 Task: Find a property in Abu al Matamir, Egypt, for 4 guests from 6th to 12th September, with a price range of ₹4900 to ₹120000+, 4 bedrooms, 4 bathrooms, and amenities including WiFi and free parking. Enable self check-in.
Action: Mouse moved to (520, 115)
Screenshot: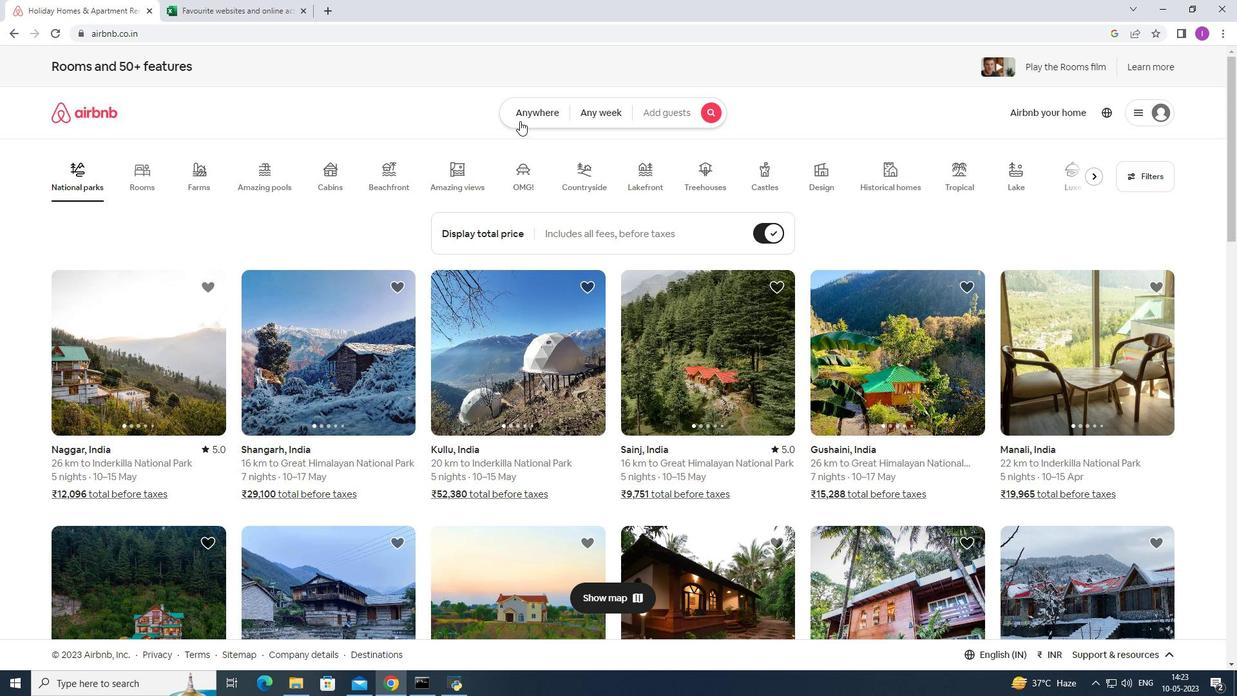 
Action: Mouse pressed left at (520, 115)
Screenshot: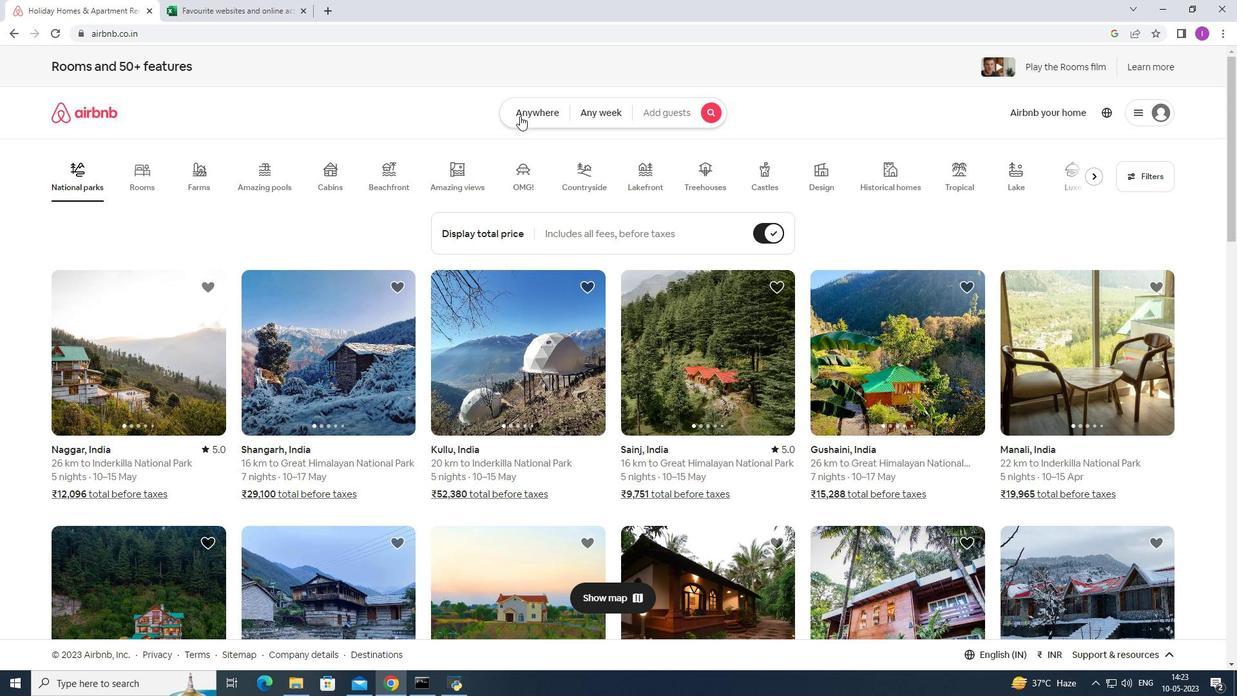
Action: Mouse moved to (442, 161)
Screenshot: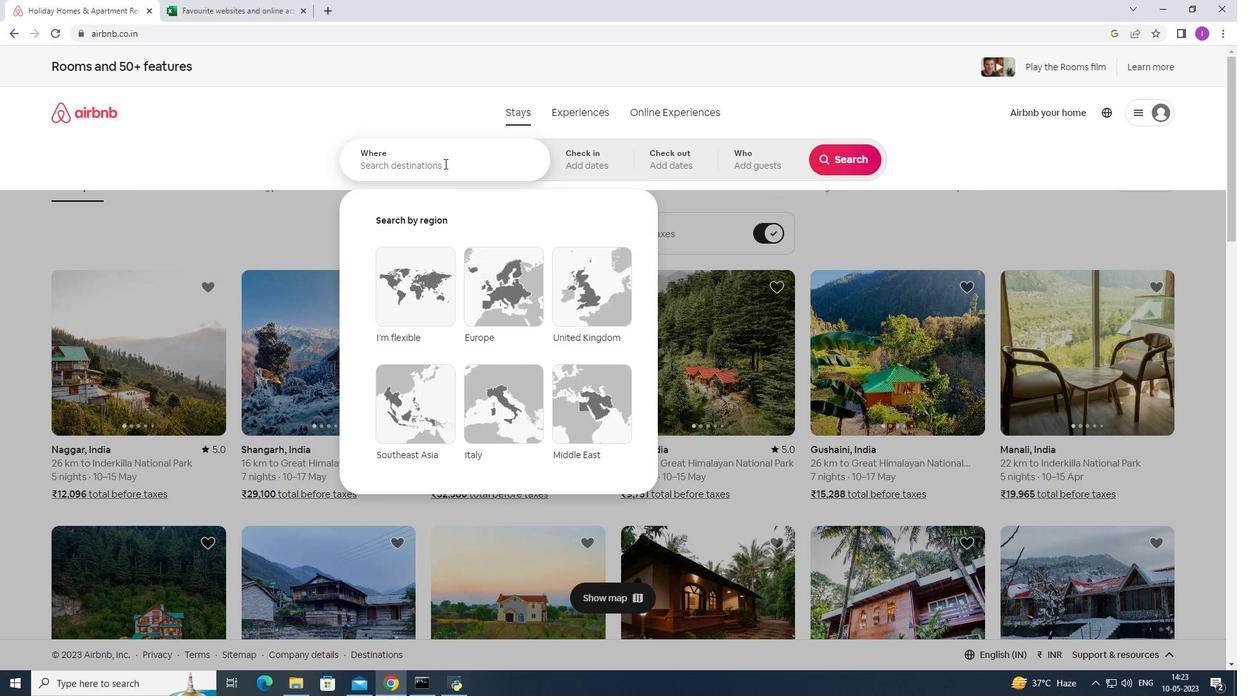 
Action: Mouse pressed left at (442, 161)
Screenshot: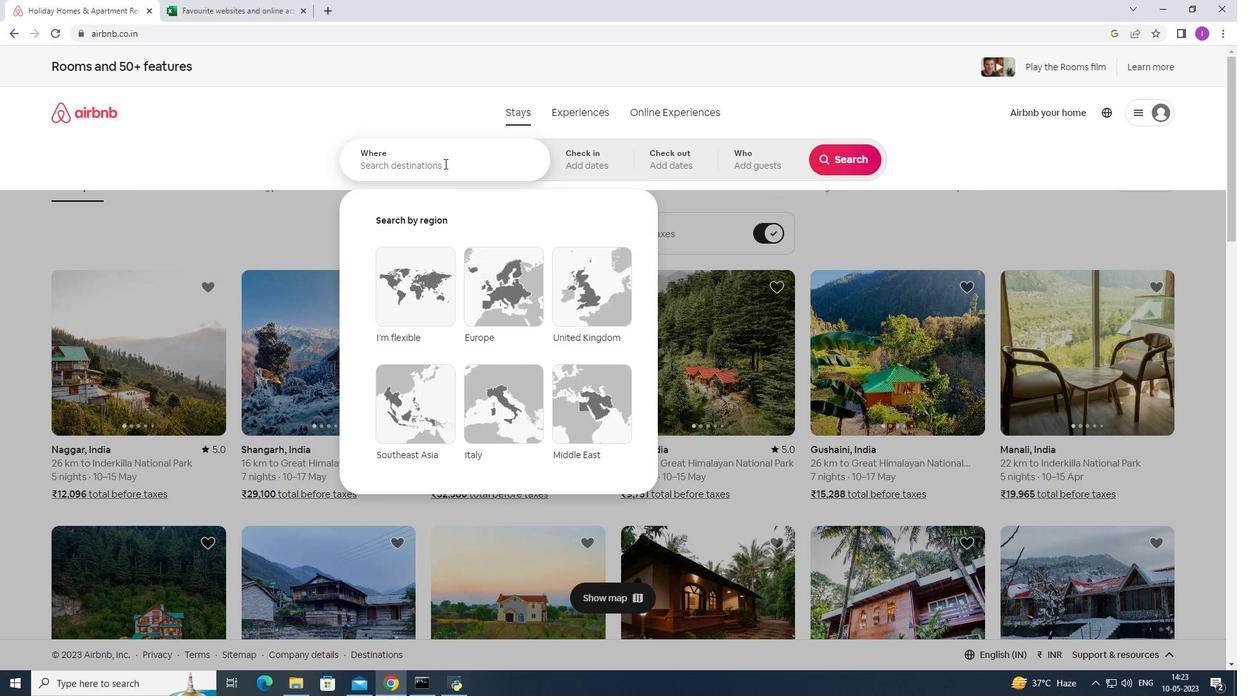 
Action: Mouse moved to (445, 157)
Screenshot: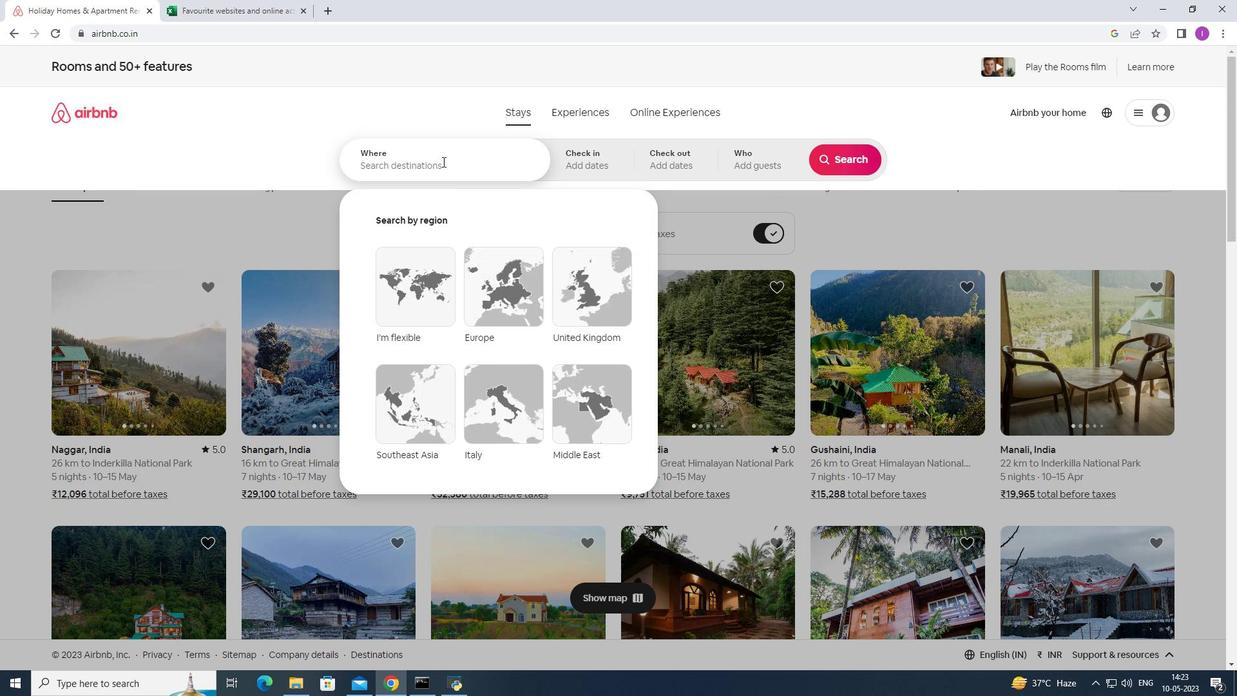 
Action: Key pressed <Key.shift>B<Key.backspace><Key.shift>Abu<Key.space>al<Key.space><Key.shift>Matamir,<Key.shift><Key.shift><Key.shift><Key.shift><Key.shift><Key.shift>Egypt
Screenshot: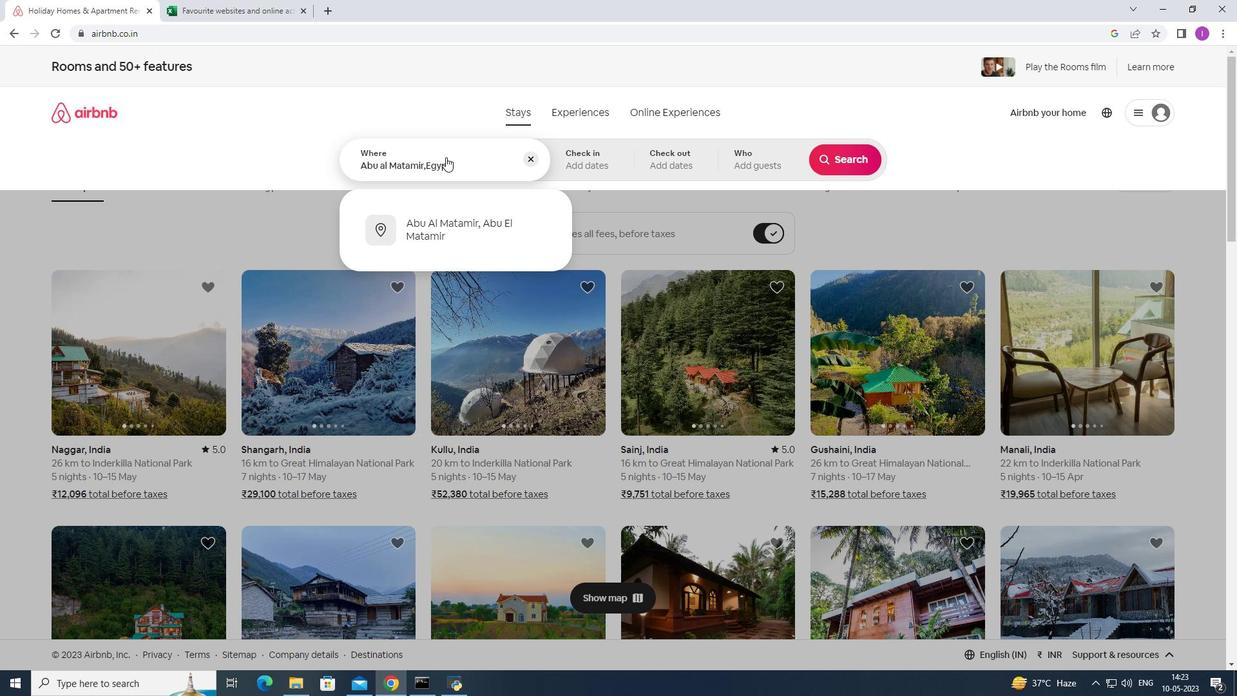 
Action: Mouse moved to (578, 164)
Screenshot: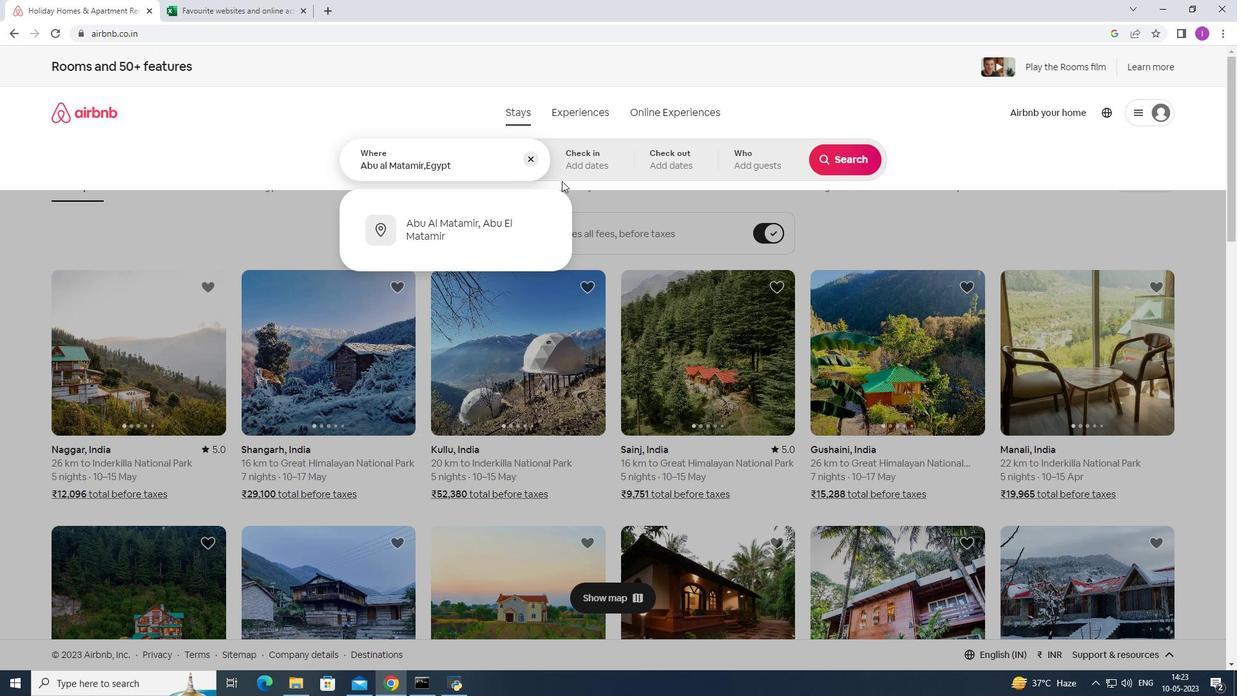 
Action: Mouse pressed left at (578, 164)
Screenshot: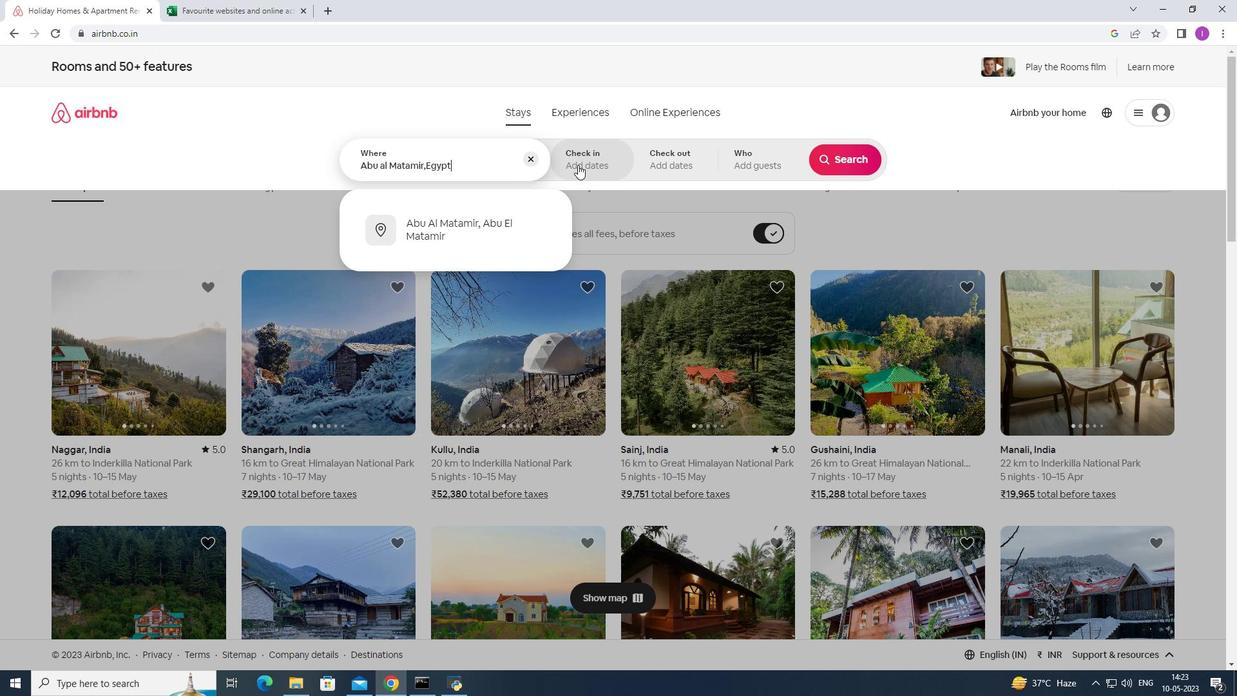 
Action: Mouse moved to (851, 261)
Screenshot: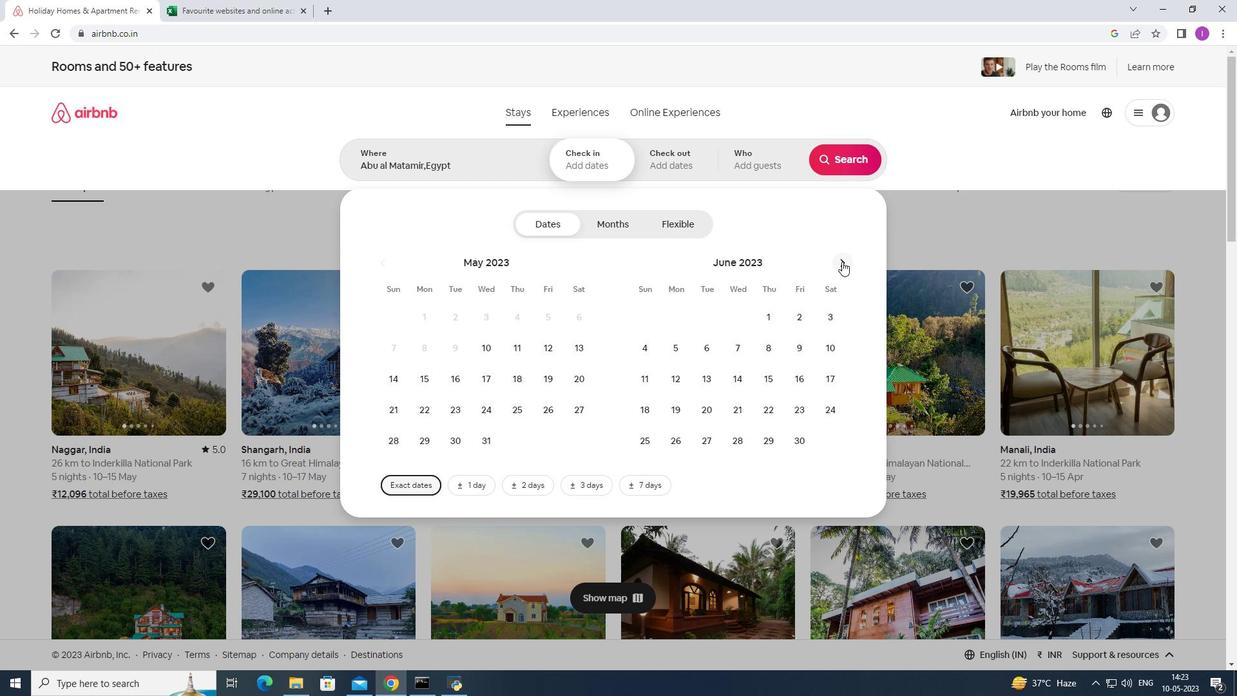 
Action: Mouse pressed left at (851, 261)
Screenshot: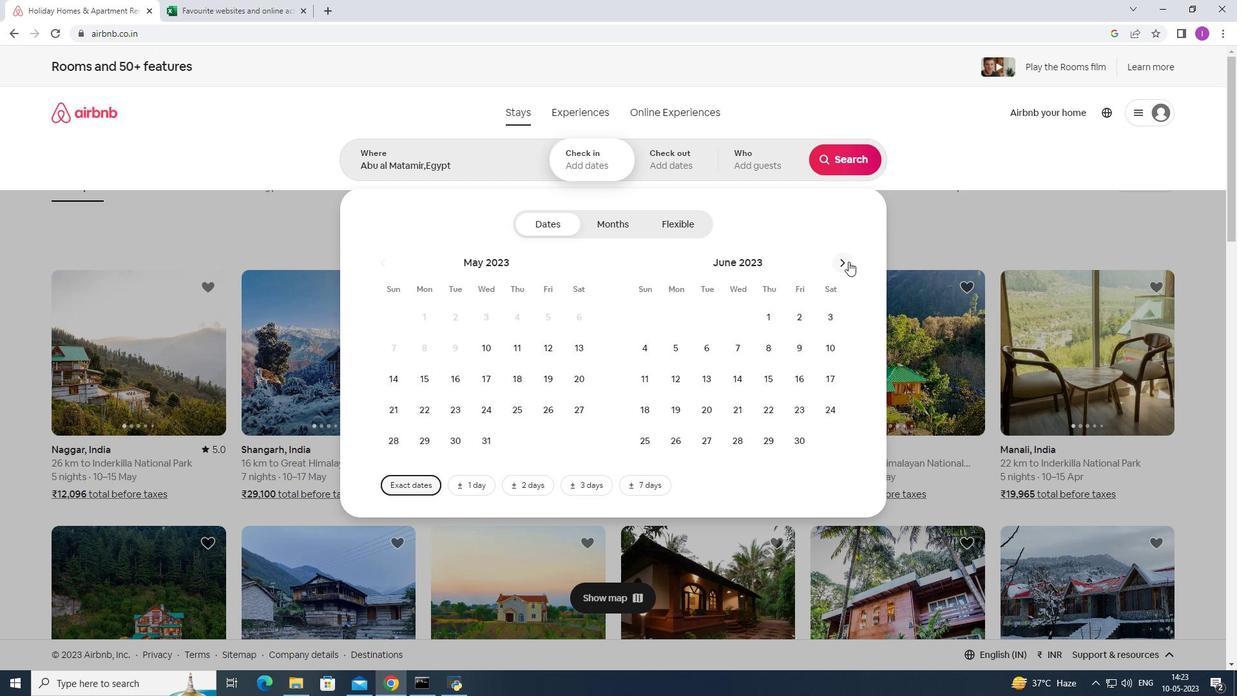 
Action: Mouse moved to (852, 261)
Screenshot: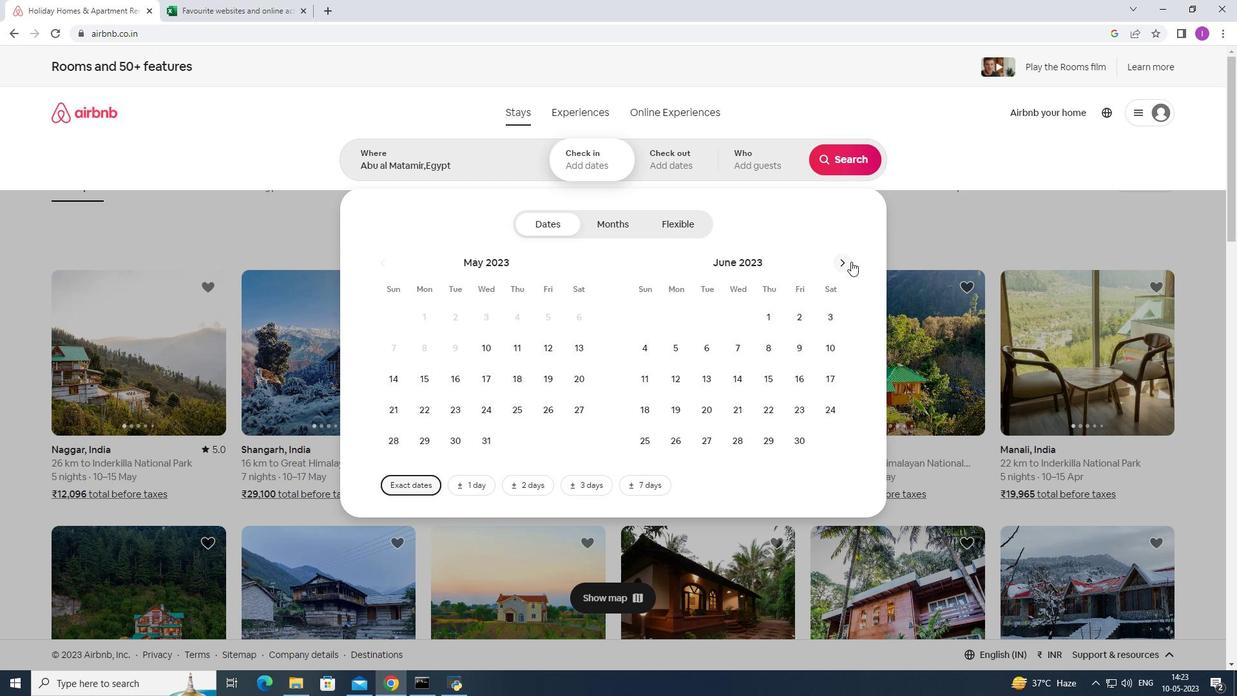 
Action: Mouse pressed left at (852, 261)
Screenshot: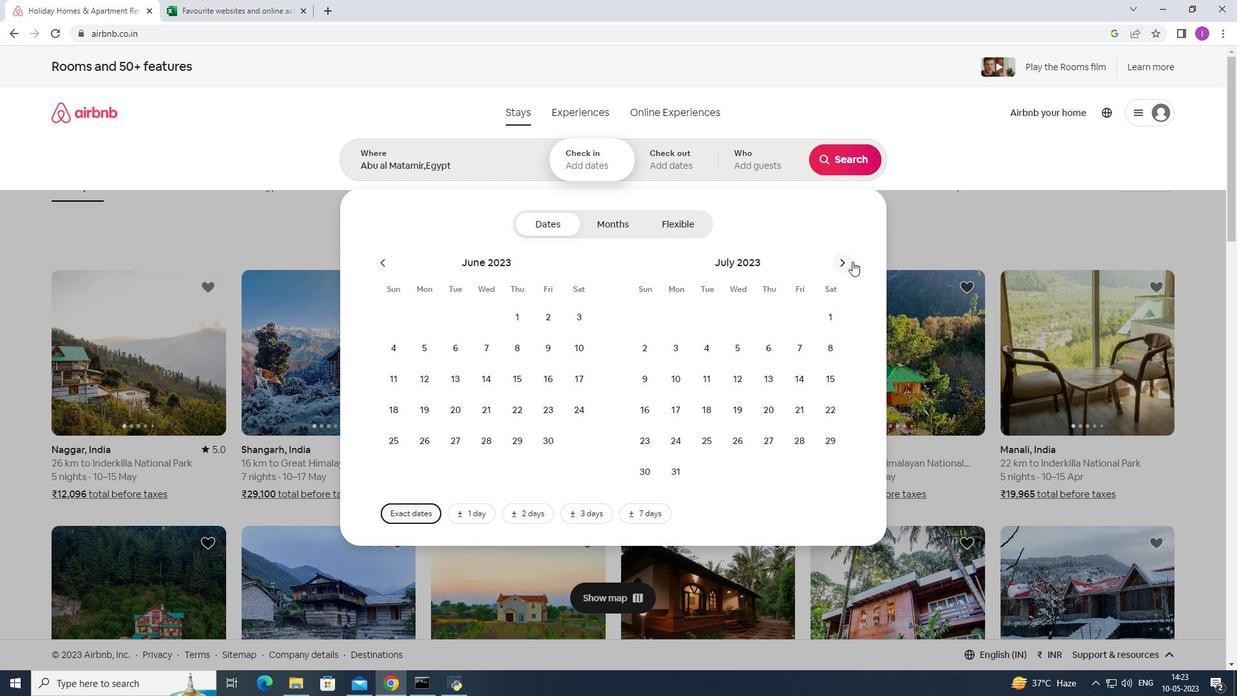 
Action: Mouse moved to (844, 262)
Screenshot: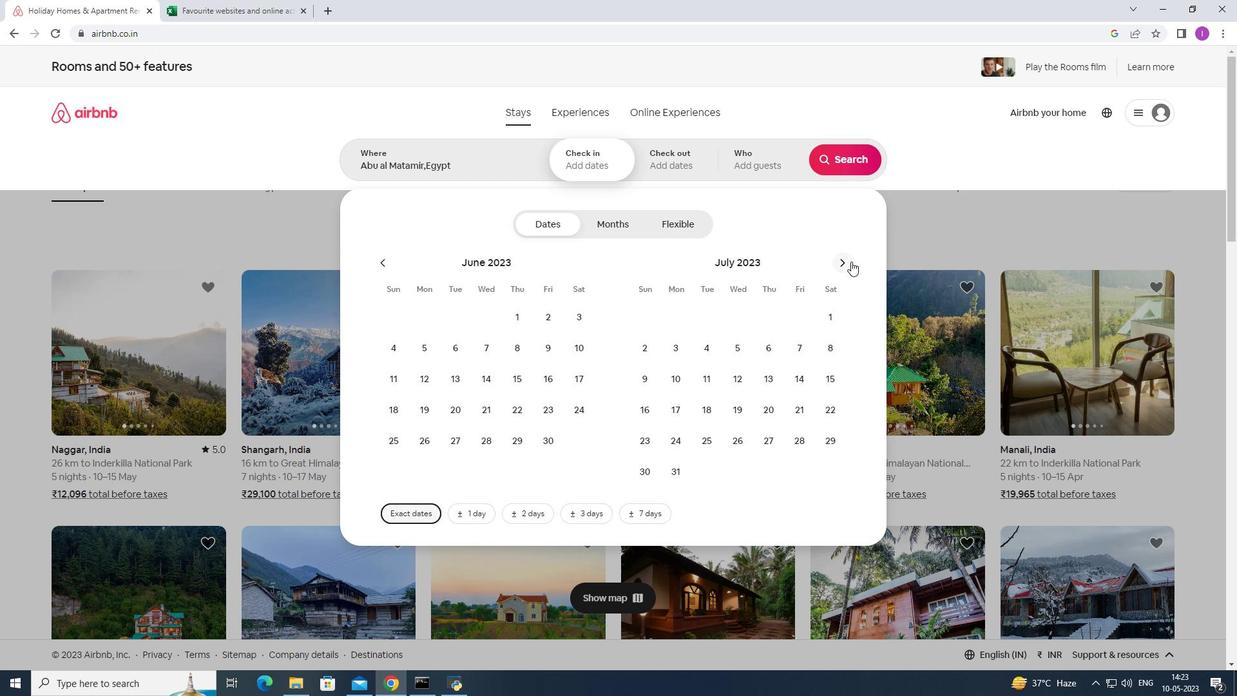 
Action: Mouse pressed left at (844, 262)
Screenshot: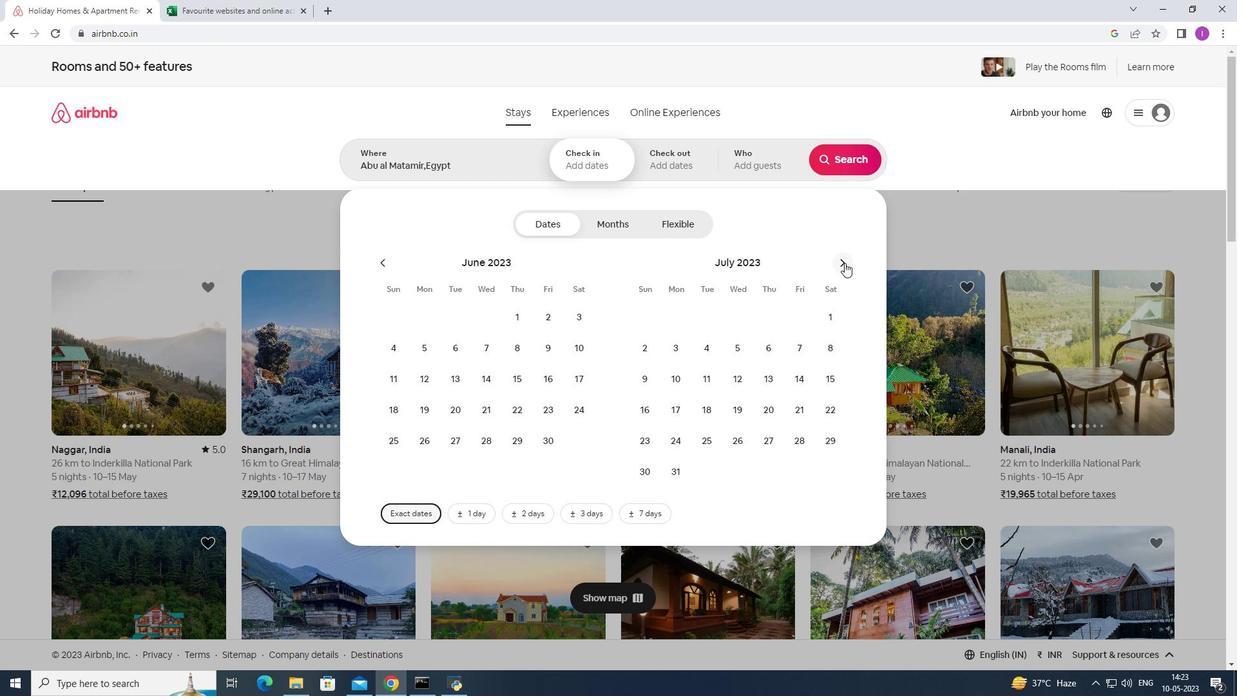 
Action: Mouse pressed left at (844, 262)
Screenshot: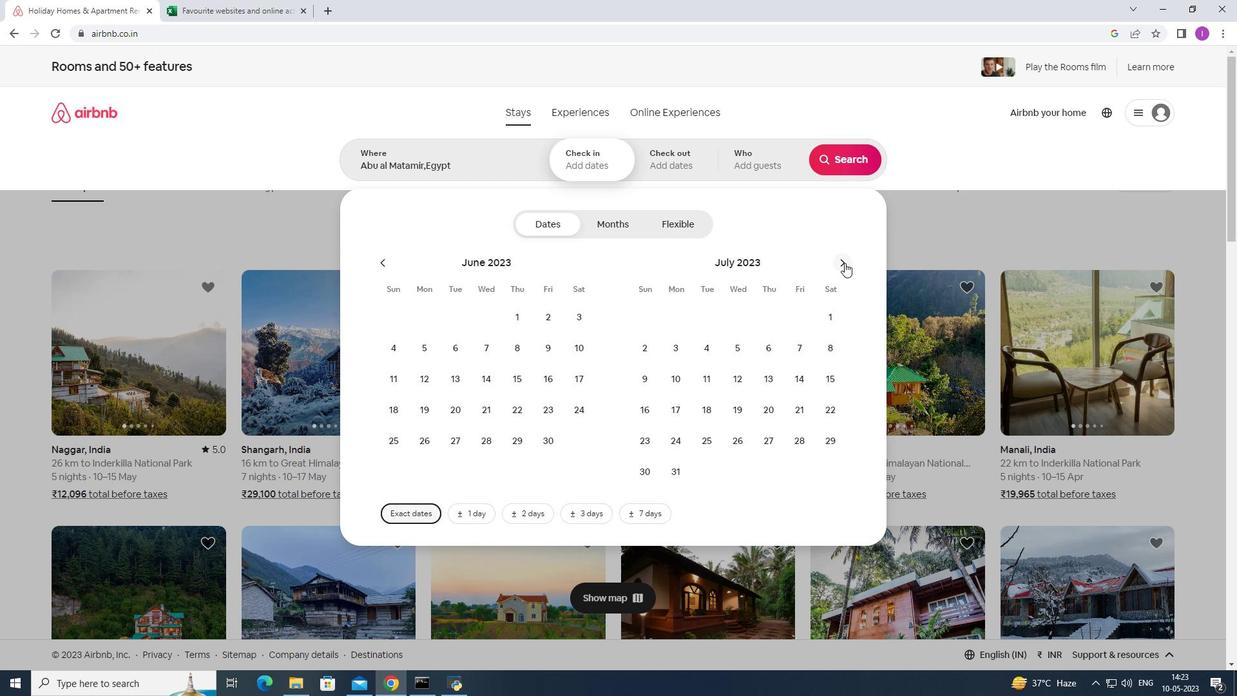 
Action: Mouse pressed left at (844, 262)
Screenshot: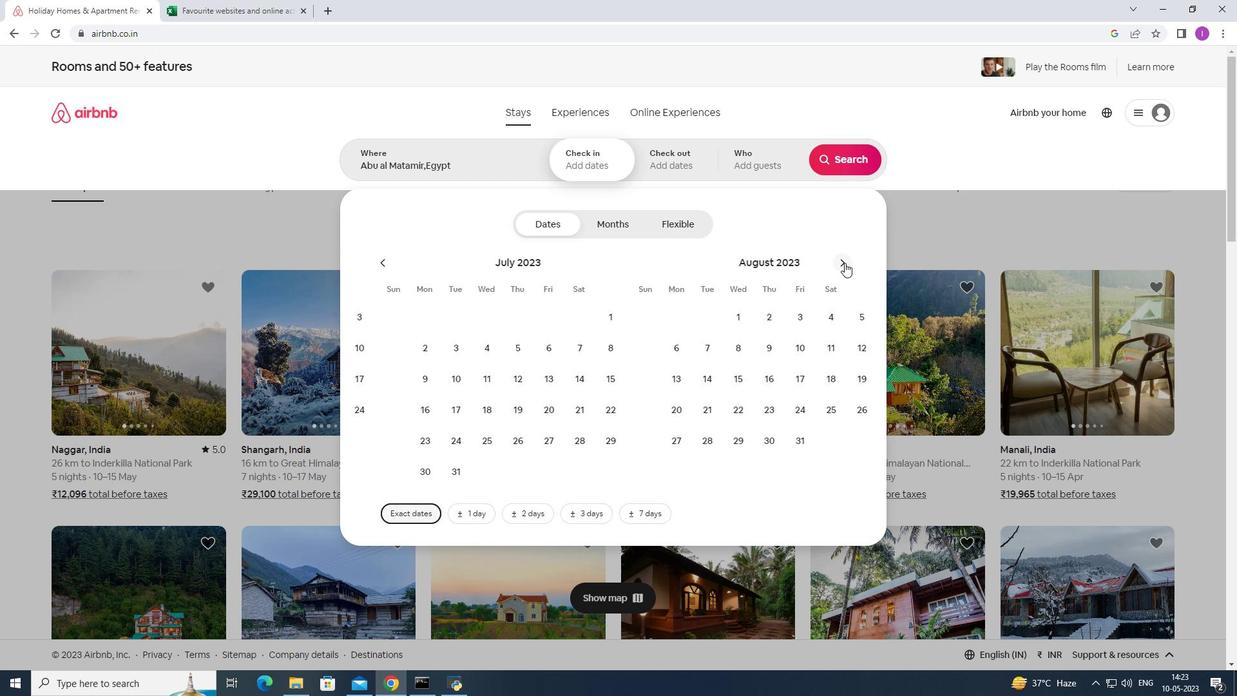 
Action: Mouse moved to (485, 347)
Screenshot: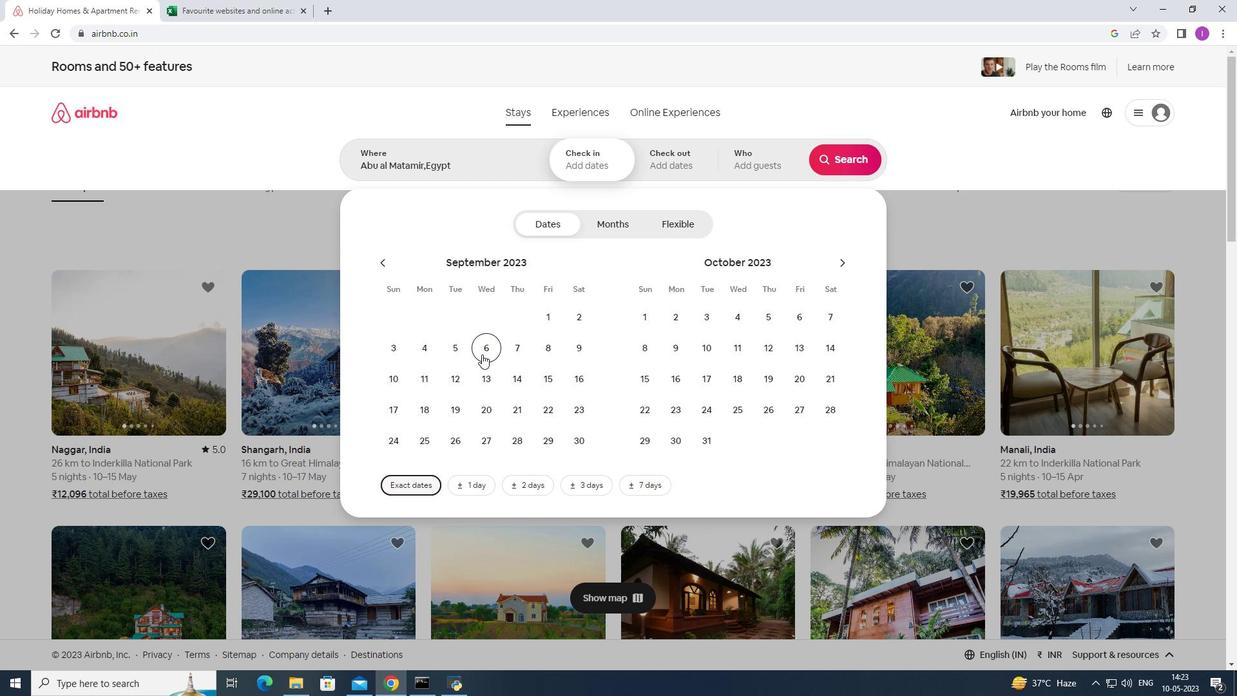 
Action: Mouse pressed left at (485, 347)
Screenshot: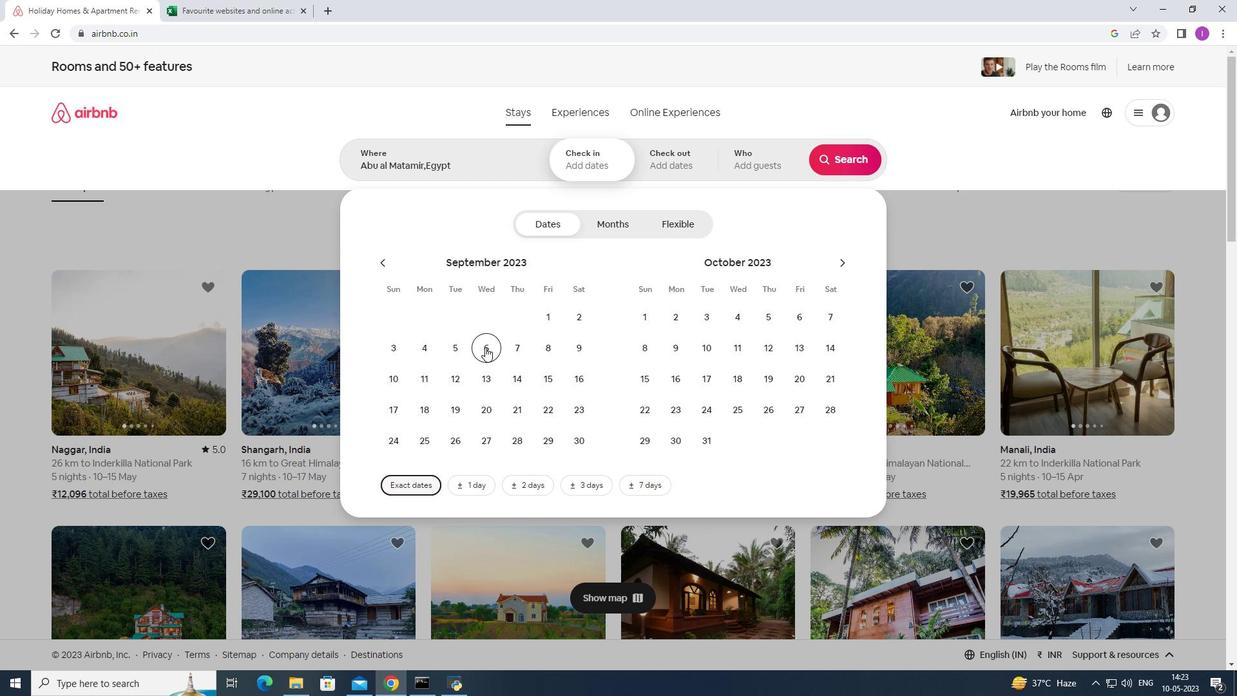 
Action: Mouse moved to (464, 376)
Screenshot: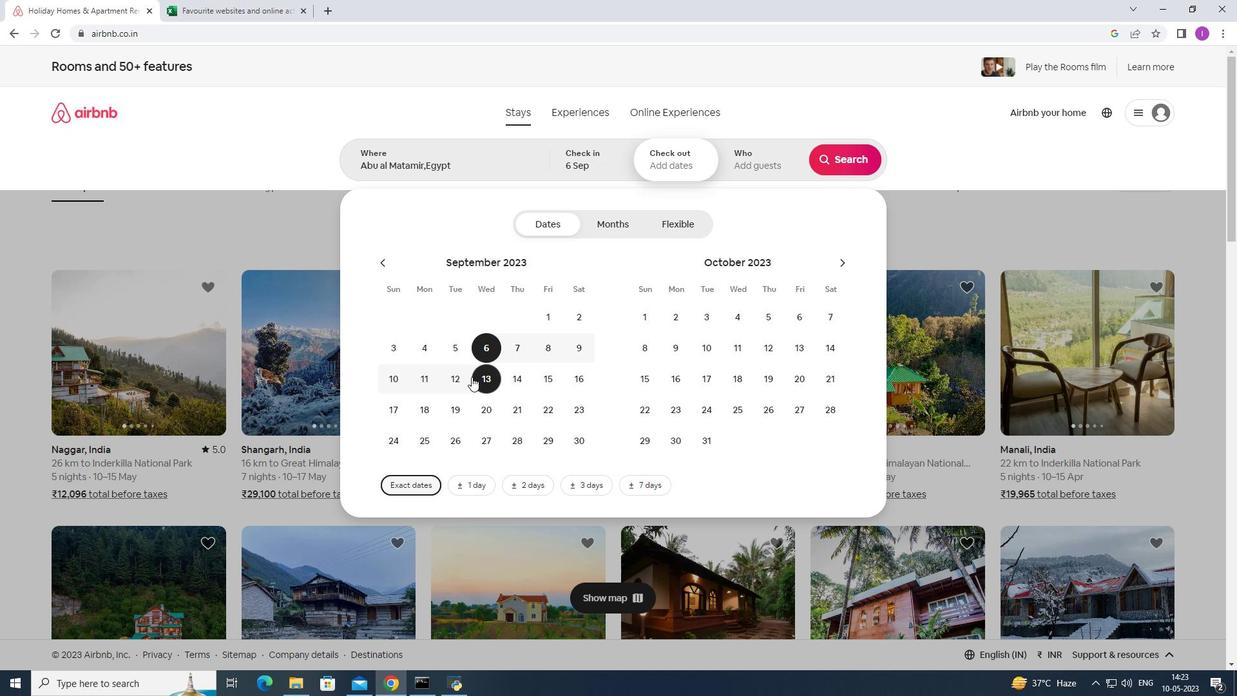 
Action: Mouse pressed left at (464, 376)
Screenshot: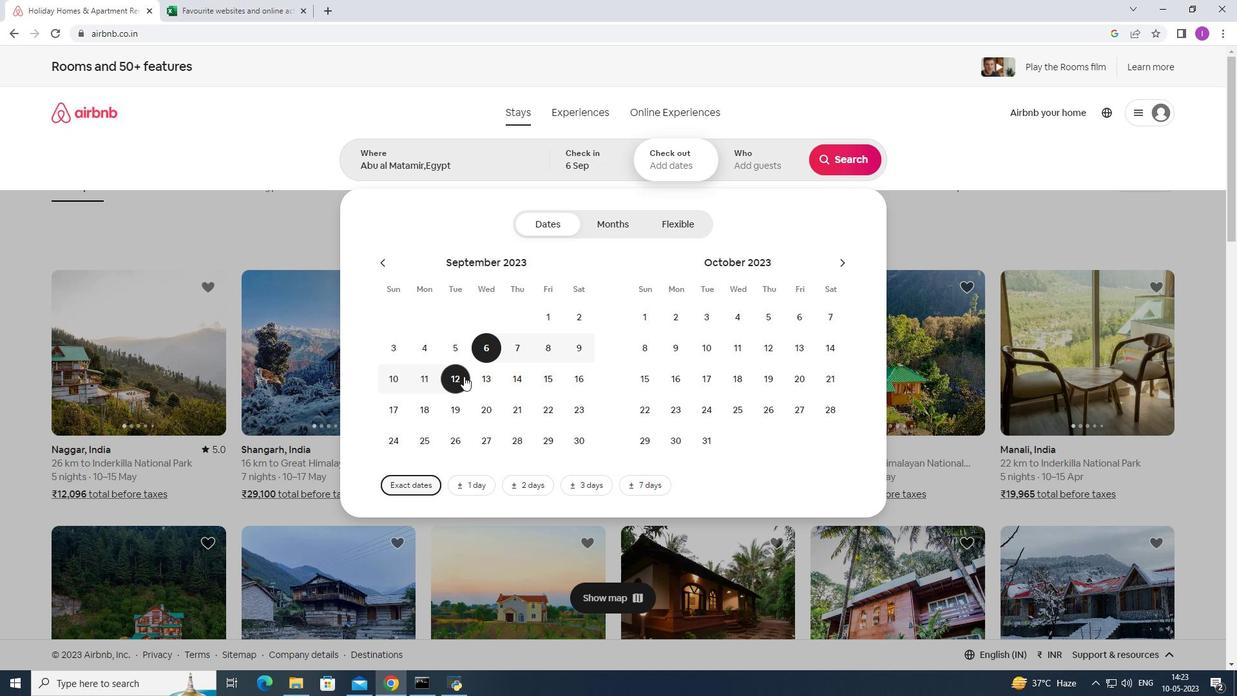 
Action: Mouse moved to (764, 168)
Screenshot: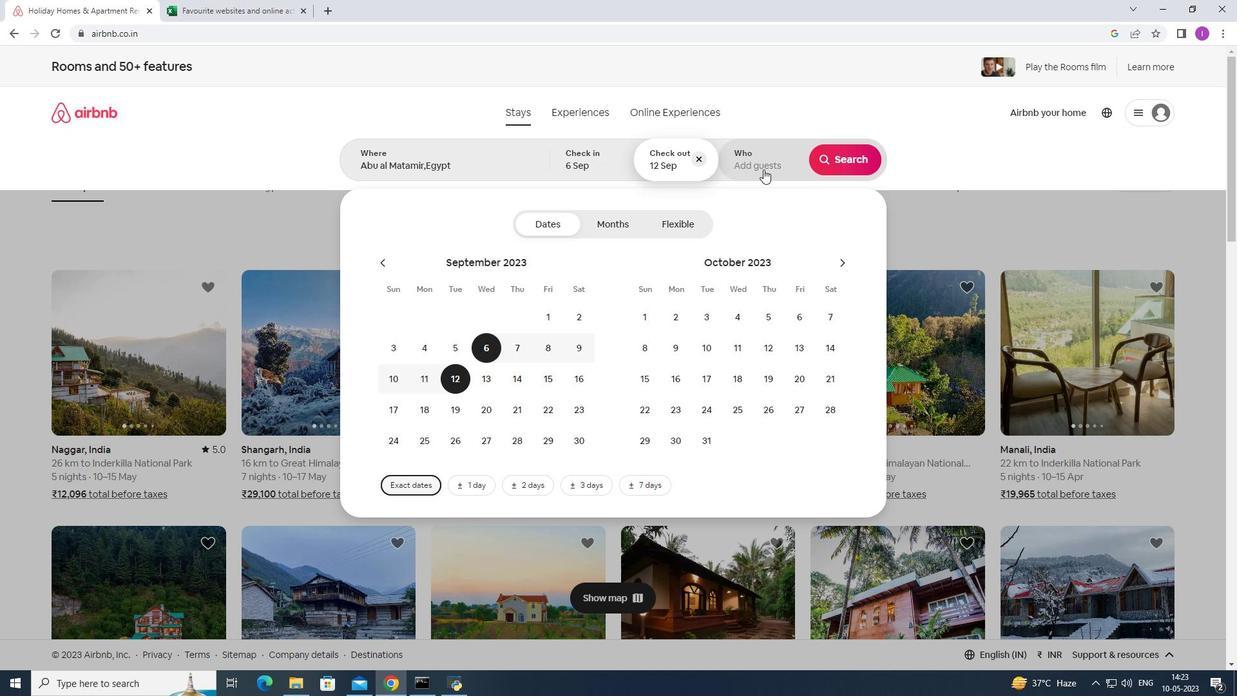 
Action: Mouse pressed left at (764, 168)
Screenshot: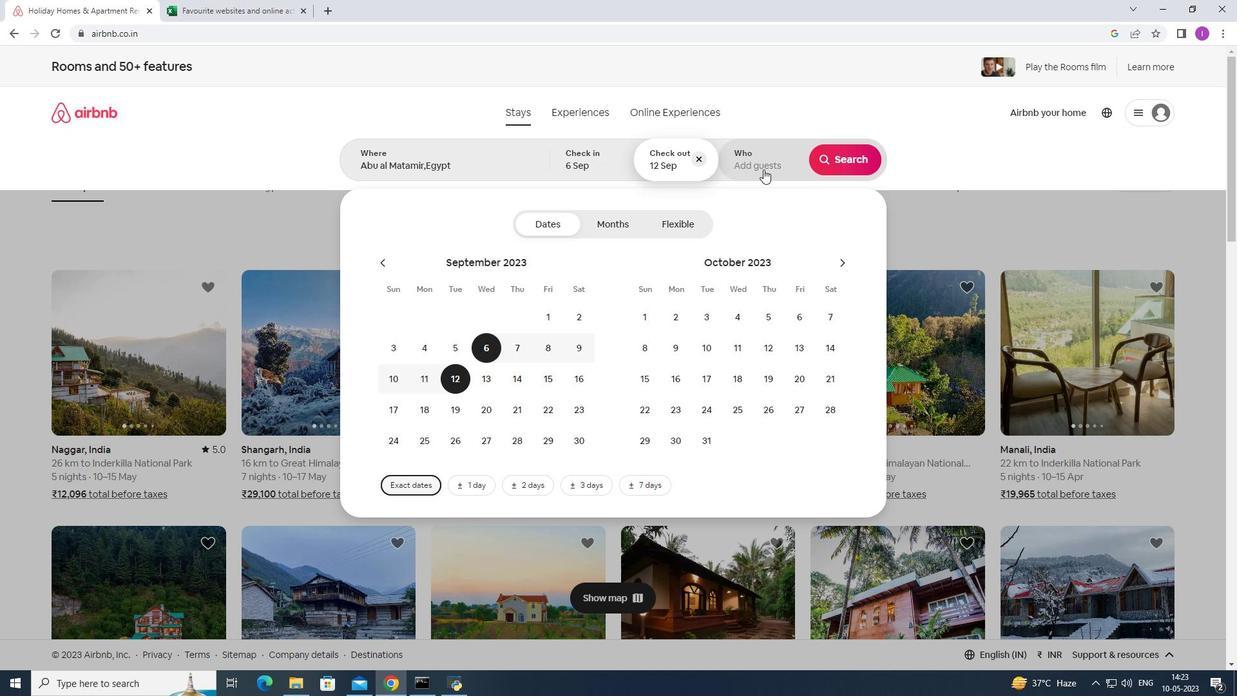 
Action: Mouse moved to (844, 227)
Screenshot: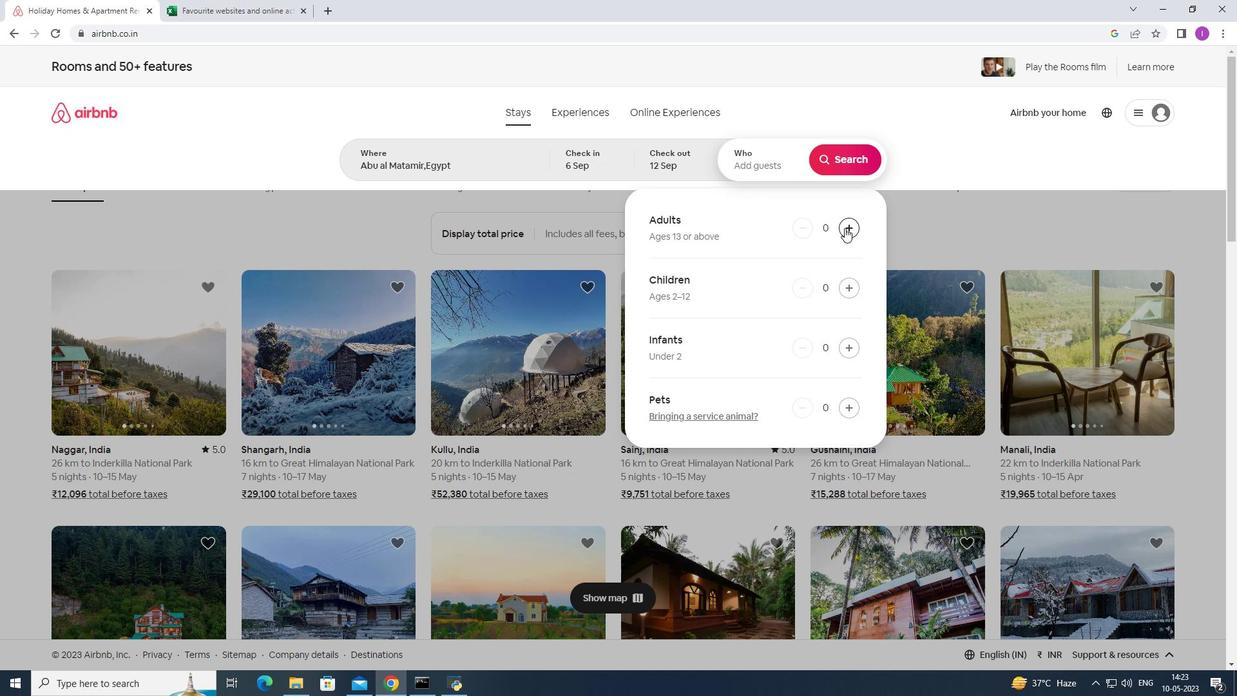 
Action: Mouse pressed left at (844, 227)
Screenshot: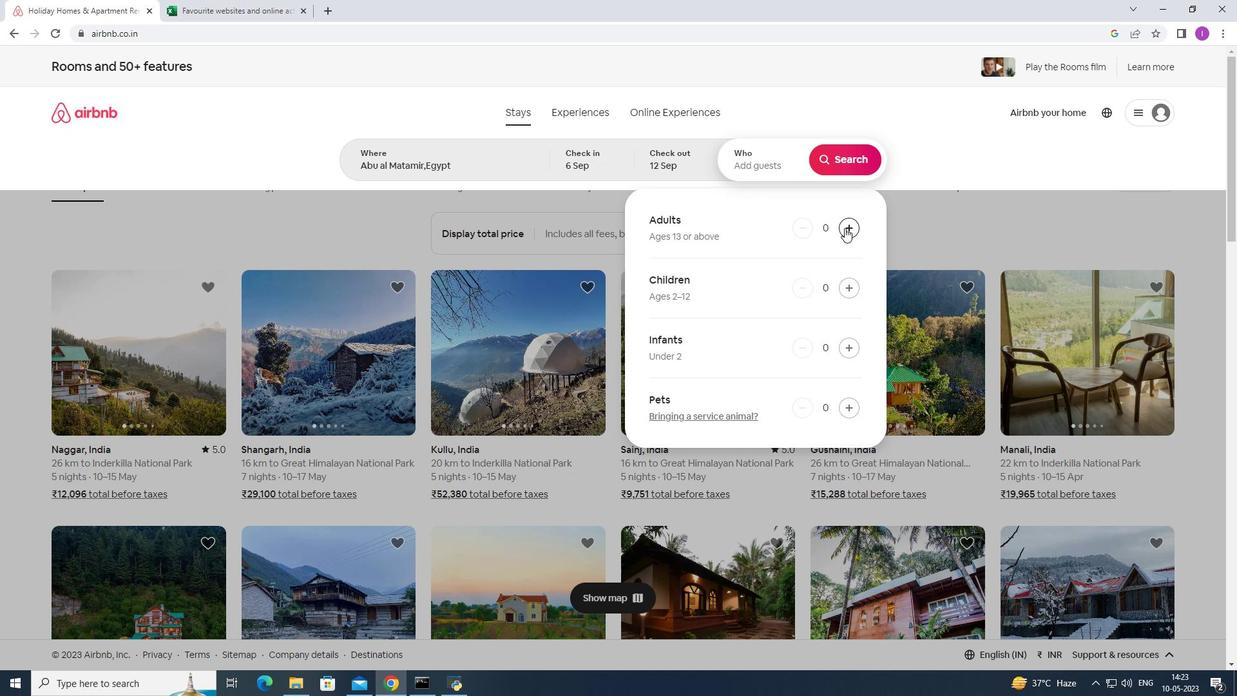 
Action: Mouse moved to (845, 227)
Screenshot: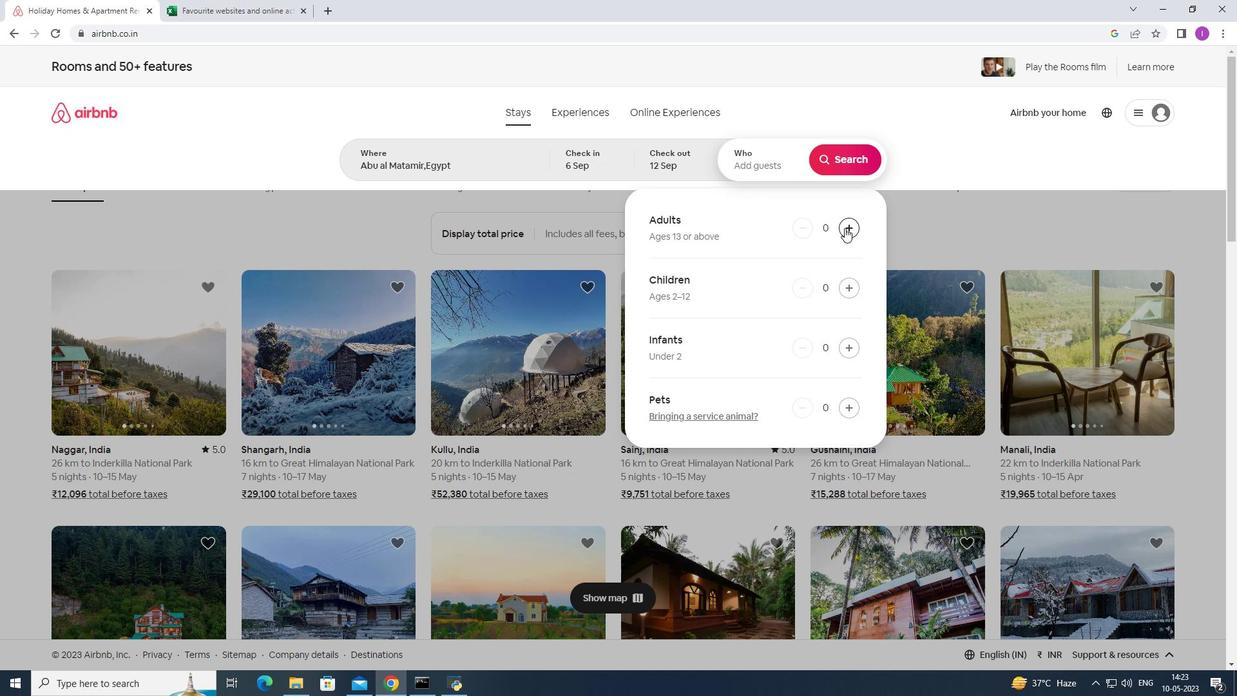 
Action: Mouse pressed left at (845, 227)
Screenshot: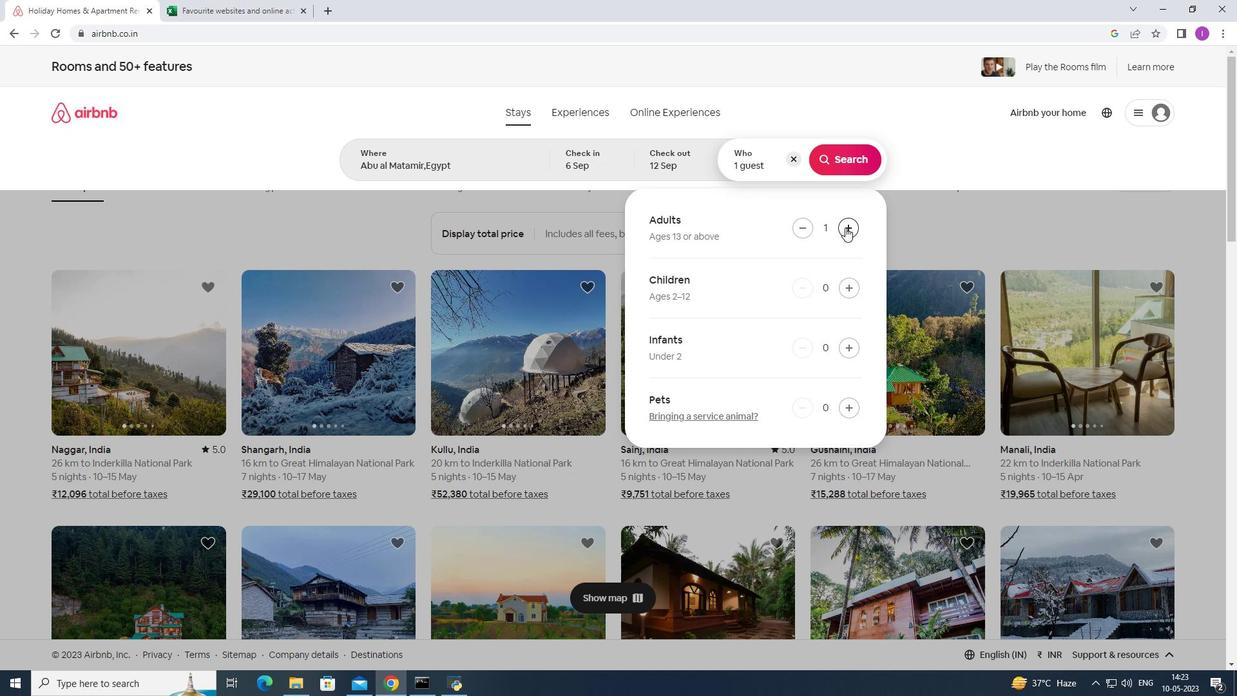 
Action: Mouse moved to (845, 230)
Screenshot: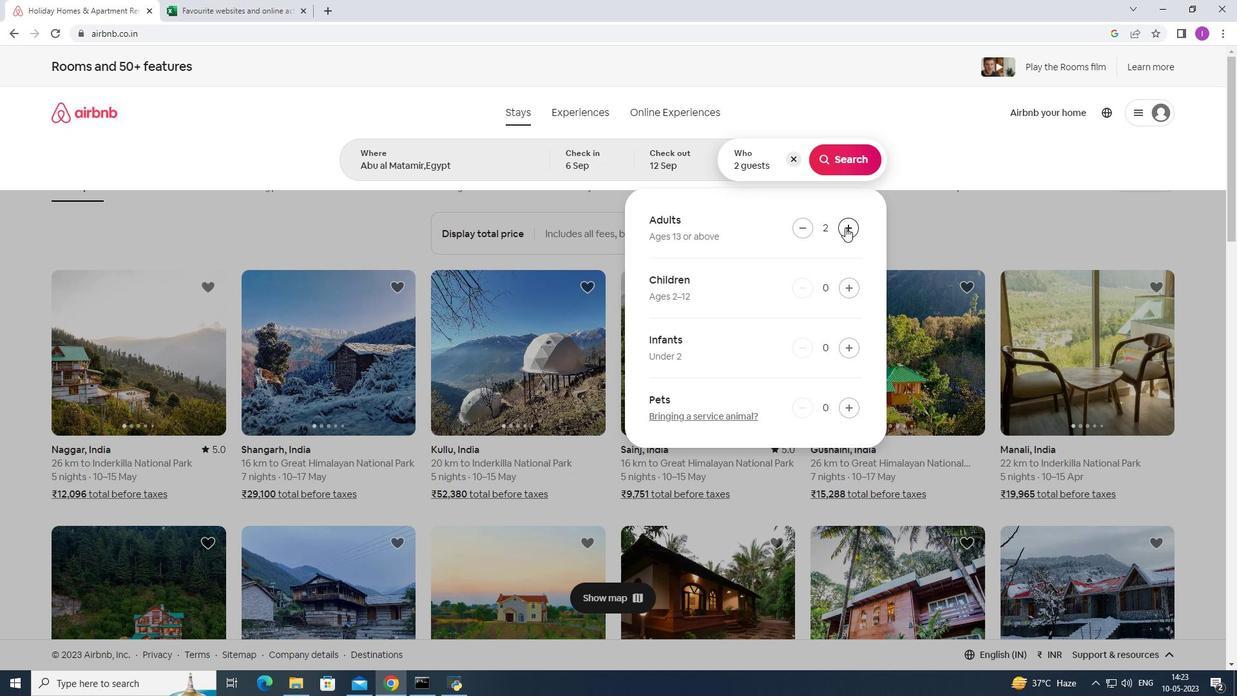 
Action: Mouse pressed left at (845, 230)
Screenshot: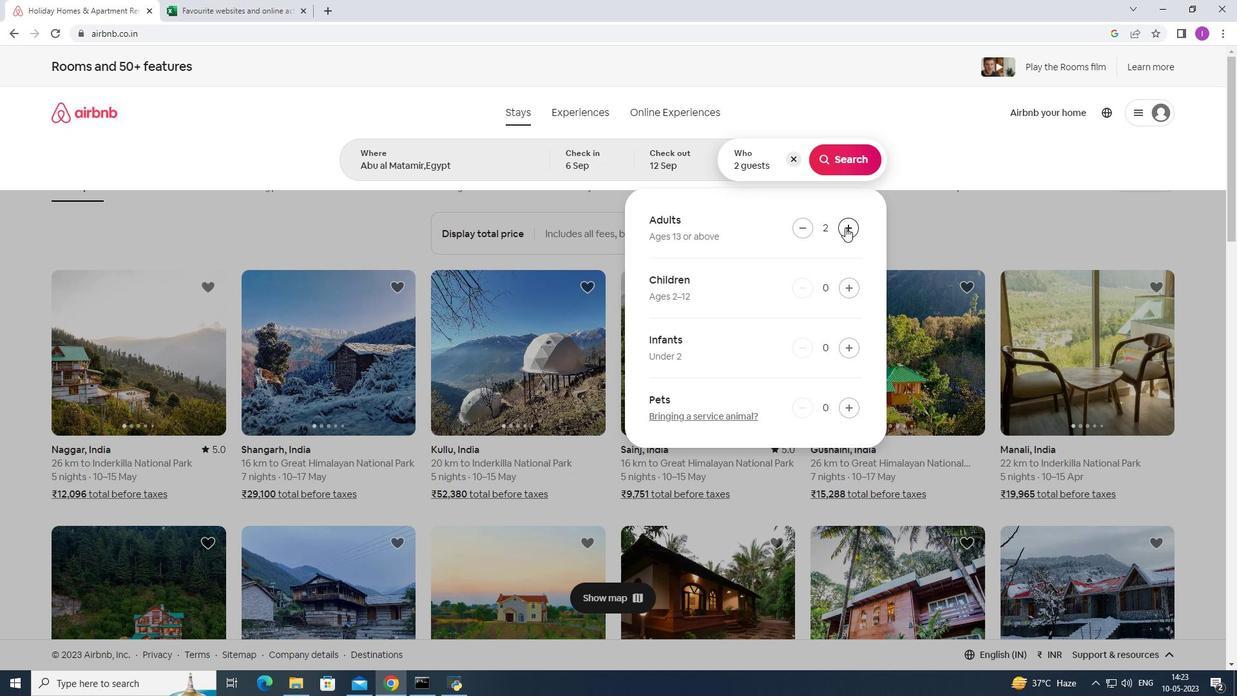 
Action: Mouse moved to (845, 231)
Screenshot: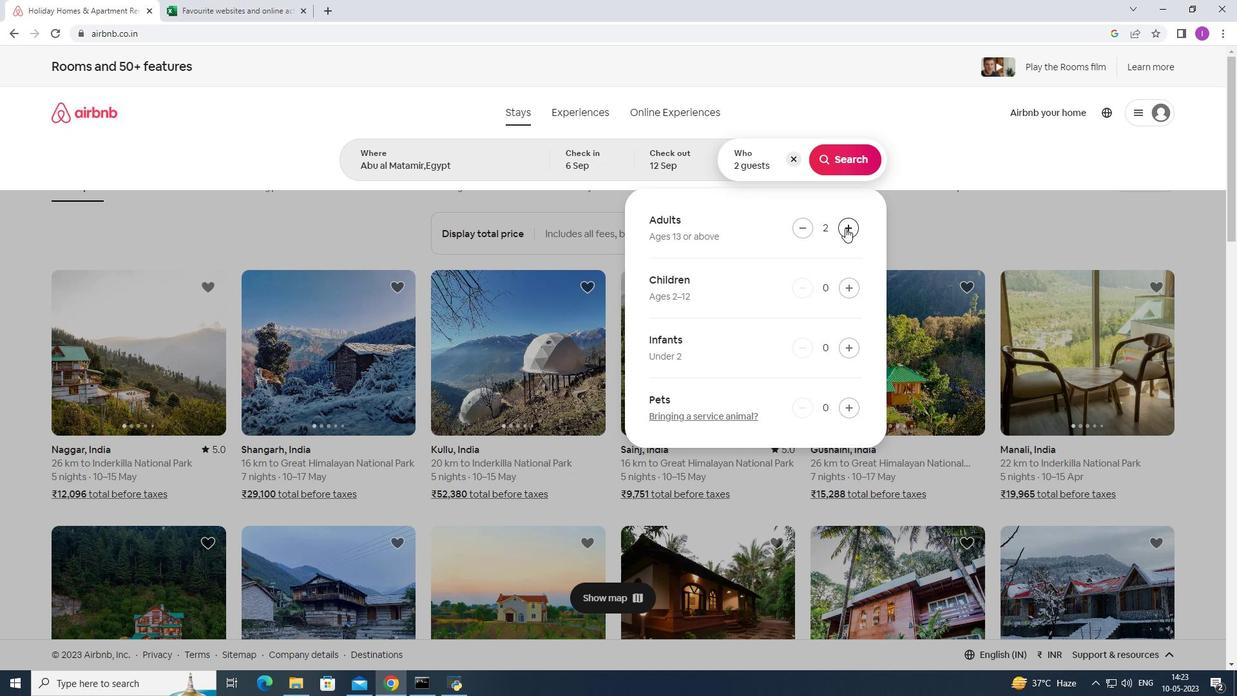 
Action: Mouse pressed left at (845, 231)
Screenshot: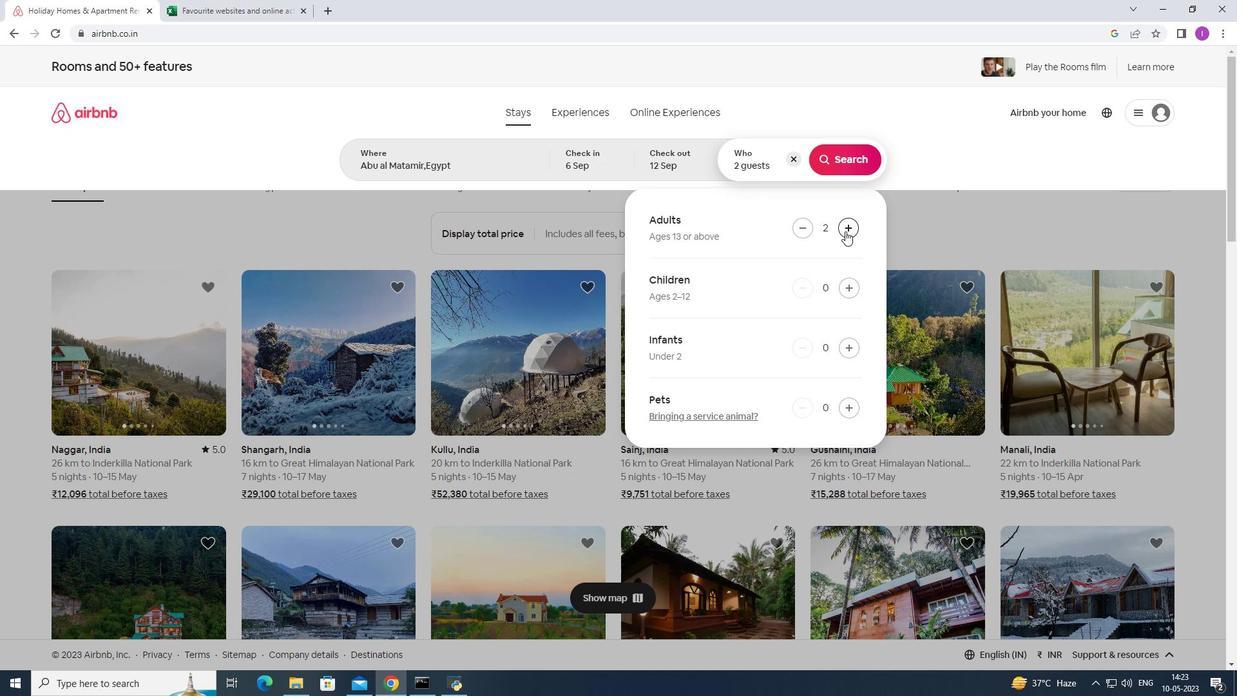 
Action: Mouse moved to (828, 164)
Screenshot: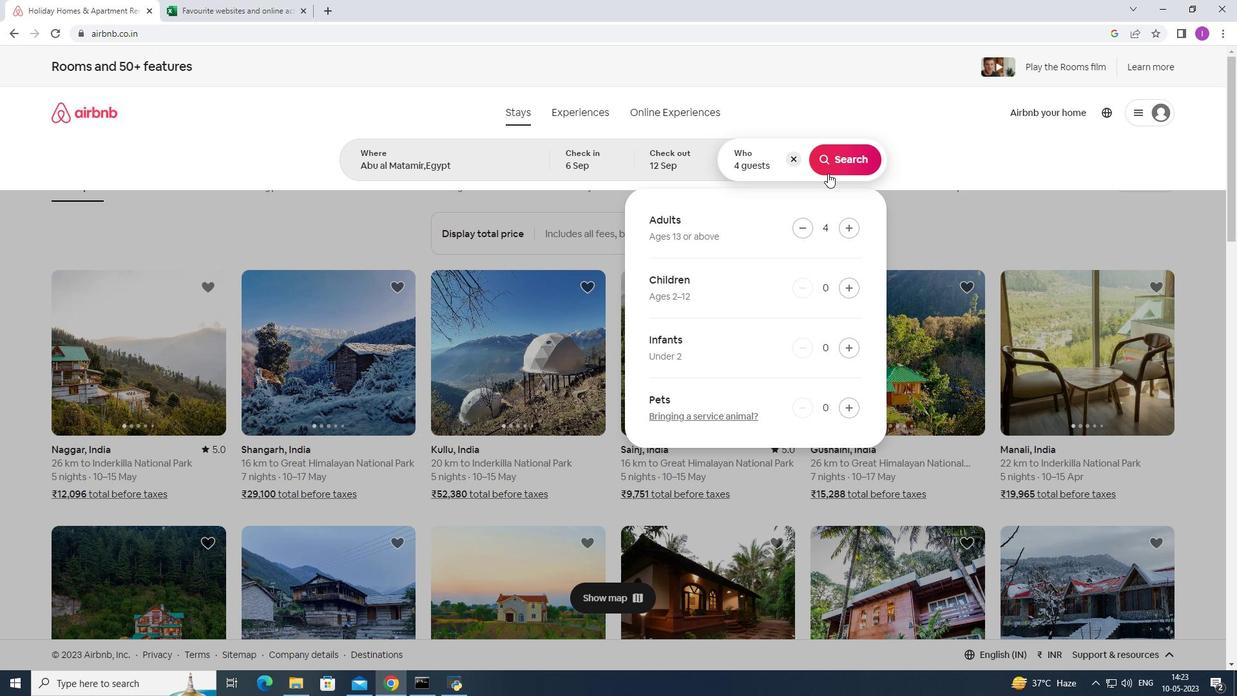 
Action: Mouse pressed left at (828, 164)
Screenshot: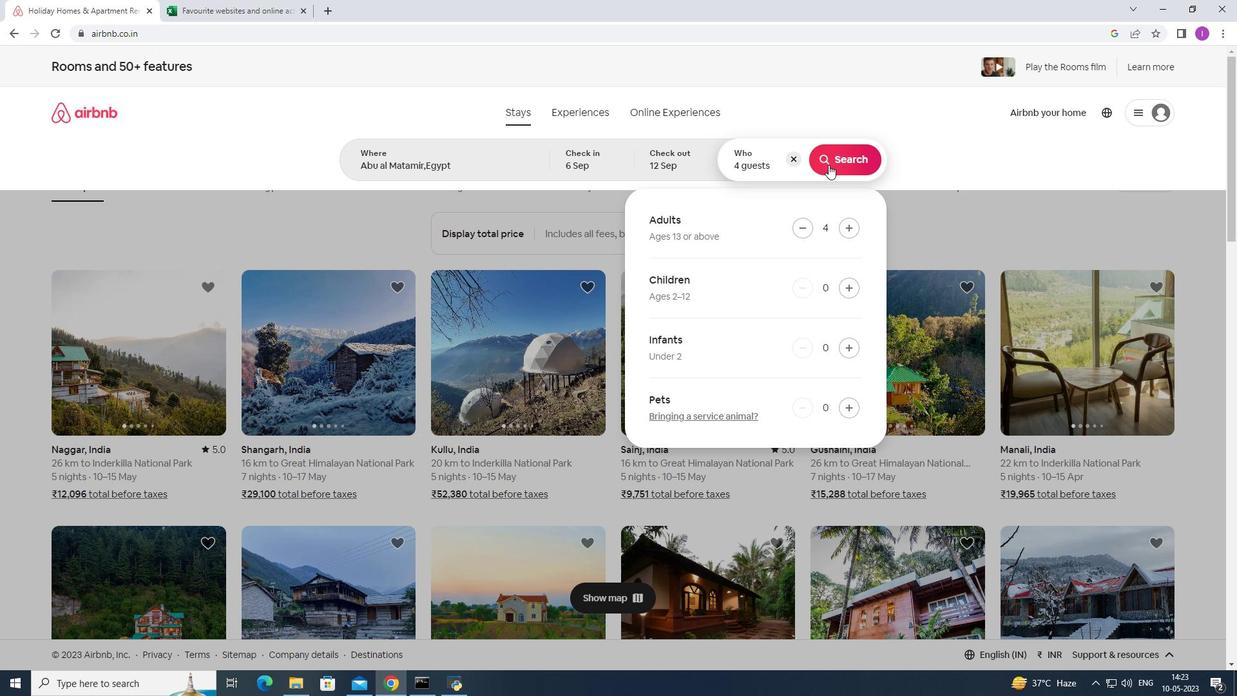 
Action: Mouse moved to (1173, 111)
Screenshot: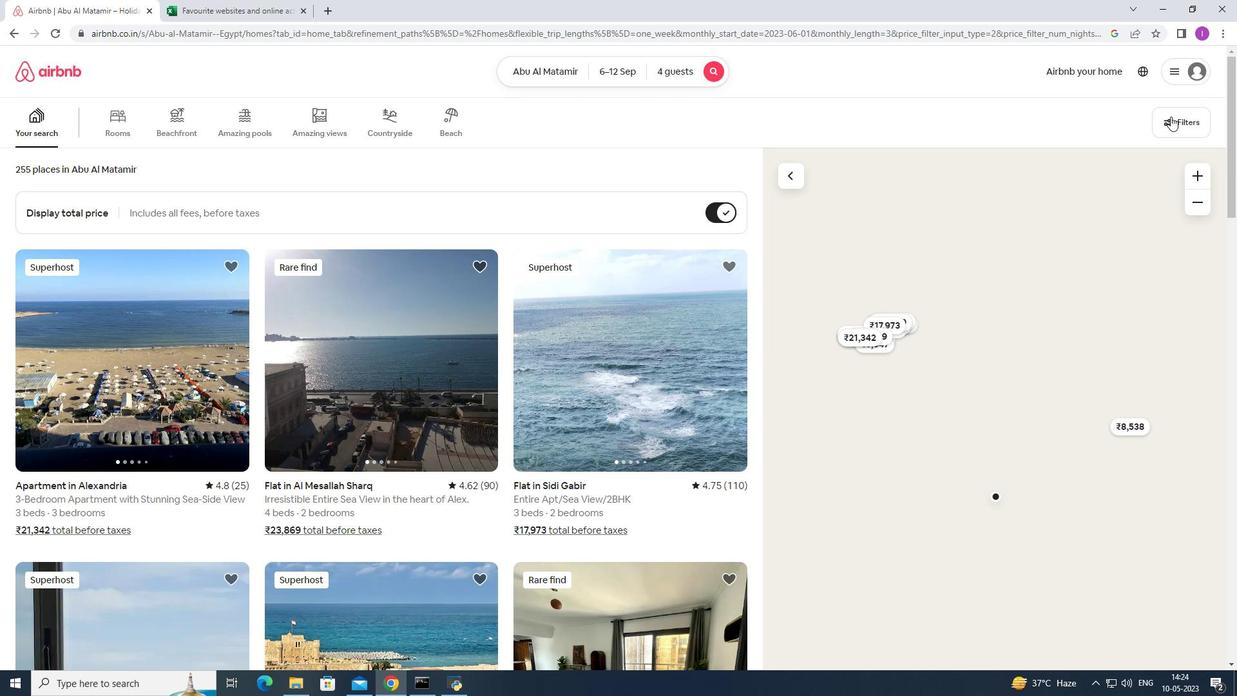 
Action: Mouse pressed left at (1173, 111)
Screenshot: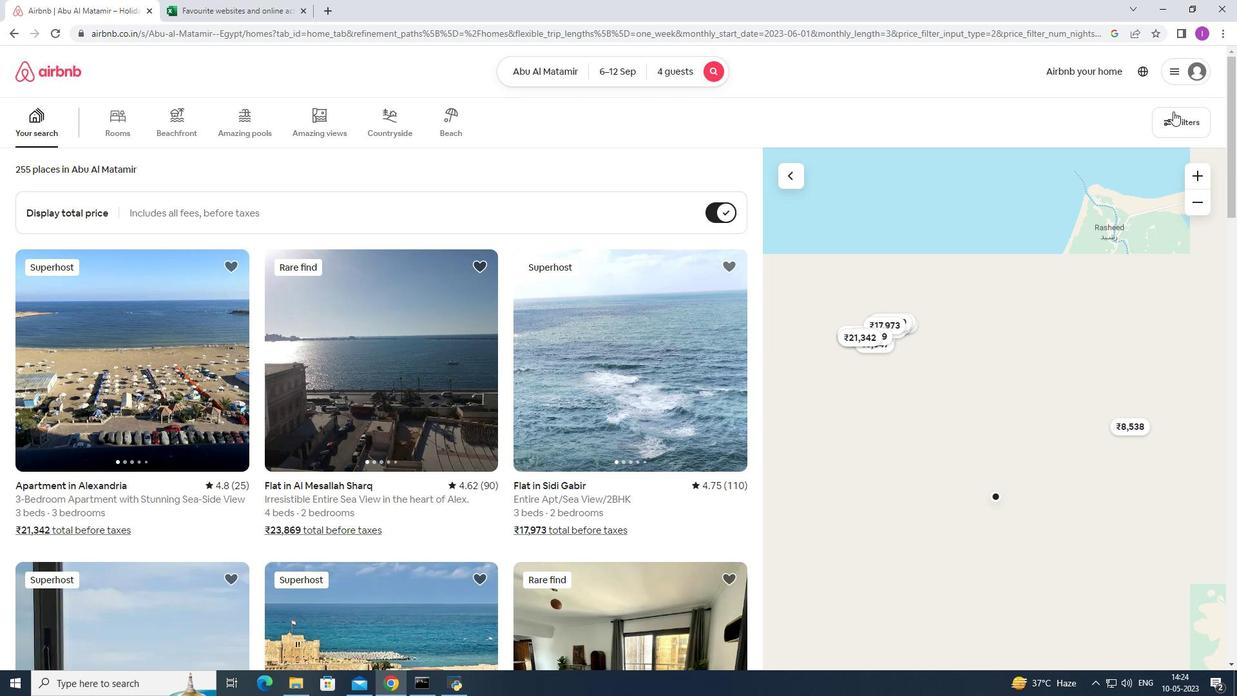 
Action: Mouse moved to (696, 435)
Screenshot: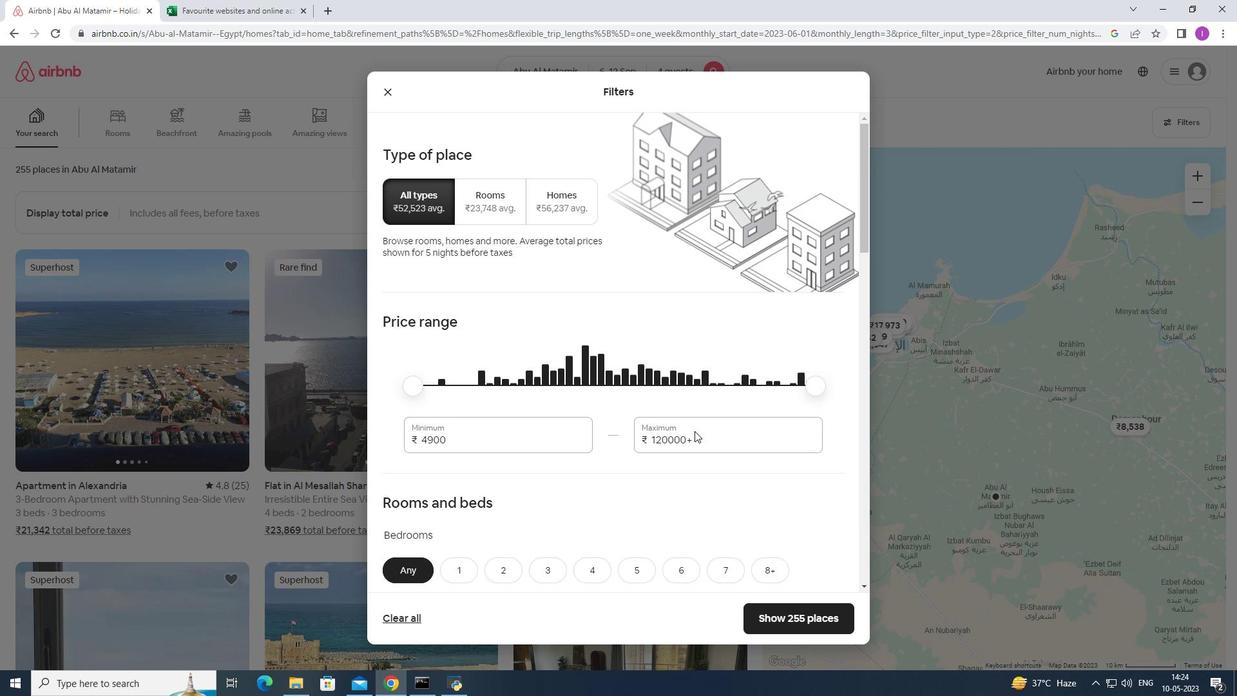 
Action: Mouse pressed left at (696, 435)
Screenshot: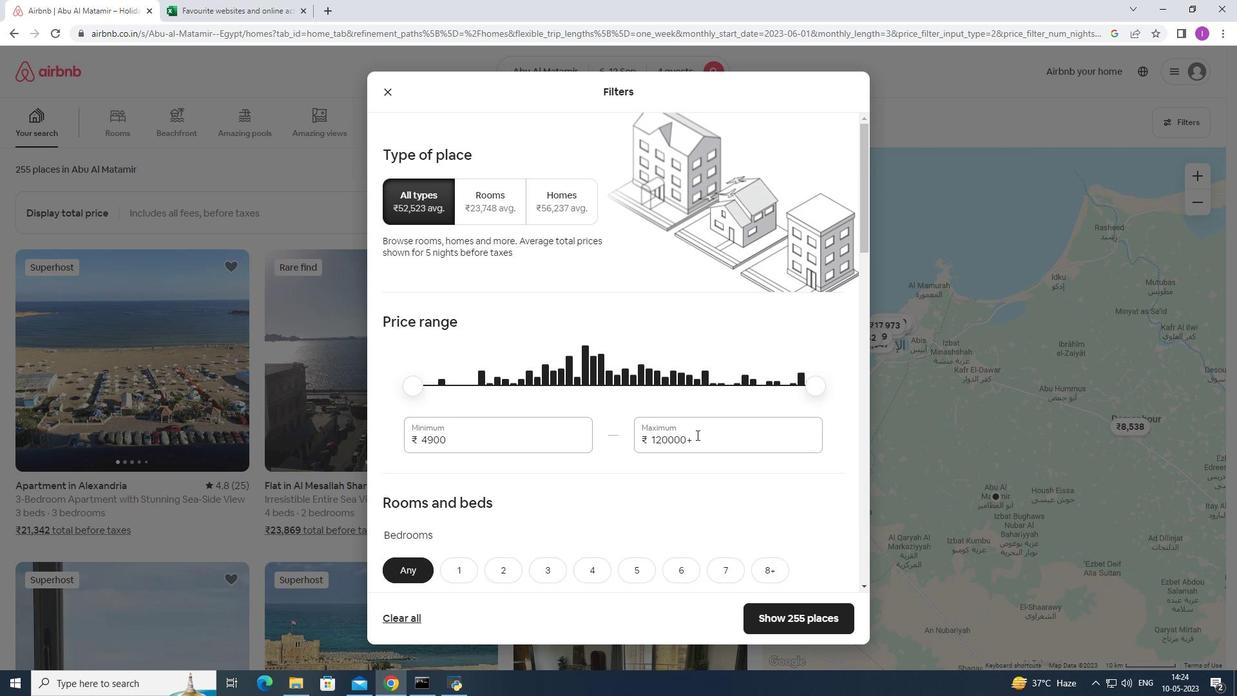 
Action: Mouse moved to (718, 436)
Screenshot: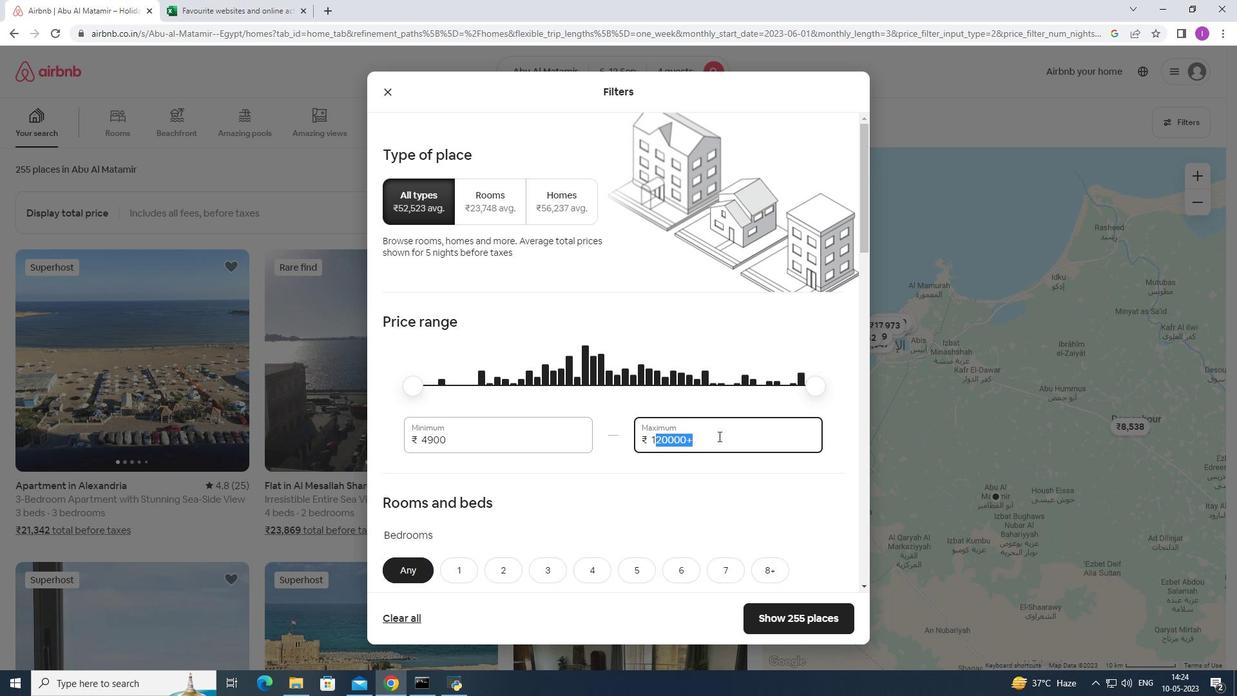 
Action: Key pressed <Key.backspace><Key.backspace><Key.backspace>
Screenshot: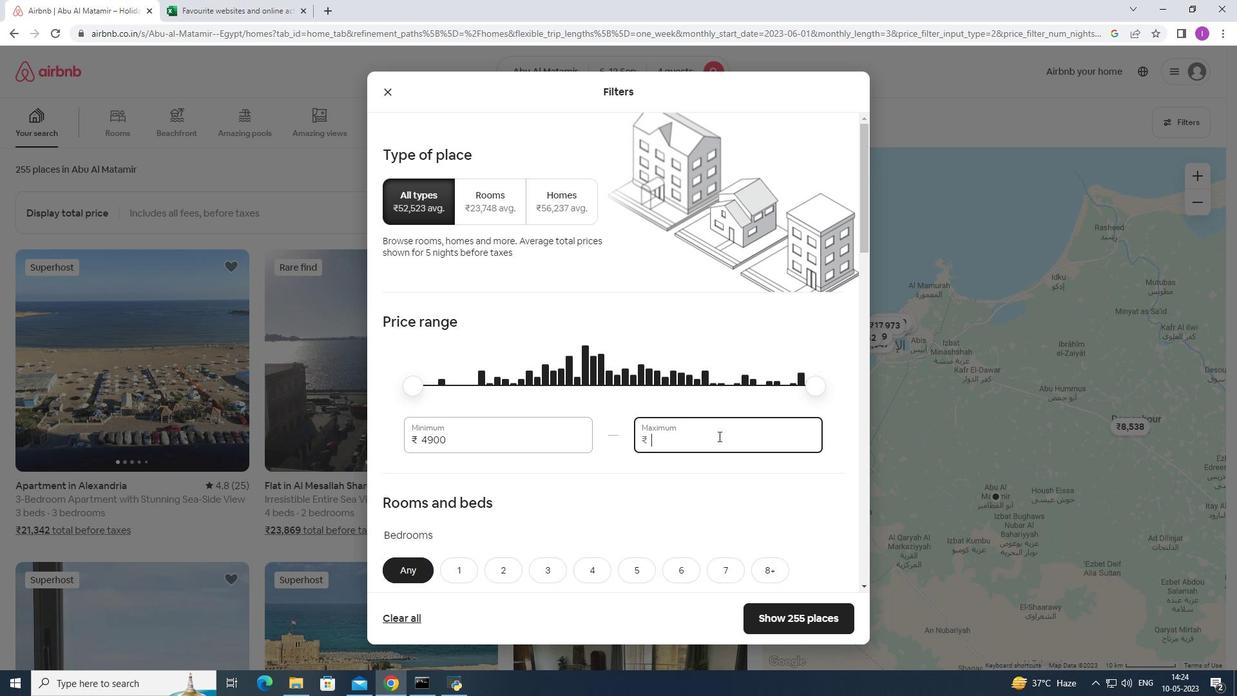 
Action: Mouse moved to (710, 460)
Screenshot: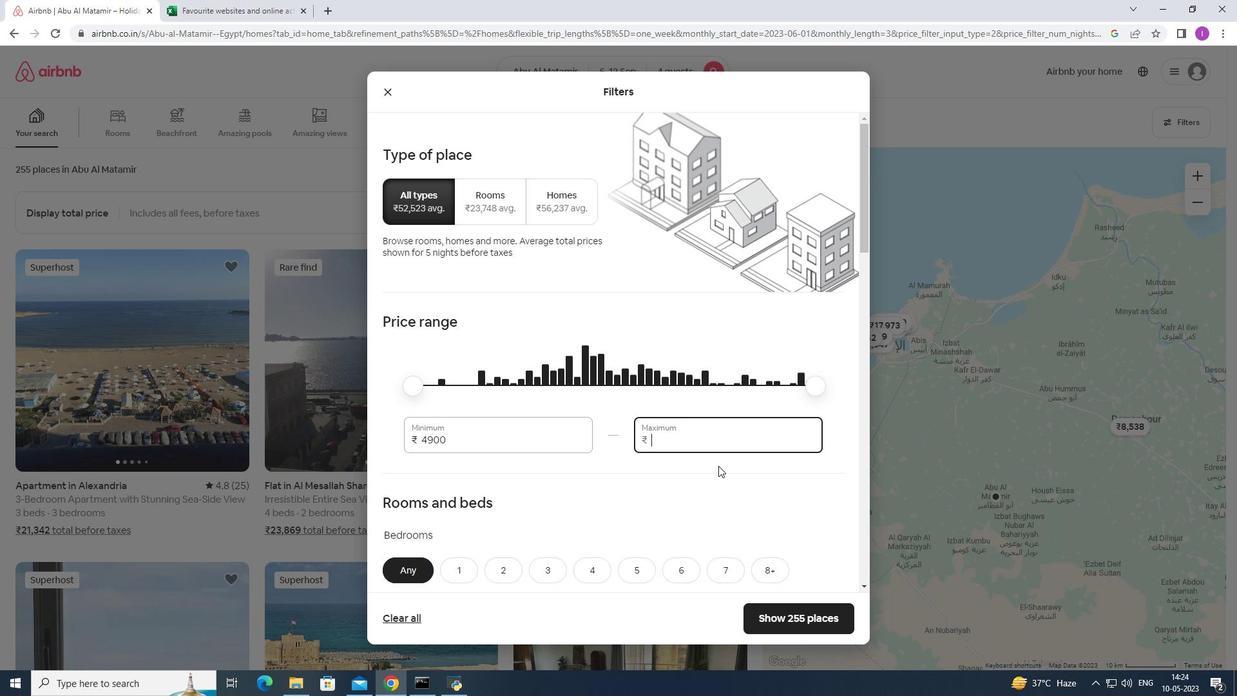 
Action: Key pressed 14000
Screenshot: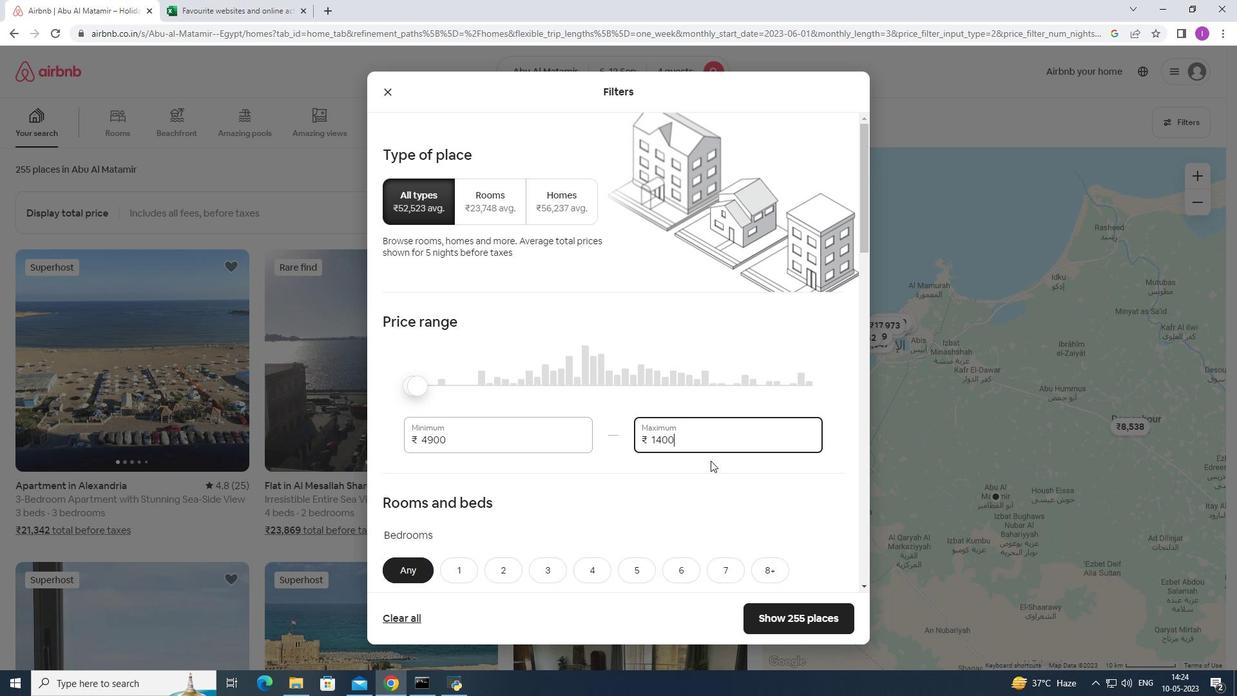 
Action: Mouse moved to (472, 444)
Screenshot: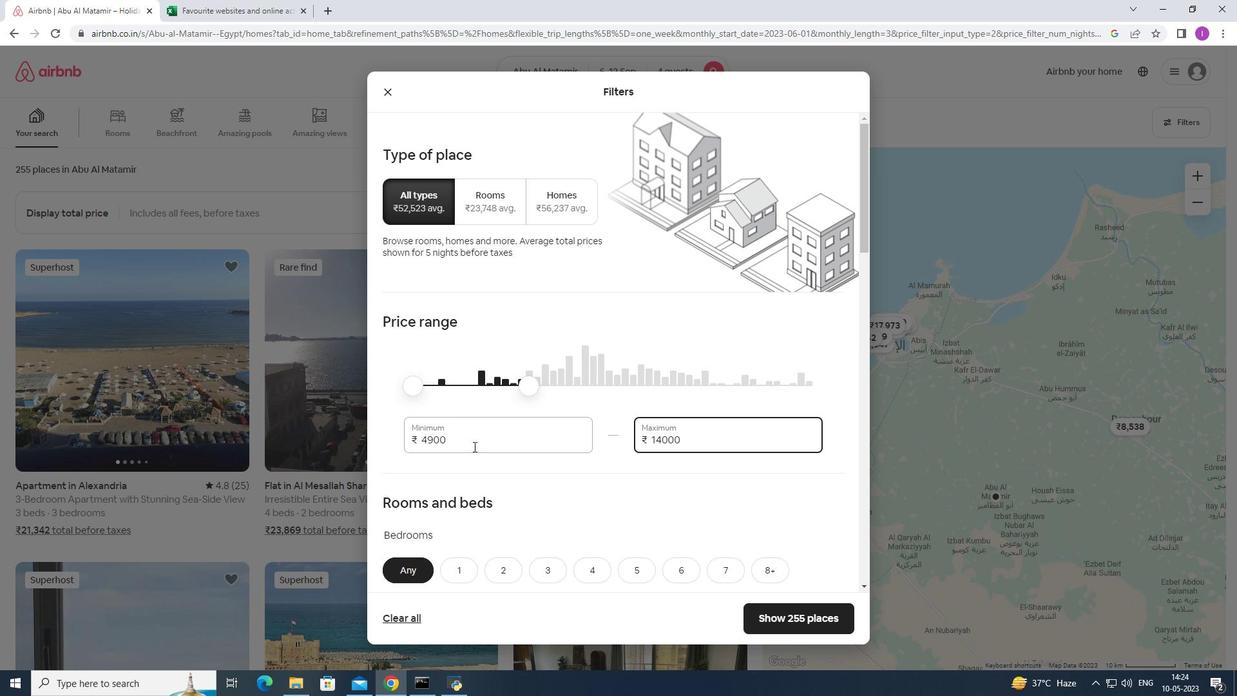 
Action: Mouse pressed left at (472, 444)
Screenshot: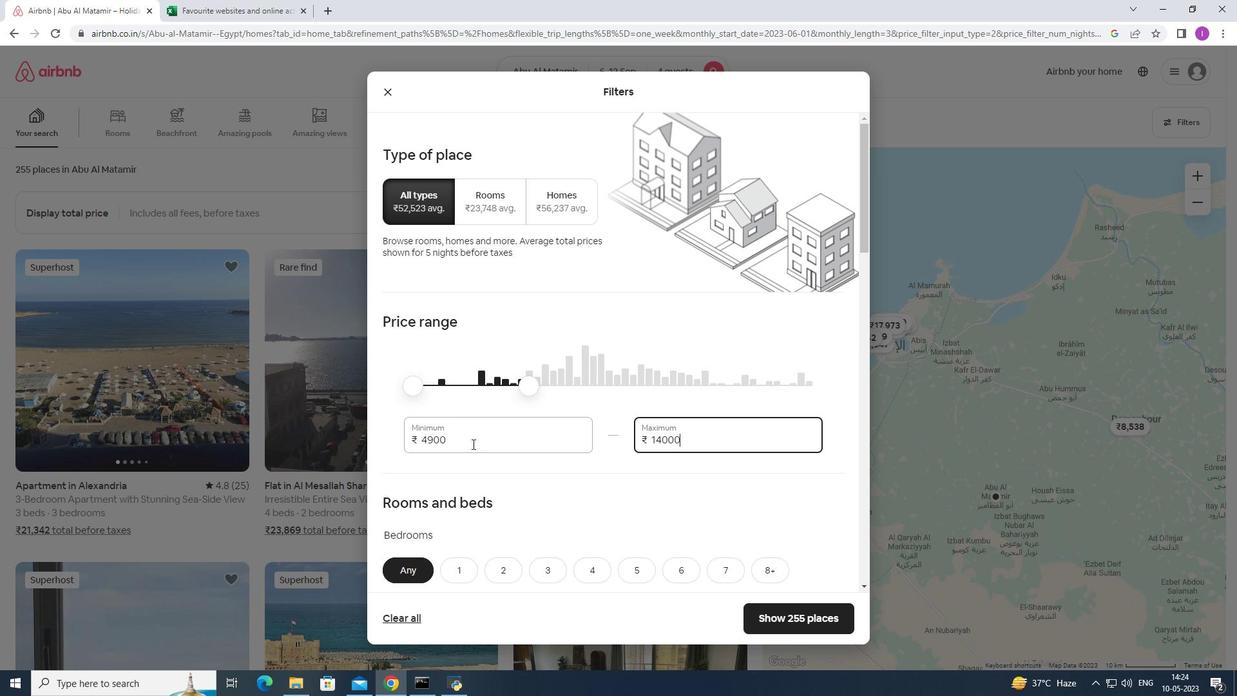
Action: Mouse moved to (411, 450)
Screenshot: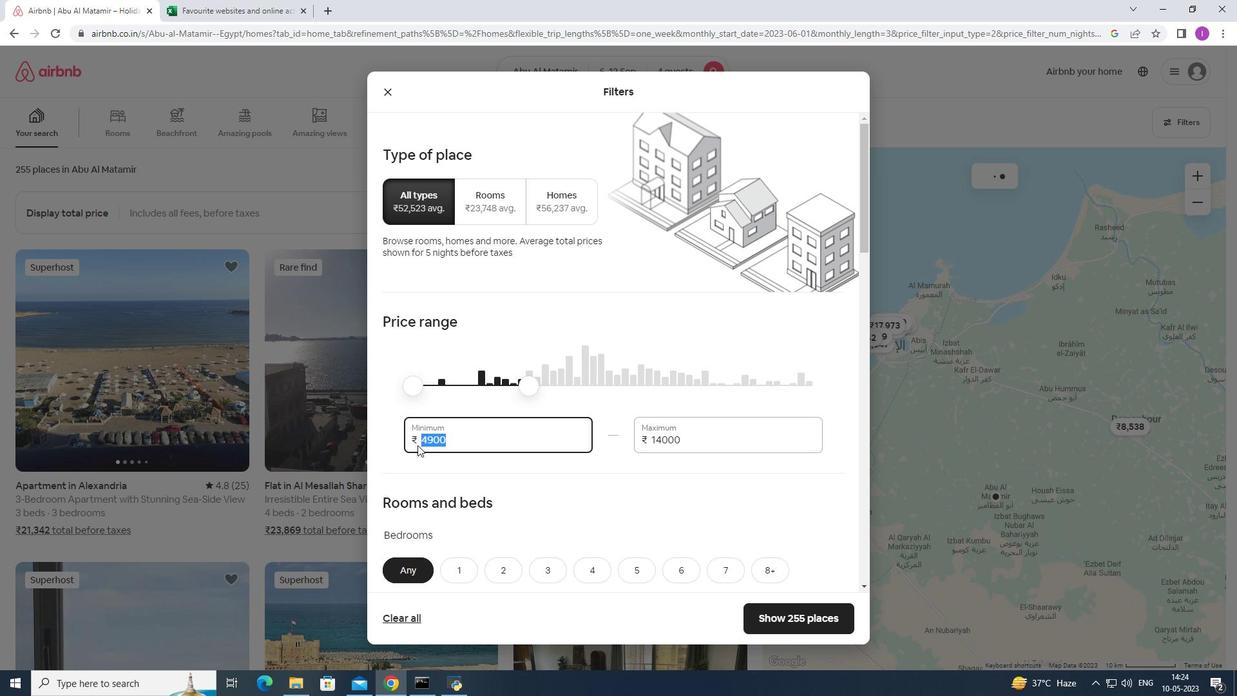 
Action: Key pressed 10000
Screenshot: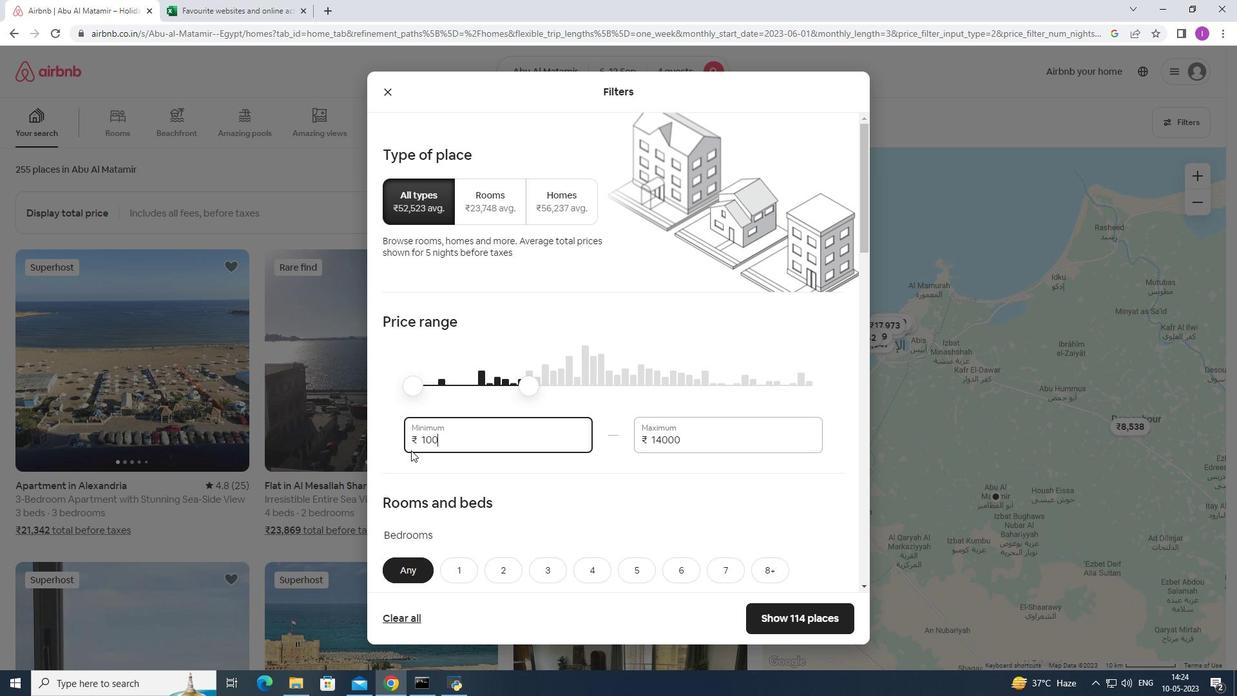 
Action: Mouse moved to (419, 456)
Screenshot: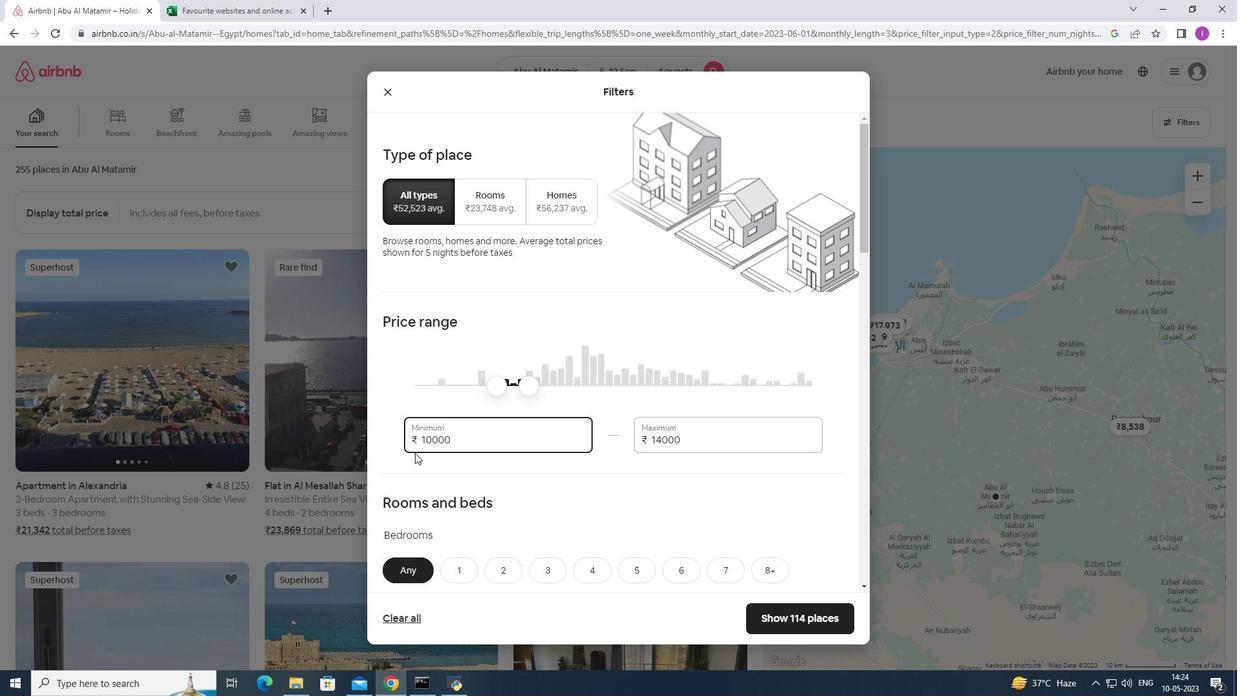 
Action: Mouse scrolled (419, 456) with delta (0, 0)
Screenshot: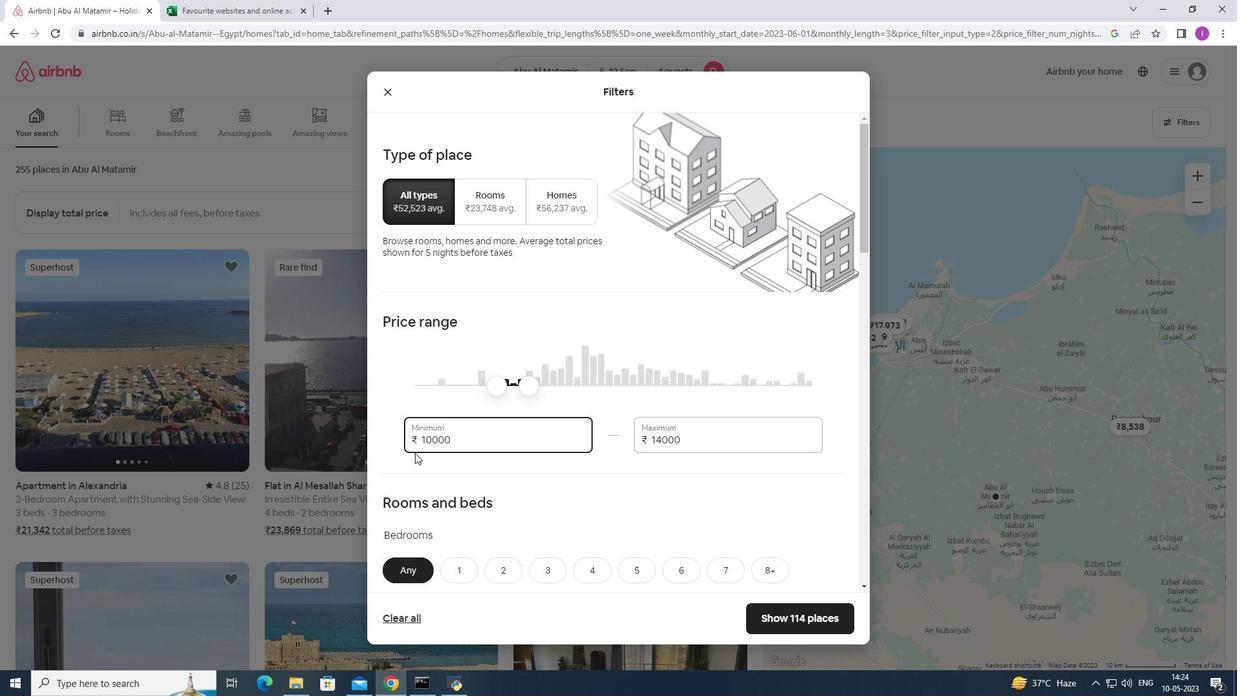 
Action: Mouse scrolled (419, 456) with delta (0, 0)
Screenshot: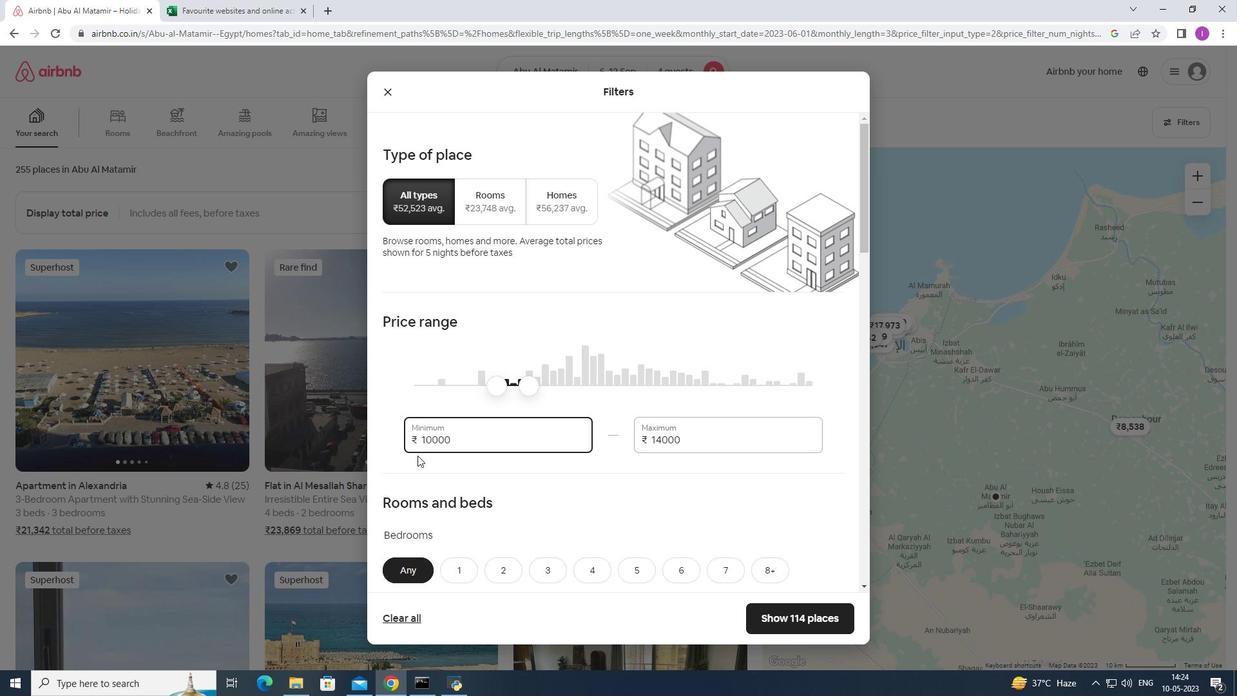 
Action: Mouse scrolled (419, 456) with delta (0, 0)
Screenshot: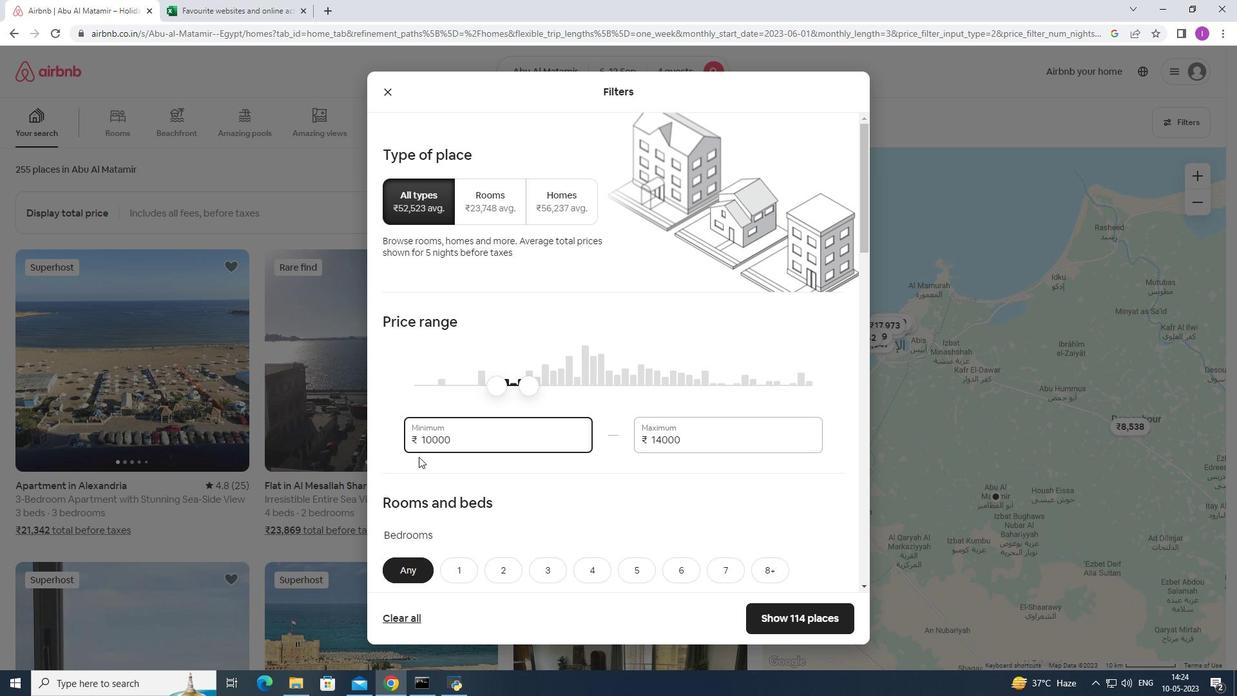 
Action: Mouse moved to (594, 372)
Screenshot: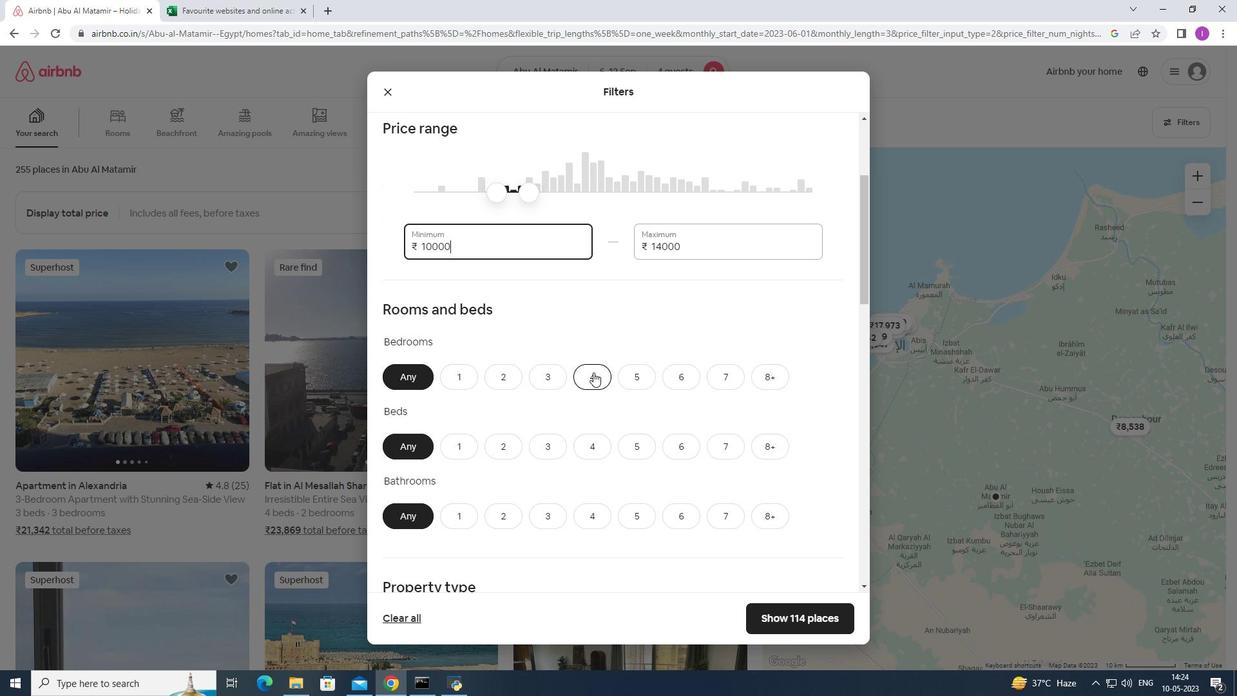 
Action: Mouse pressed left at (594, 372)
Screenshot: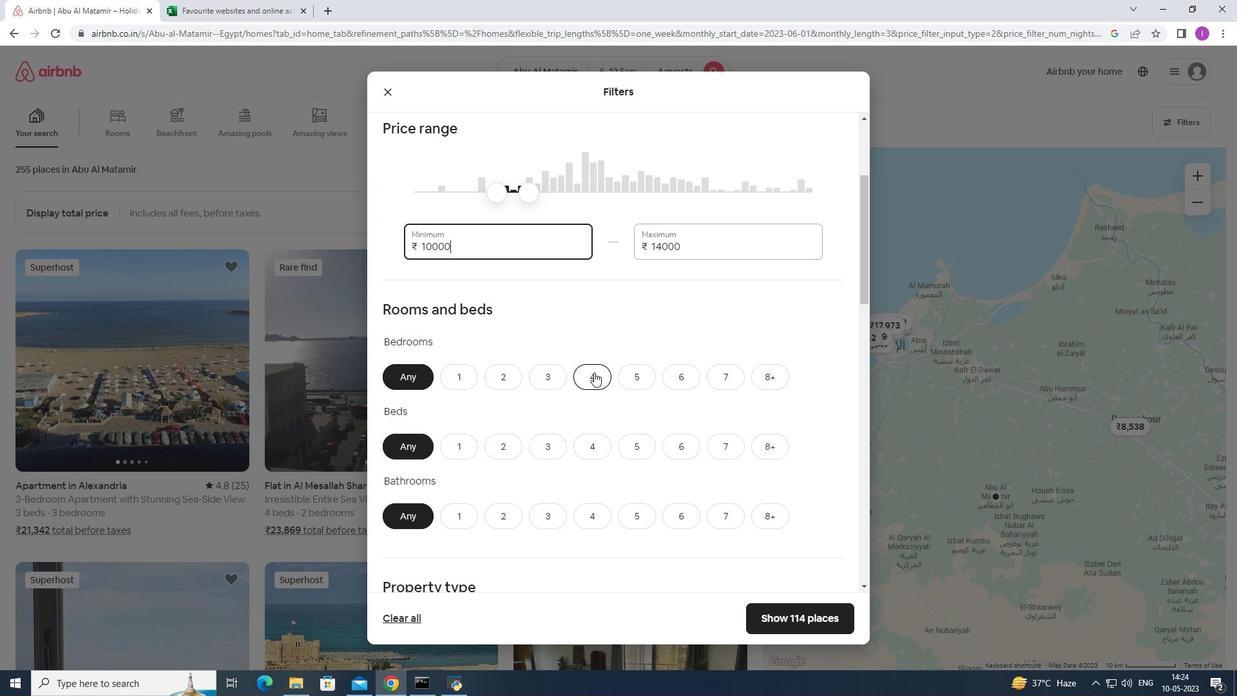 
Action: Mouse moved to (594, 442)
Screenshot: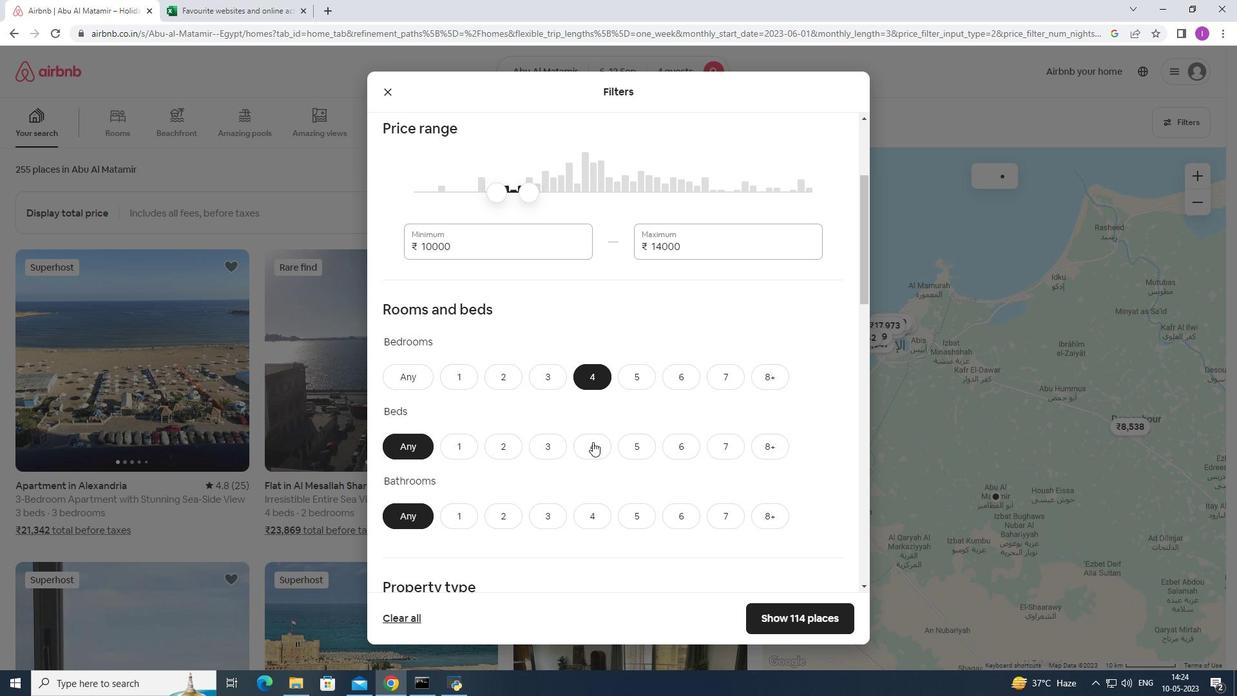 
Action: Mouse pressed left at (594, 442)
Screenshot: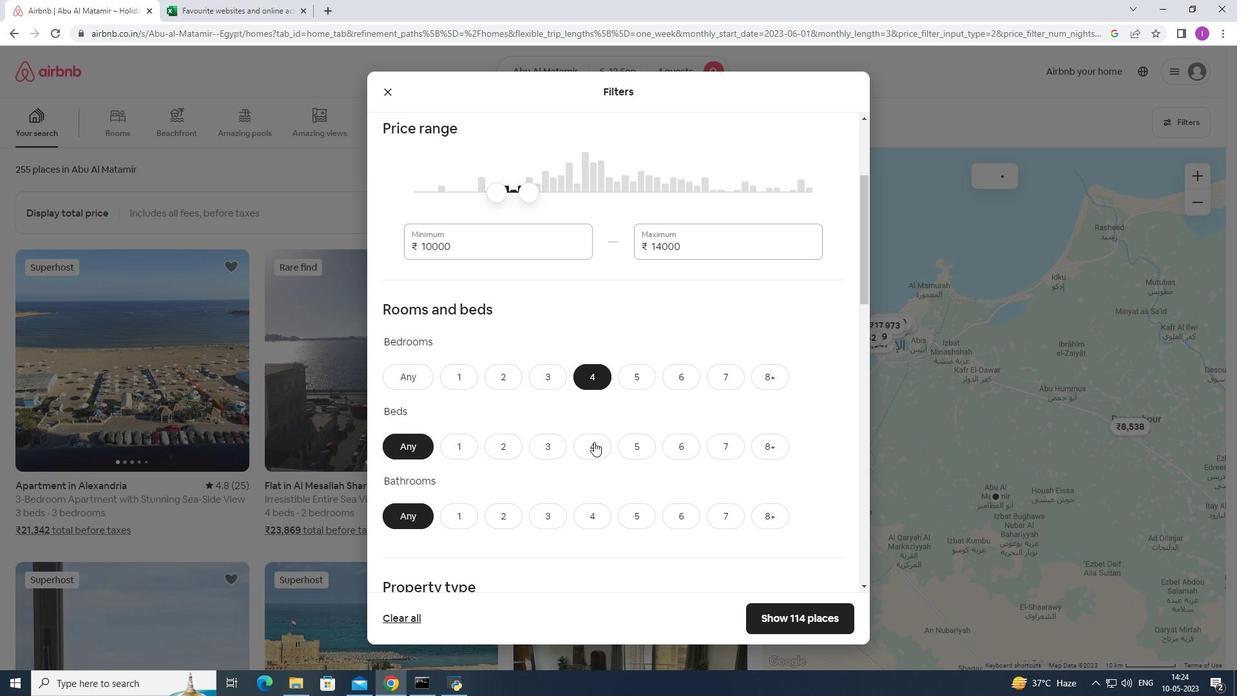 
Action: Mouse moved to (609, 511)
Screenshot: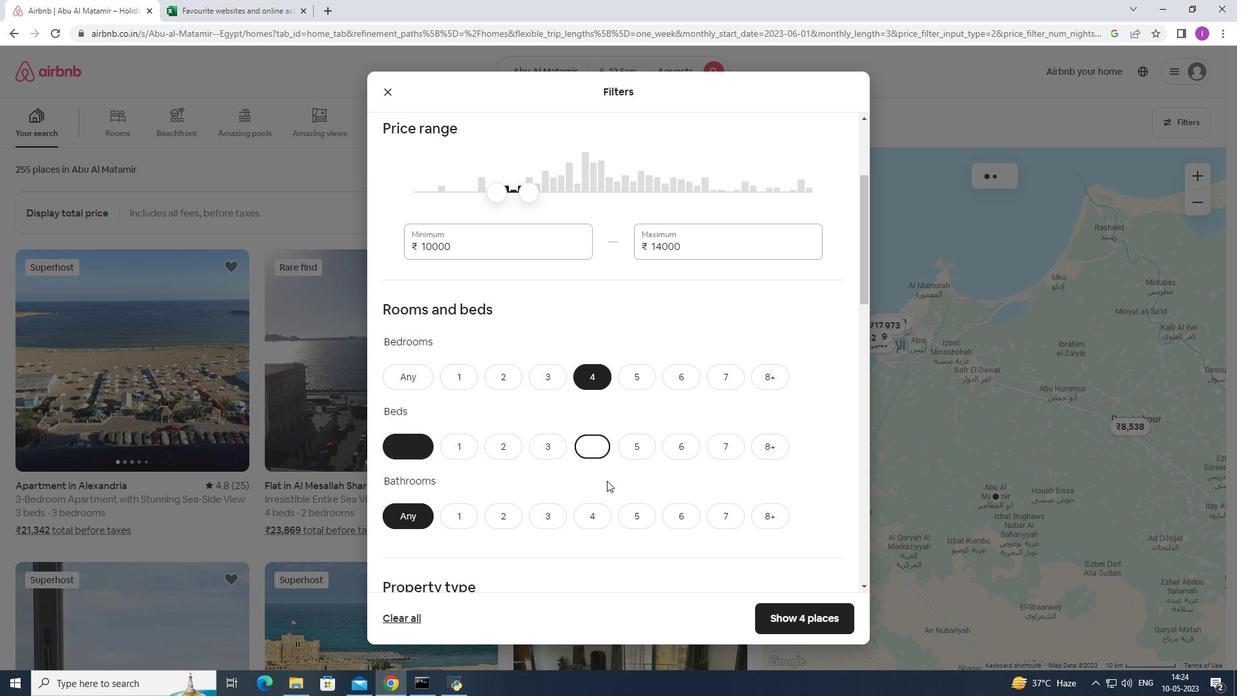 
Action: Mouse pressed left at (609, 511)
Screenshot: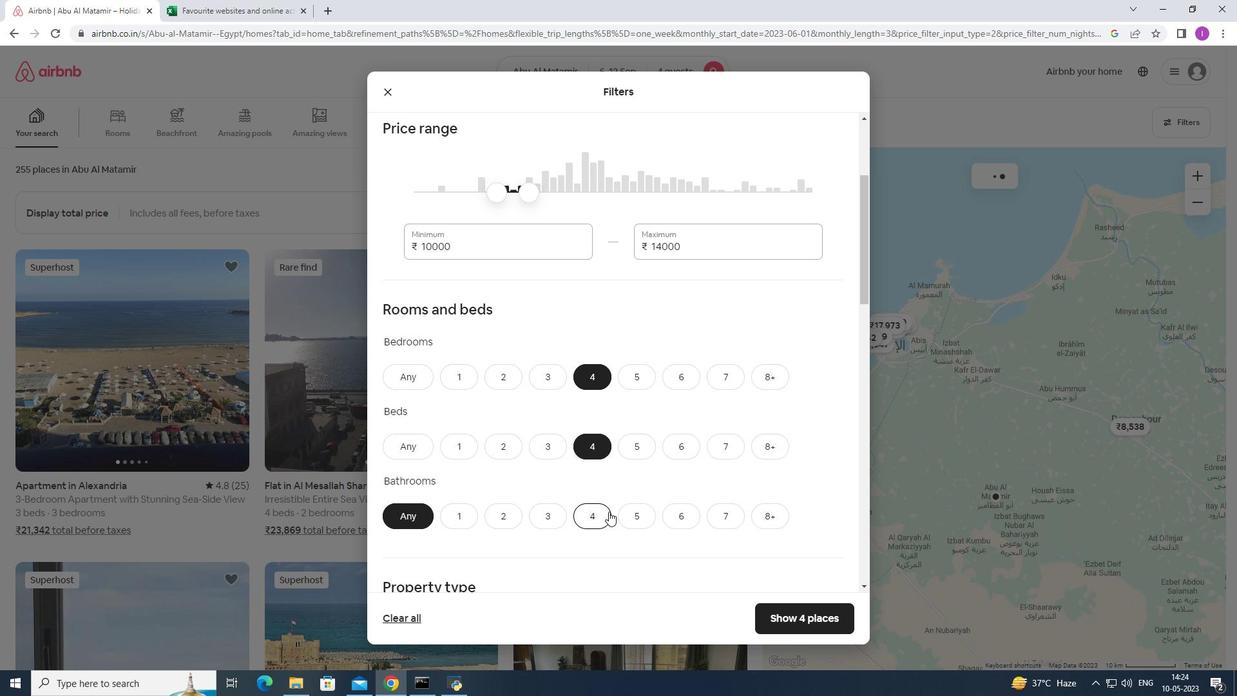 
Action: Mouse moved to (605, 509)
Screenshot: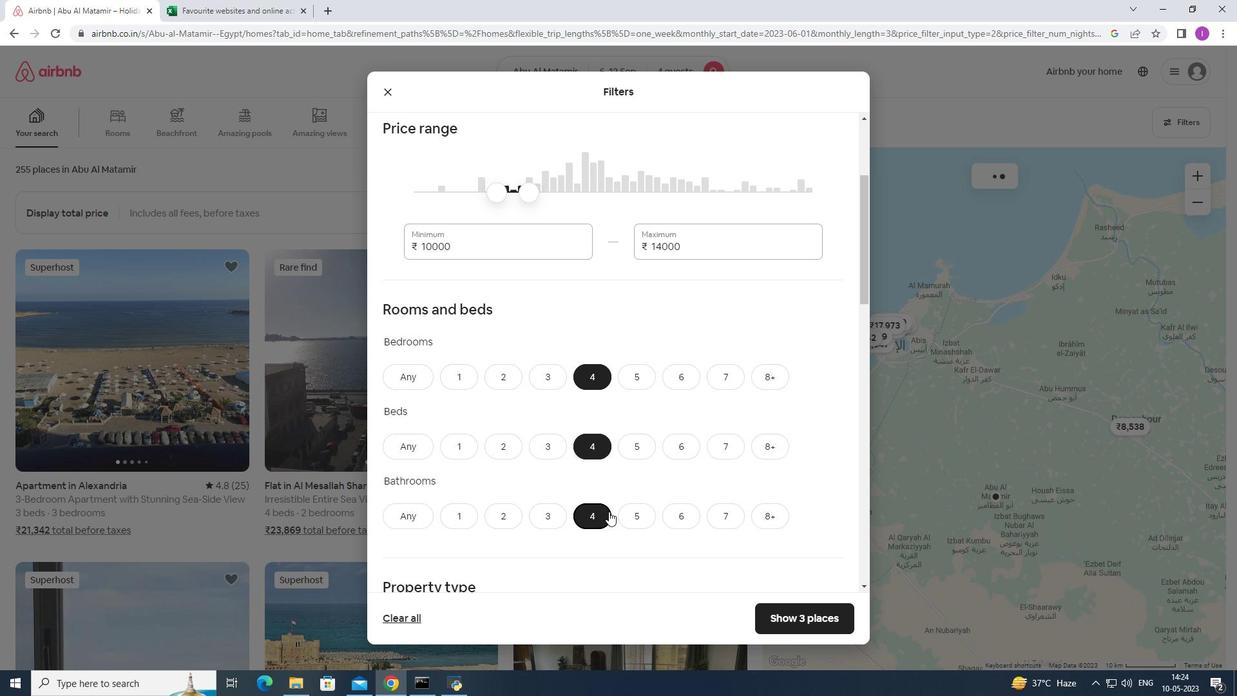 
Action: Mouse scrolled (605, 508) with delta (0, 0)
Screenshot: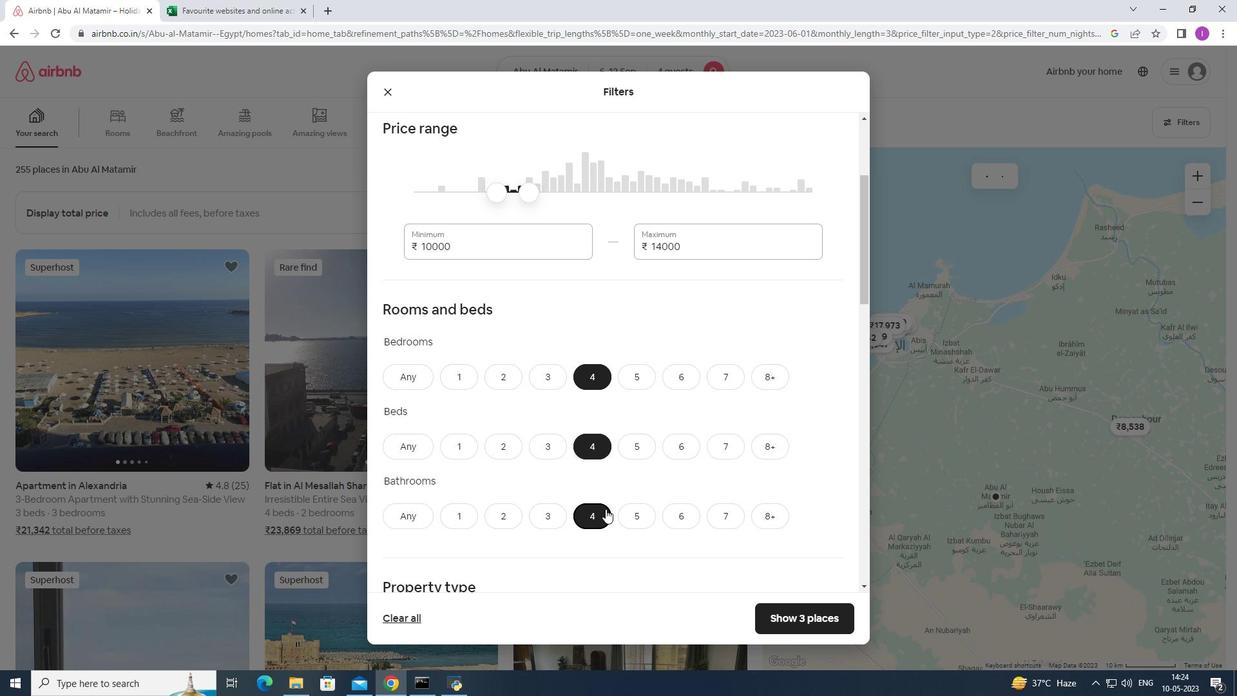 
Action: Mouse scrolled (605, 508) with delta (0, 0)
Screenshot: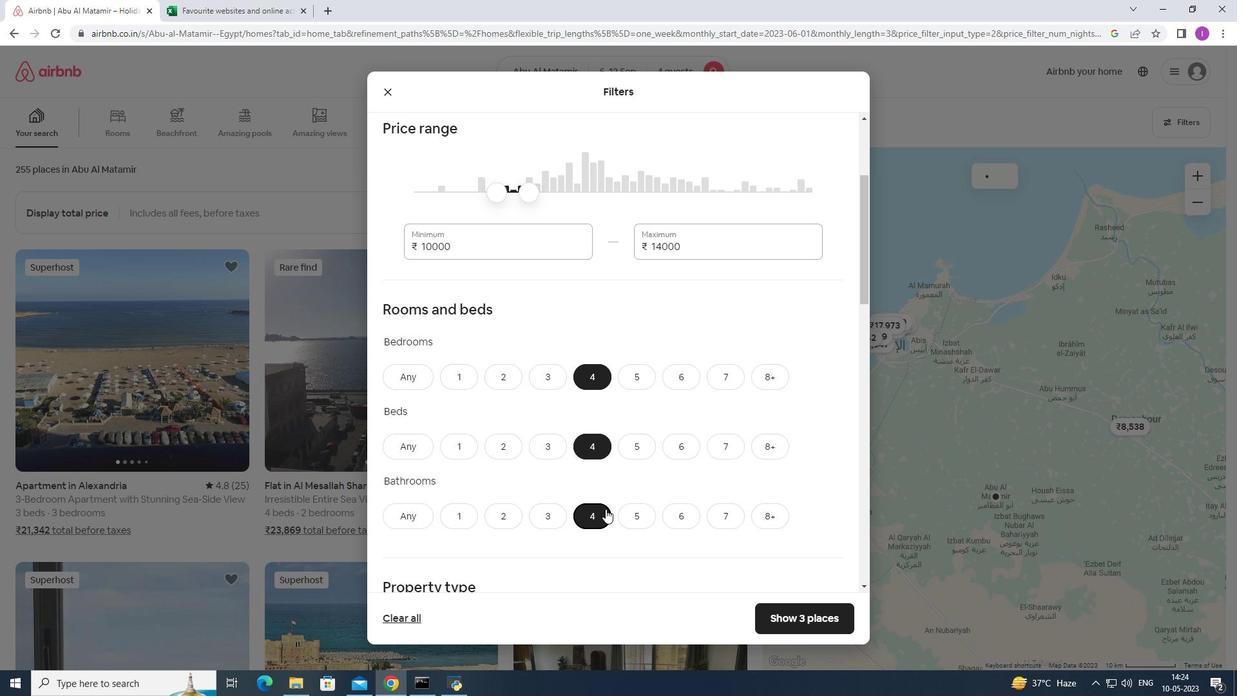 
Action: Mouse scrolled (605, 508) with delta (0, 0)
Screenshot: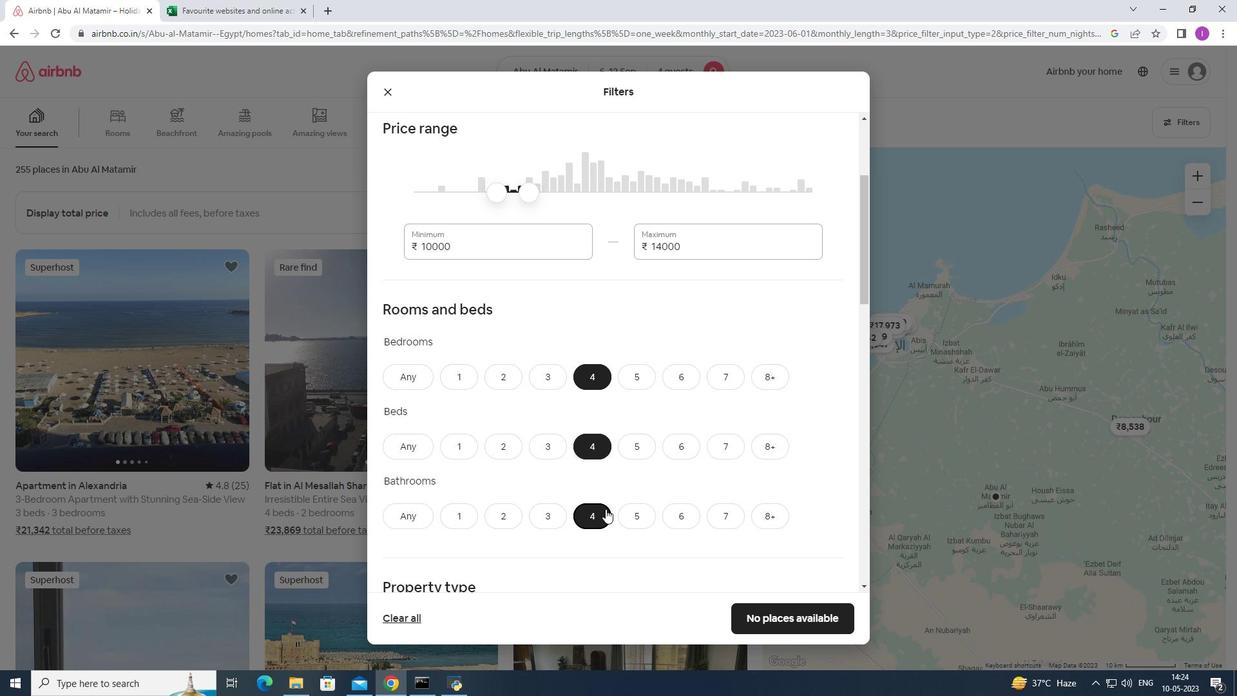 
Action: Mouse moved to (605, 508)
Screenshot: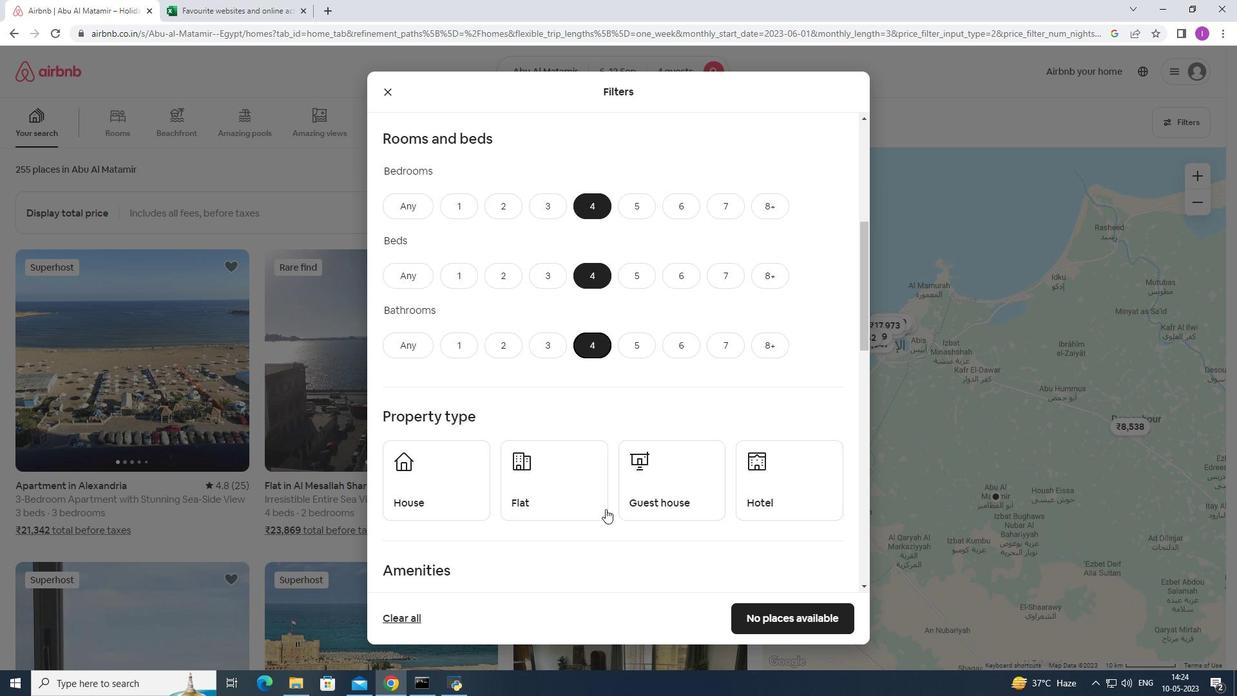 
Action: Mouse scrolled (605, 507) with delta (0, 0)
Screenshot: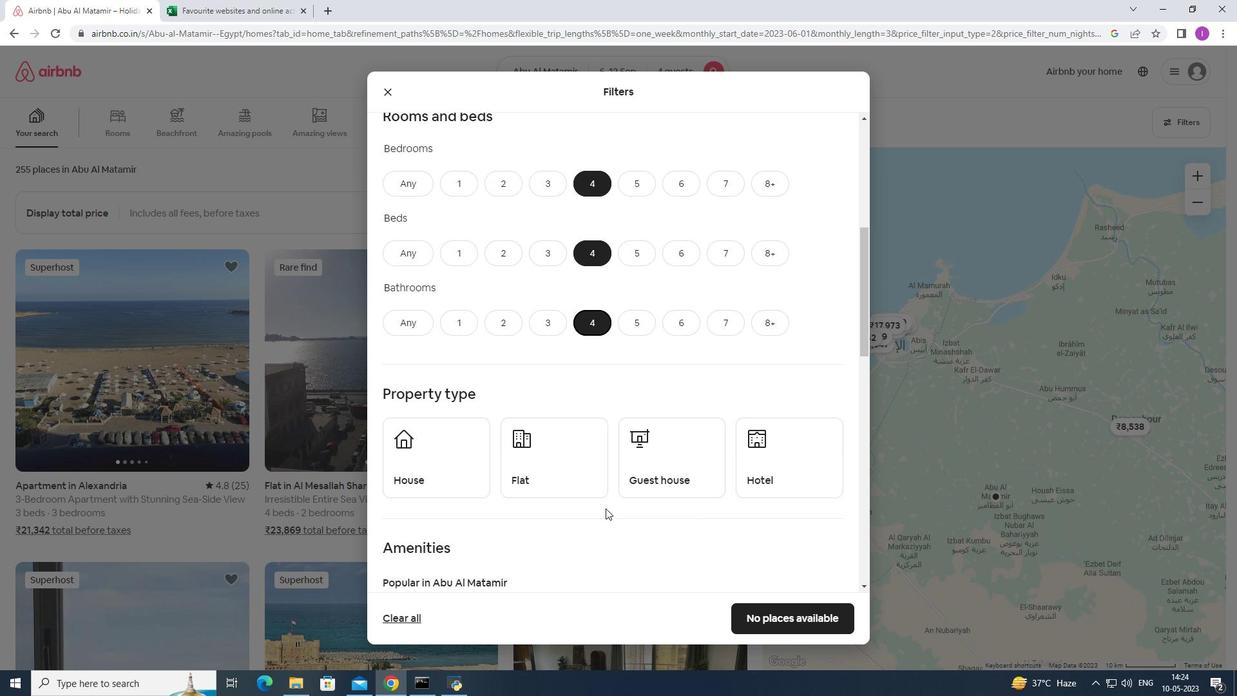 
Action: Mouse scrolled (605, 507) with delta (0, 0)
Screenshot: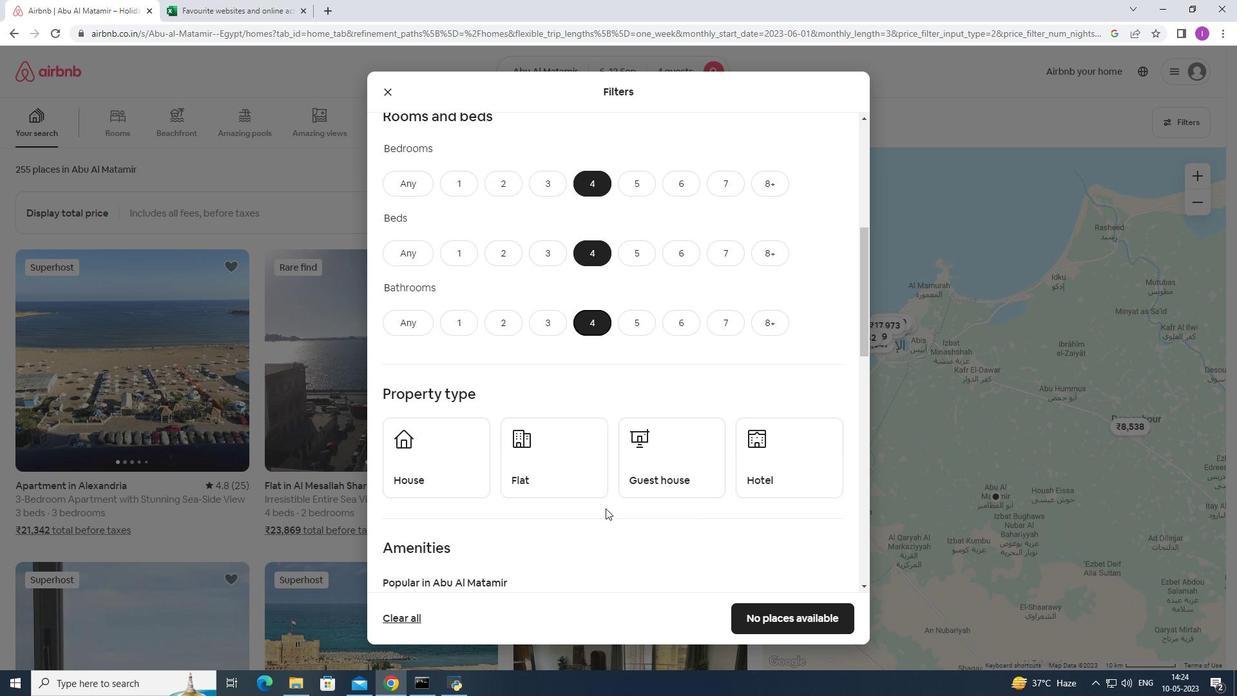 
Action: Mouse moved to (459, 349)
Screenshot: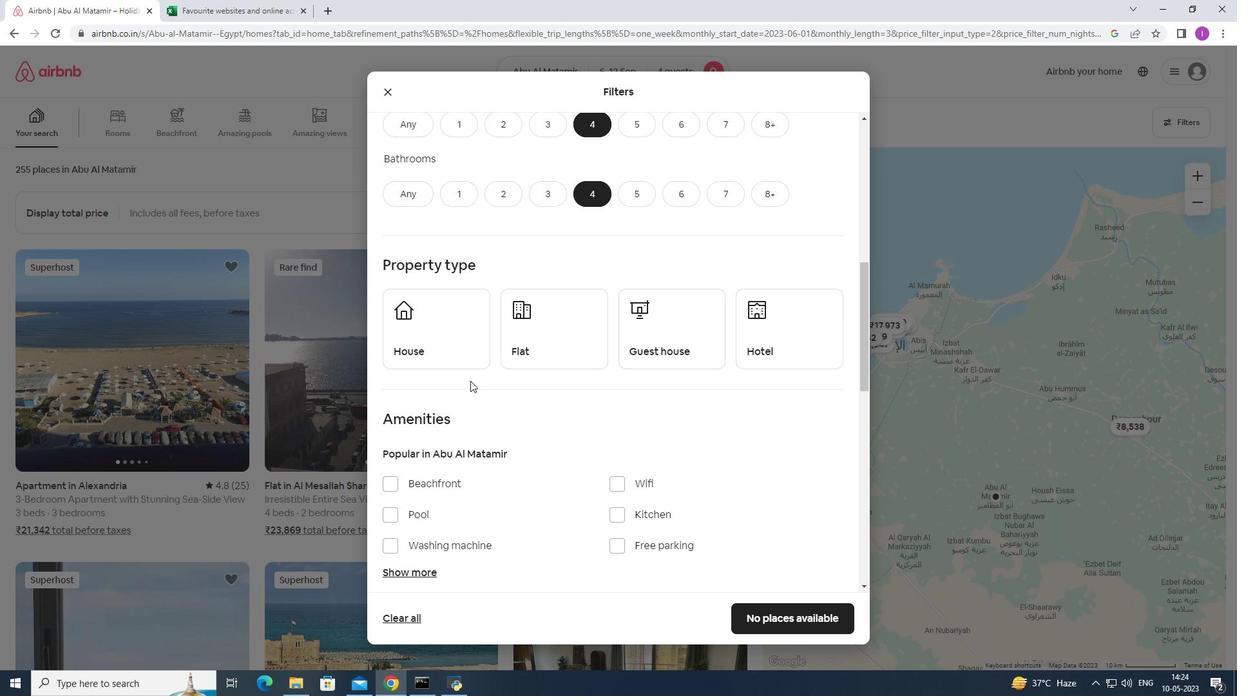 
Action: Mouse pressed left at (459, 349)
Screenshot: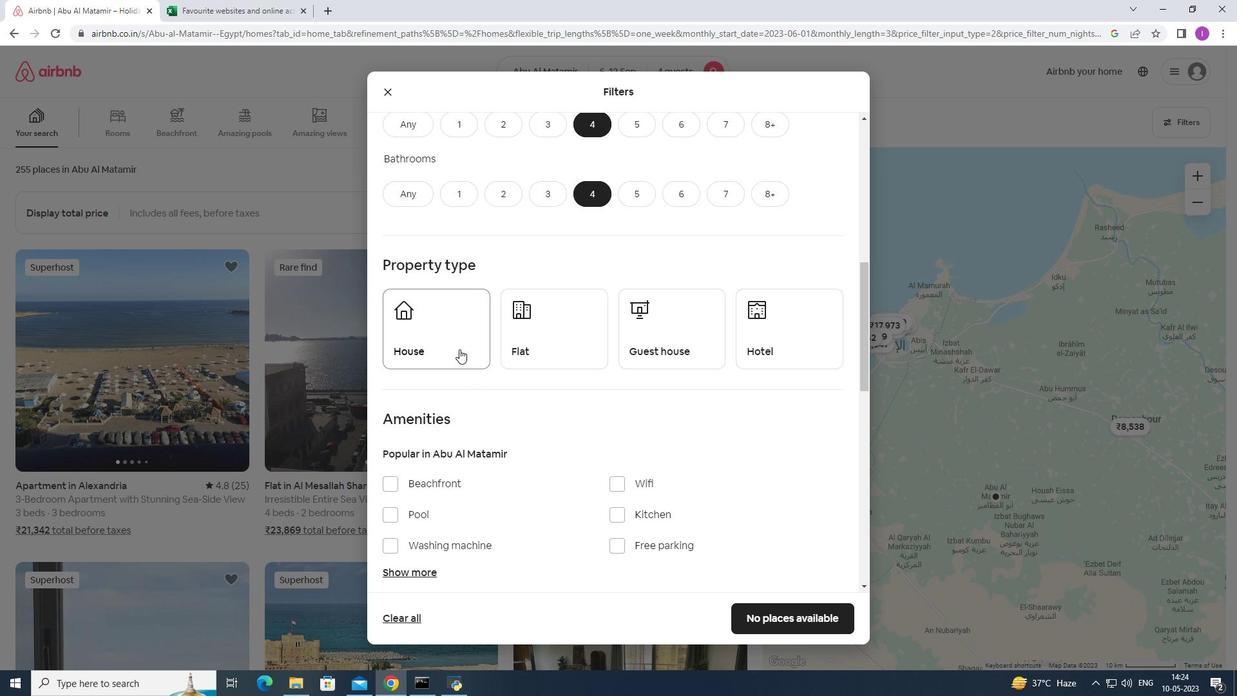 
Action: Mouse moved to (531, 348)
Screenshot: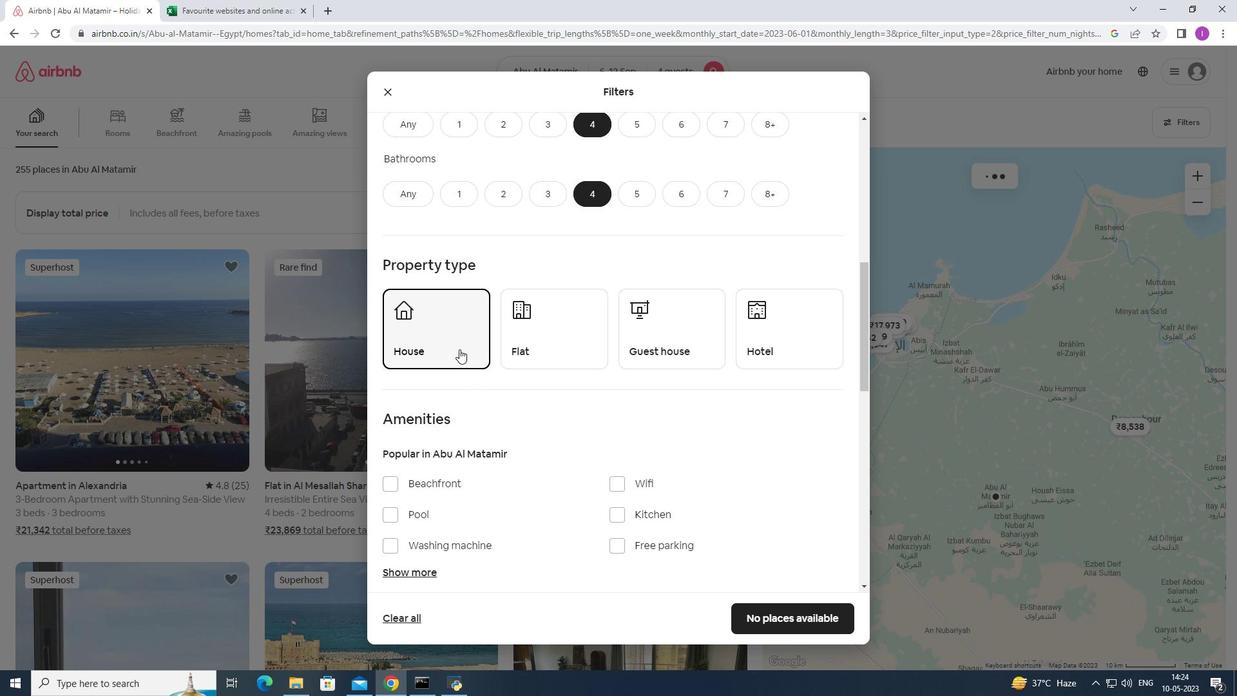 
Action: Mouse pressed left at (531, 348)
Screenshot: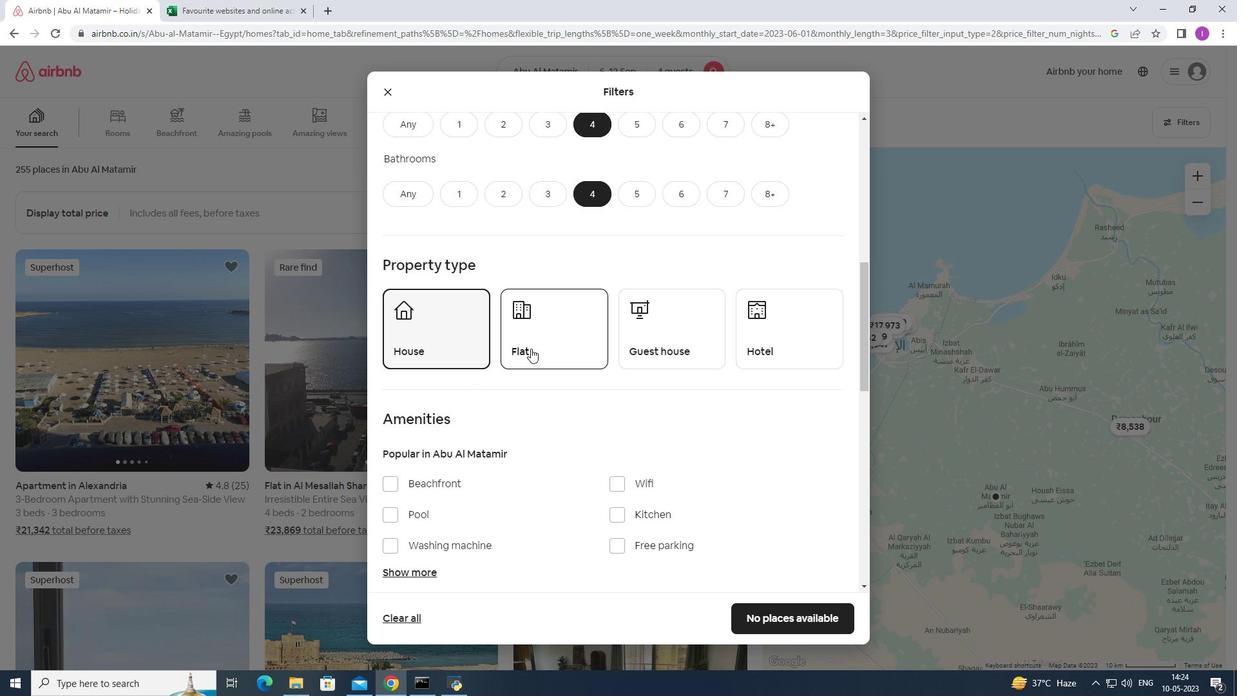 
Action: Mouse moved to (623, 344)
Screenshot: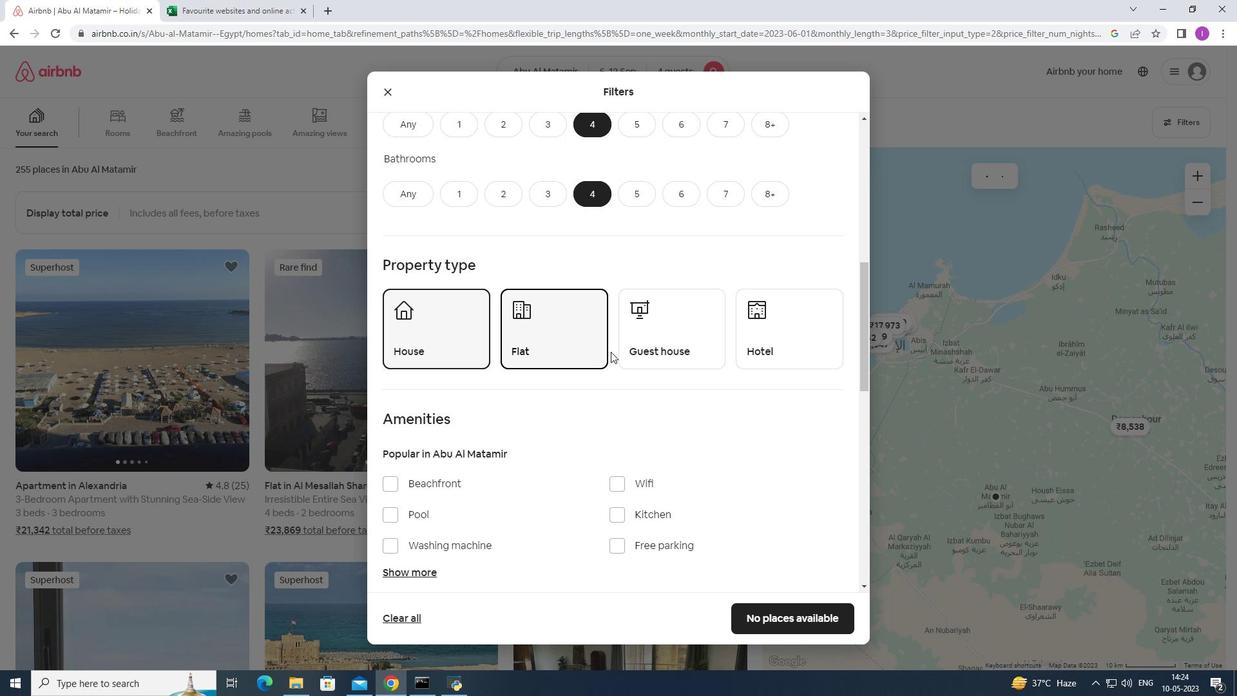 
Action: Mouse pressed left at (623, 344)
Screenshot: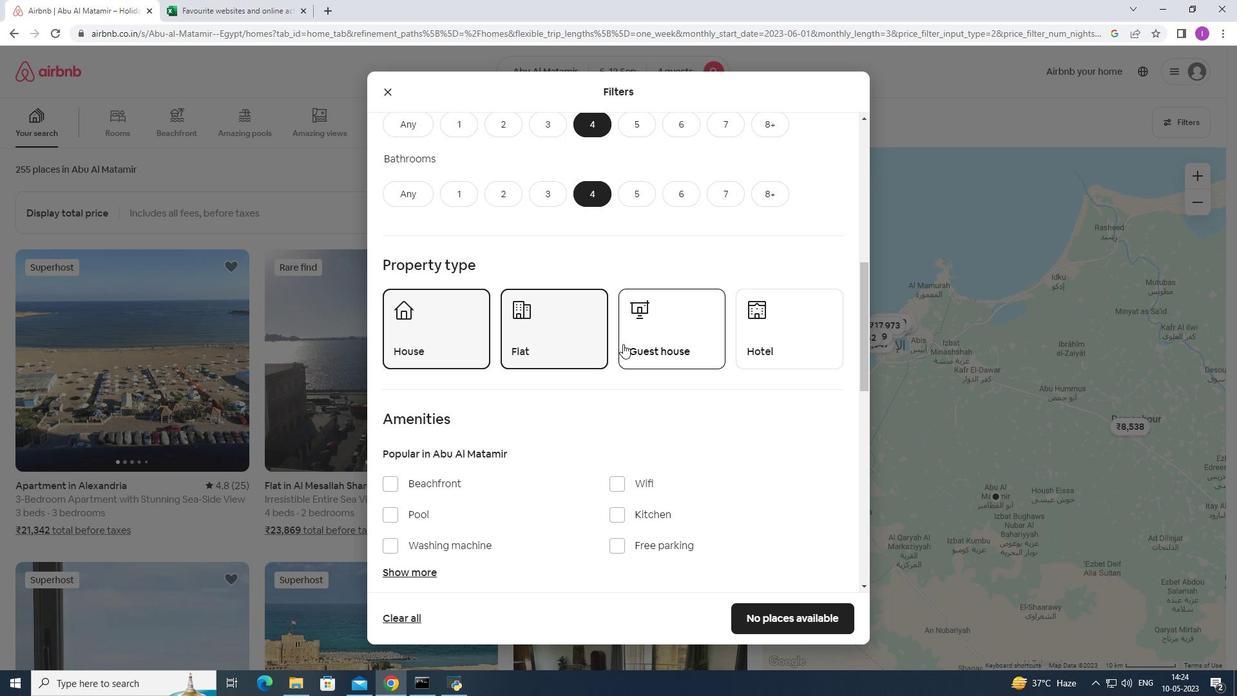 
Action: Mouse moved to (592, 417)
Screenshot: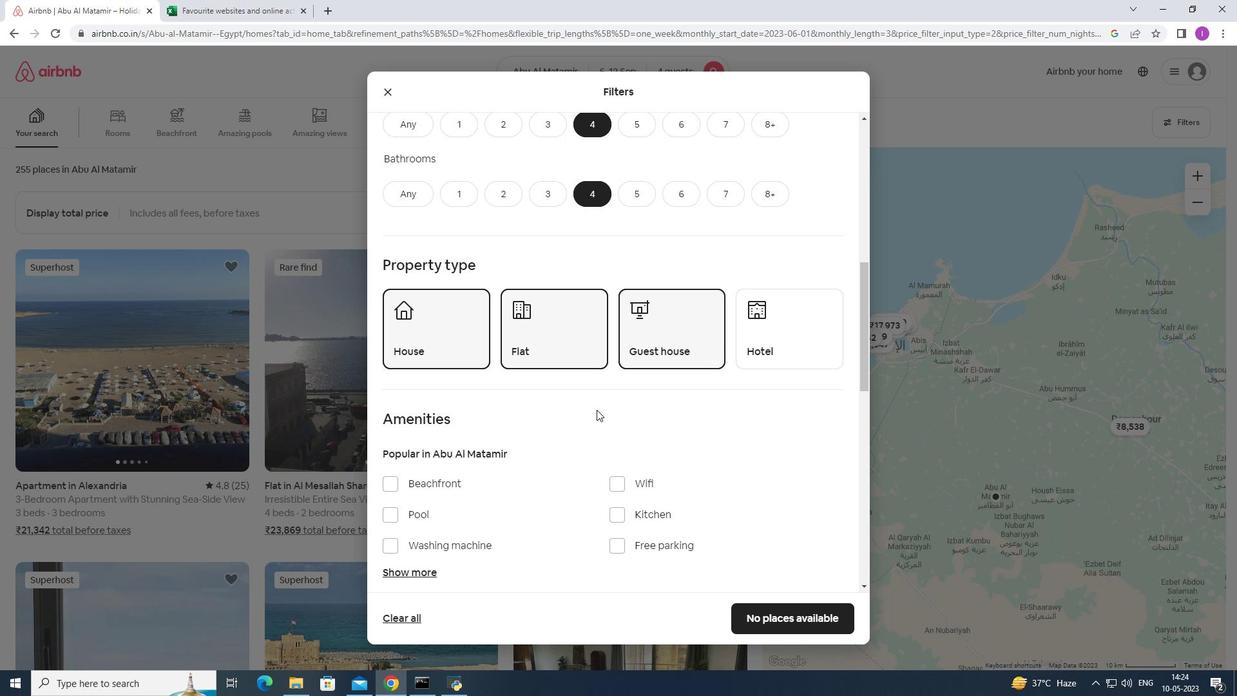 
Action: Mouse scrolled (592, 416) with delta (0, 0)
Screenshot: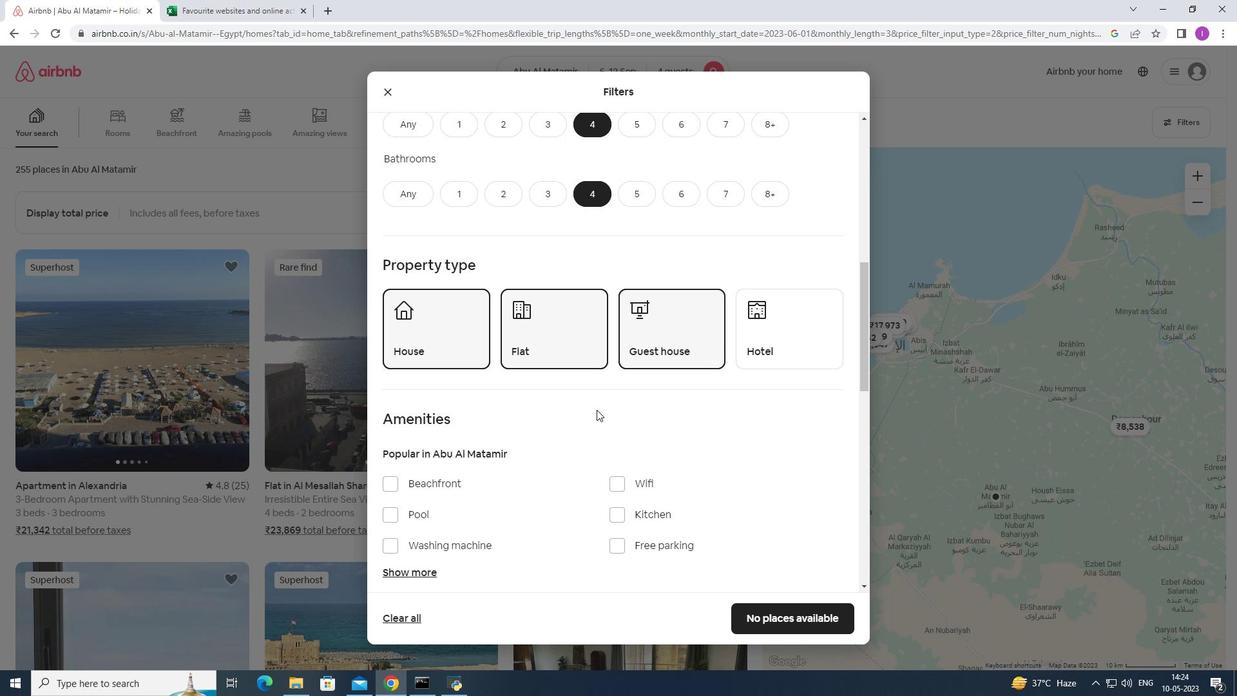 
Action: Mouse moved to (591, 418)
Screenshot: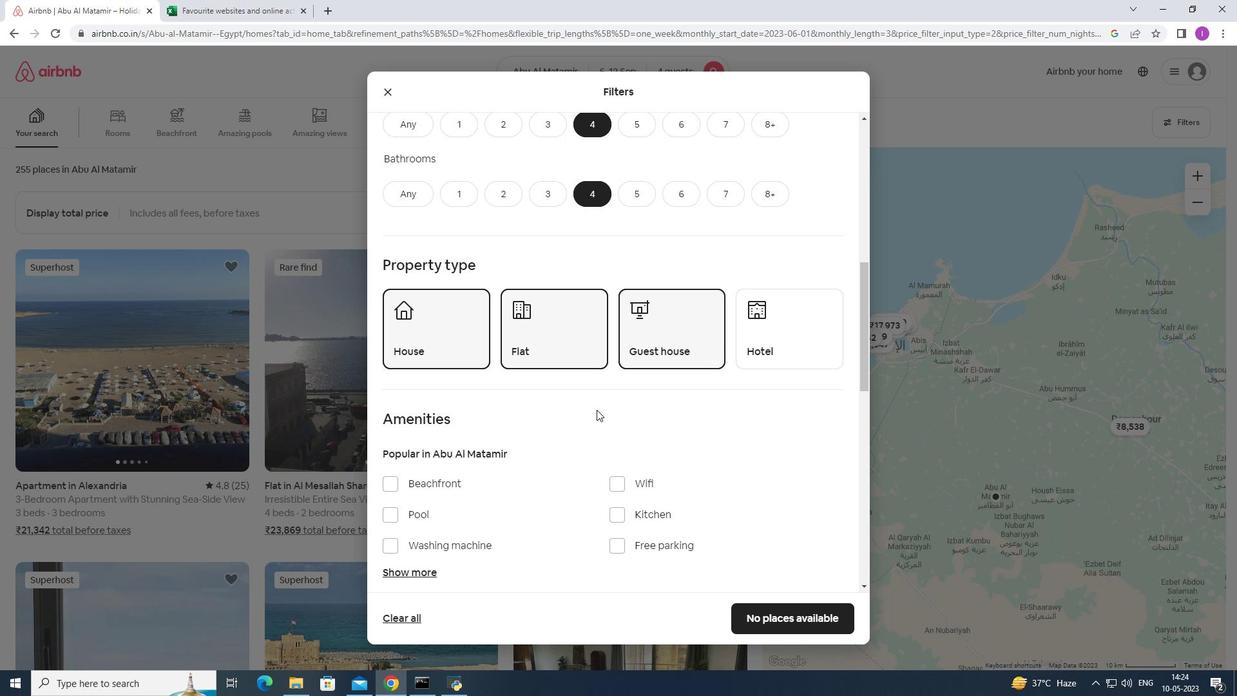 
Action: Mouse scrolled (591, 417) with delta (0, 0)
Screenshot: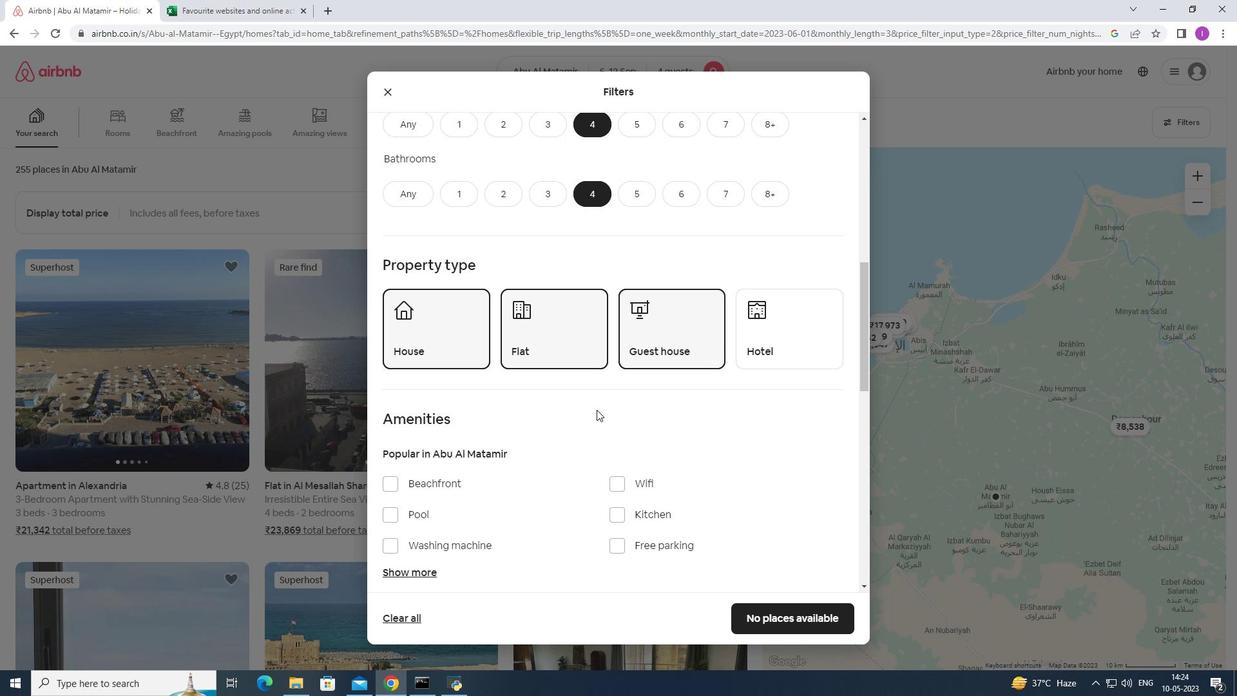 
Action: Mouse moved to (590, 418)
Screenshot: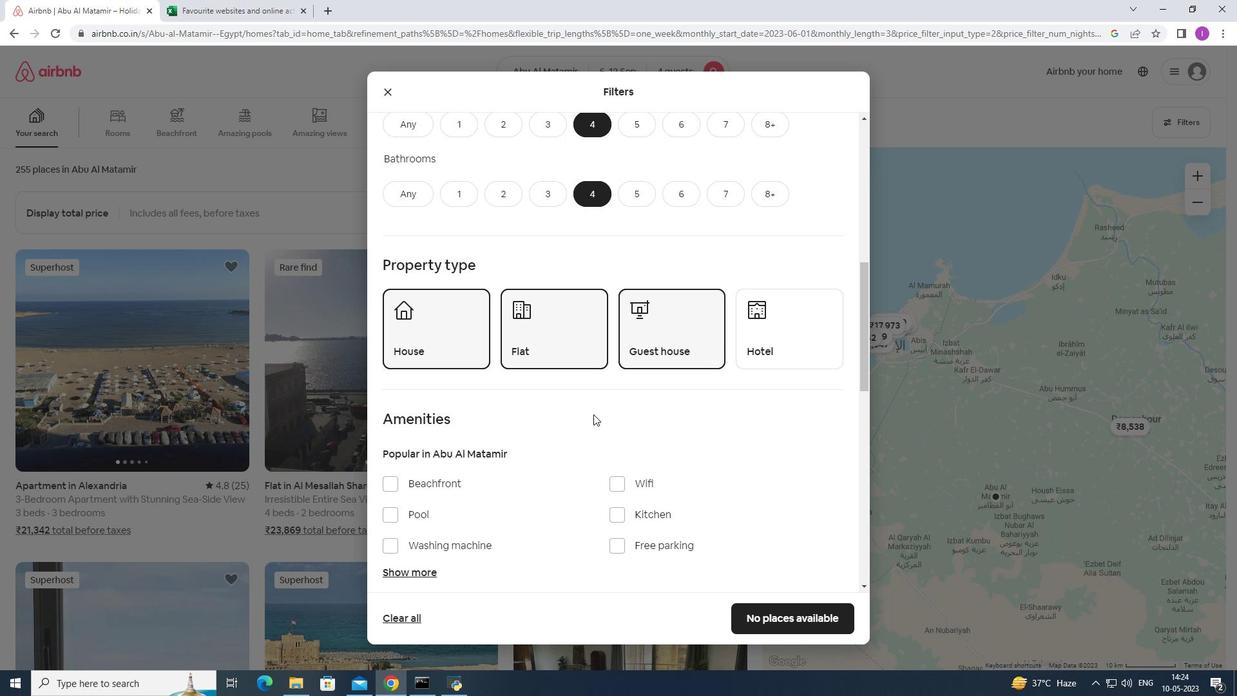 
Action: Mouse scrolled (590, 418) with delta (0, 0)
Screenshot: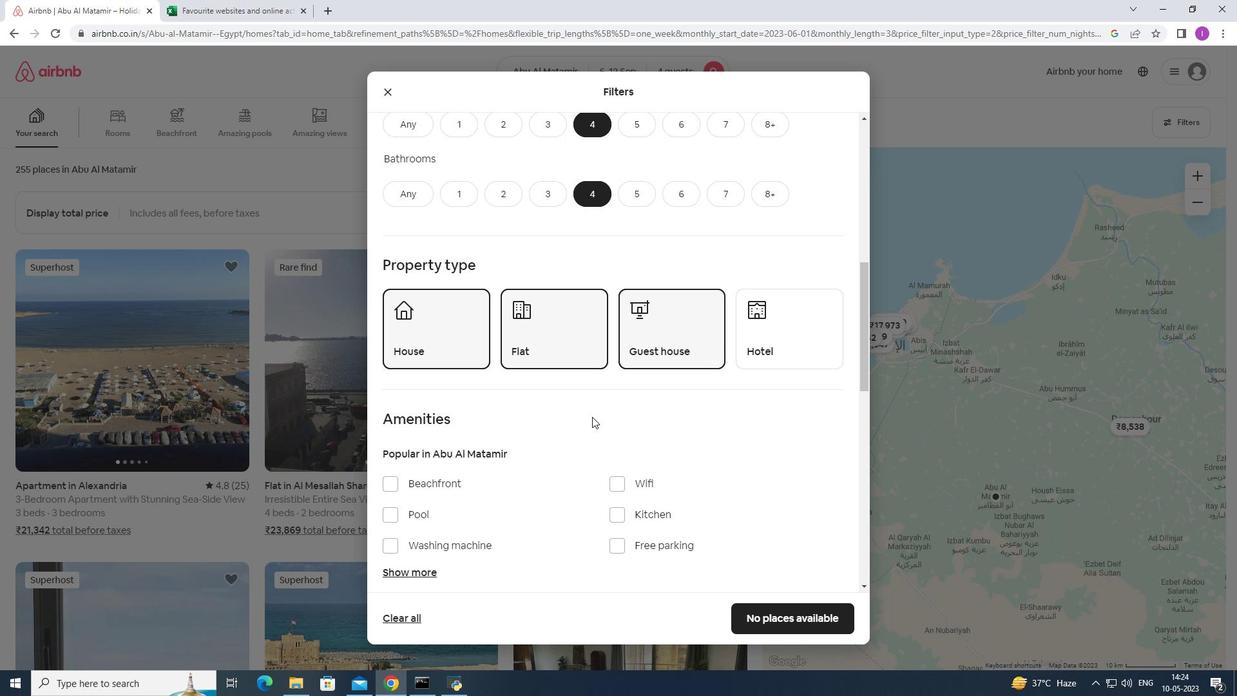 
Action: Mouse moved to (619, 286)
Screenshot: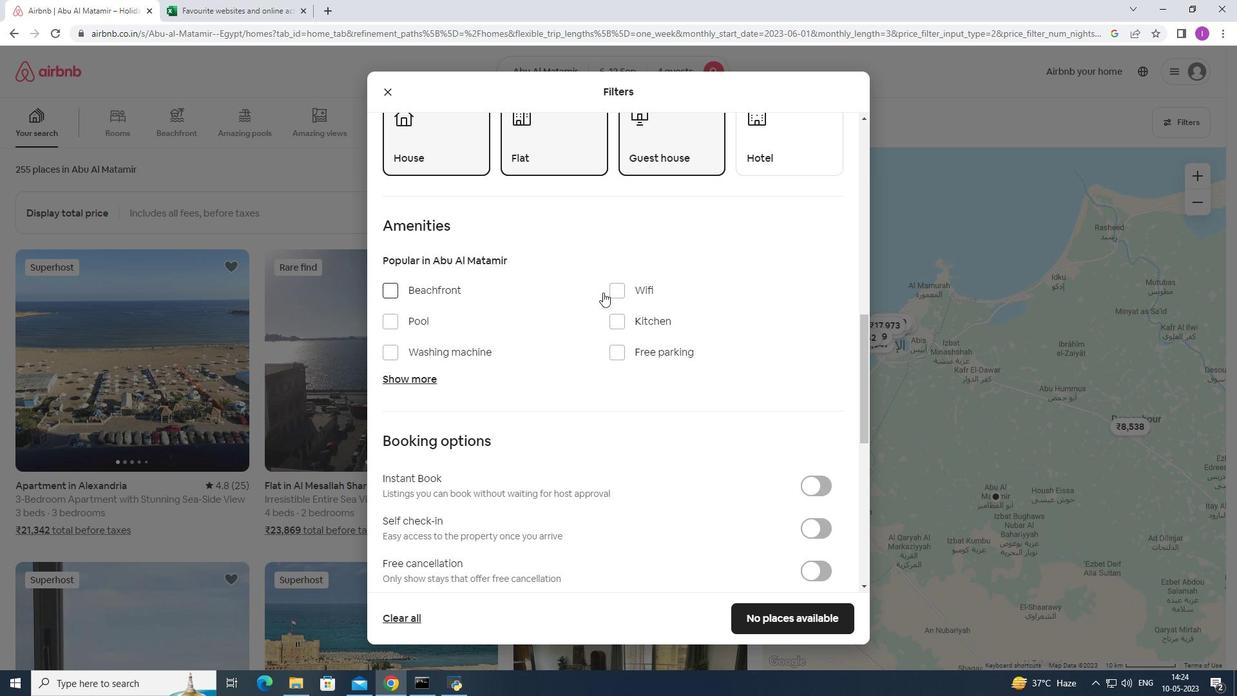 
Action: Mouse pressed left at (619, 286)
Screenshot: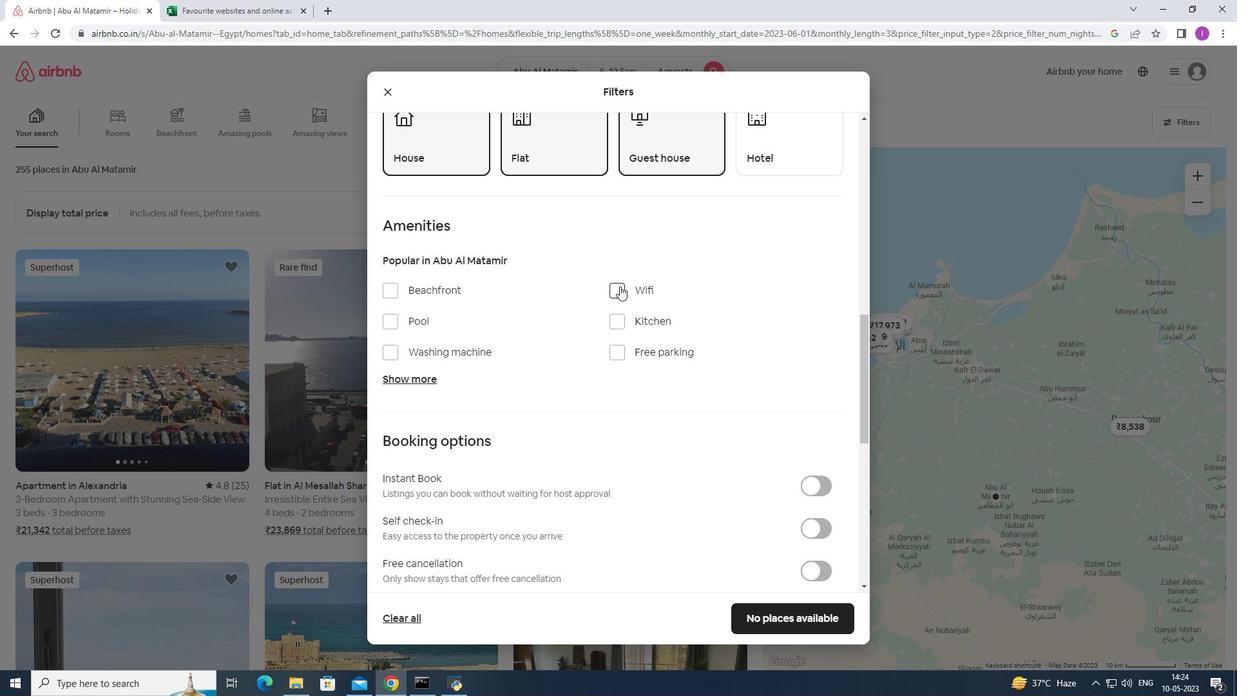 
Action: Mouse moved to (628, 350)
Screenshot: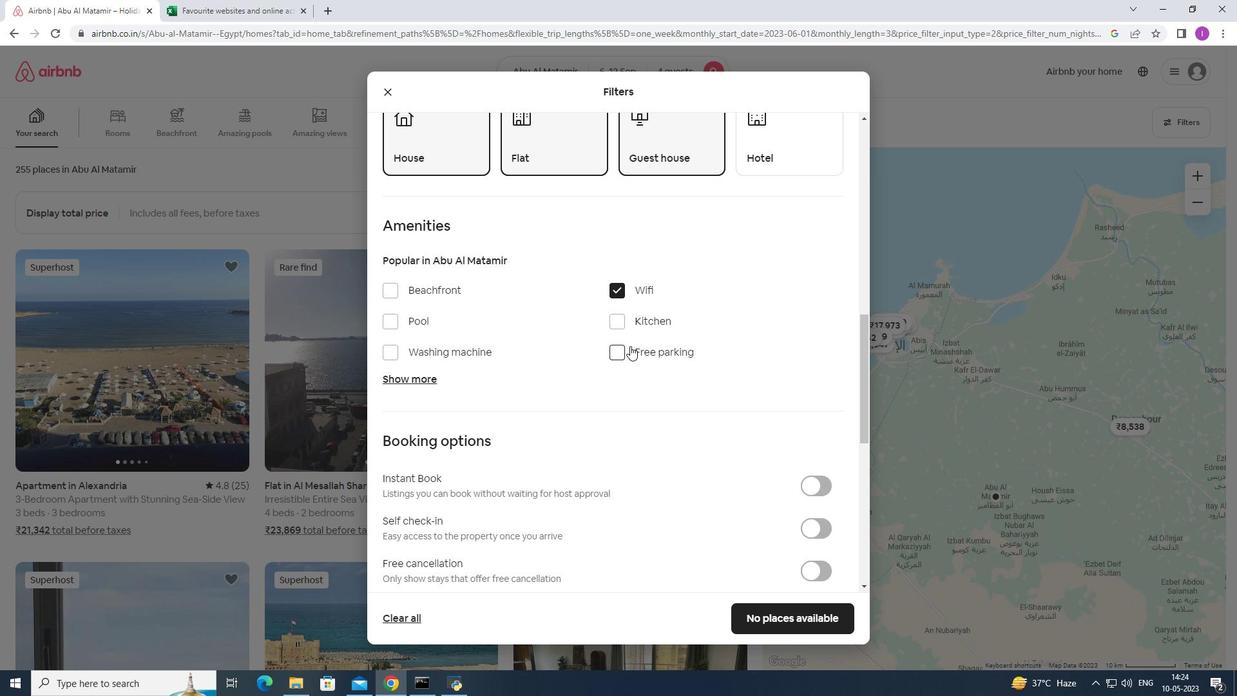 
Action: Mouse pressed left at (628, 350)
Screenshot: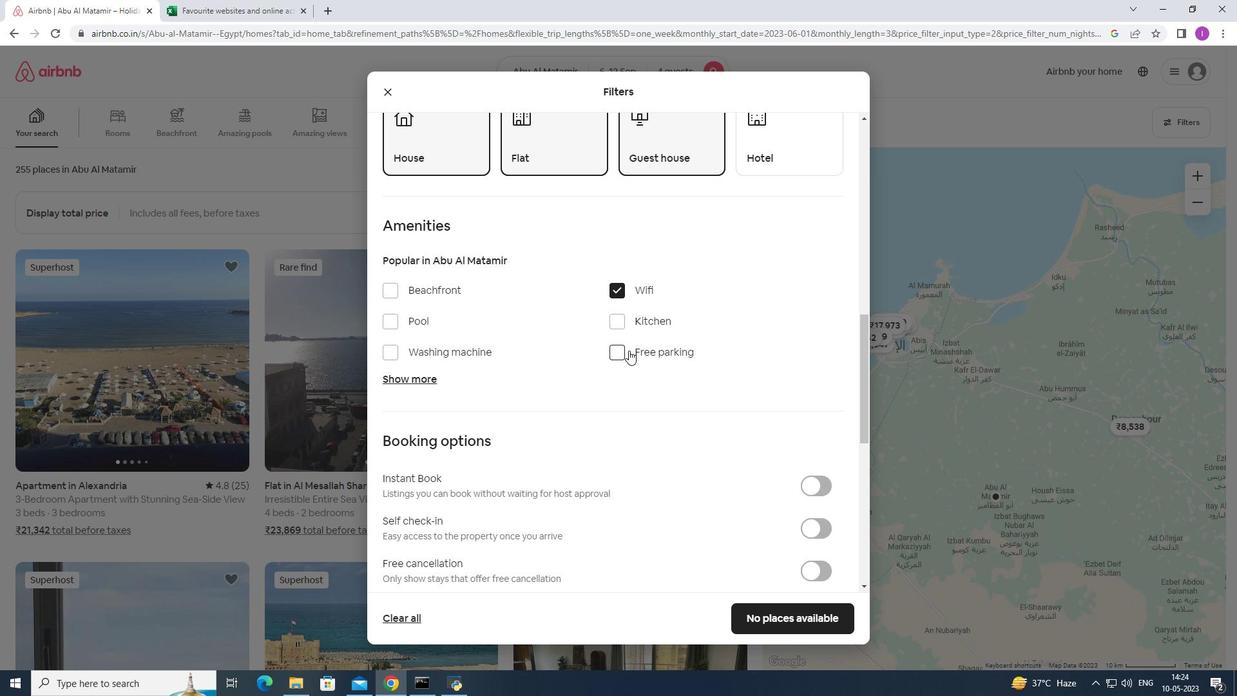 
Action: Mouse moved to (424, 373)
Screenshot: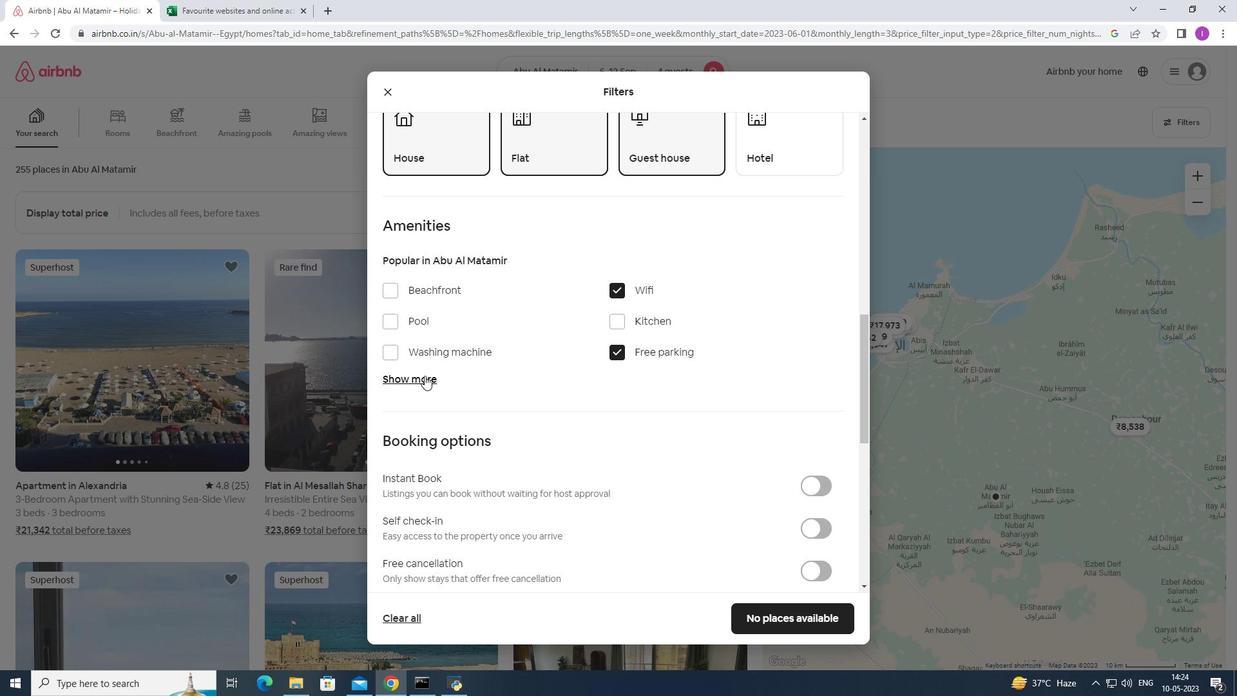 
Action: Mouse pressed left at (424, 373)
Screenshot: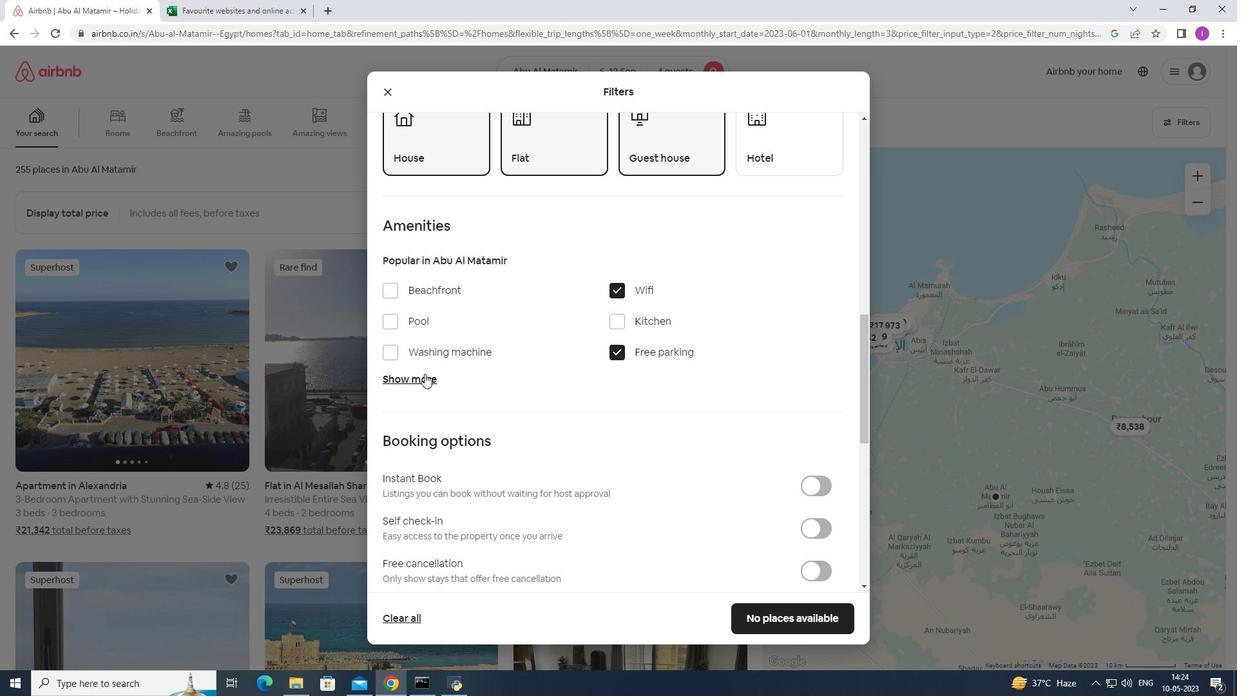 
Action: Mouse moved to (404, 482)
Screenshot: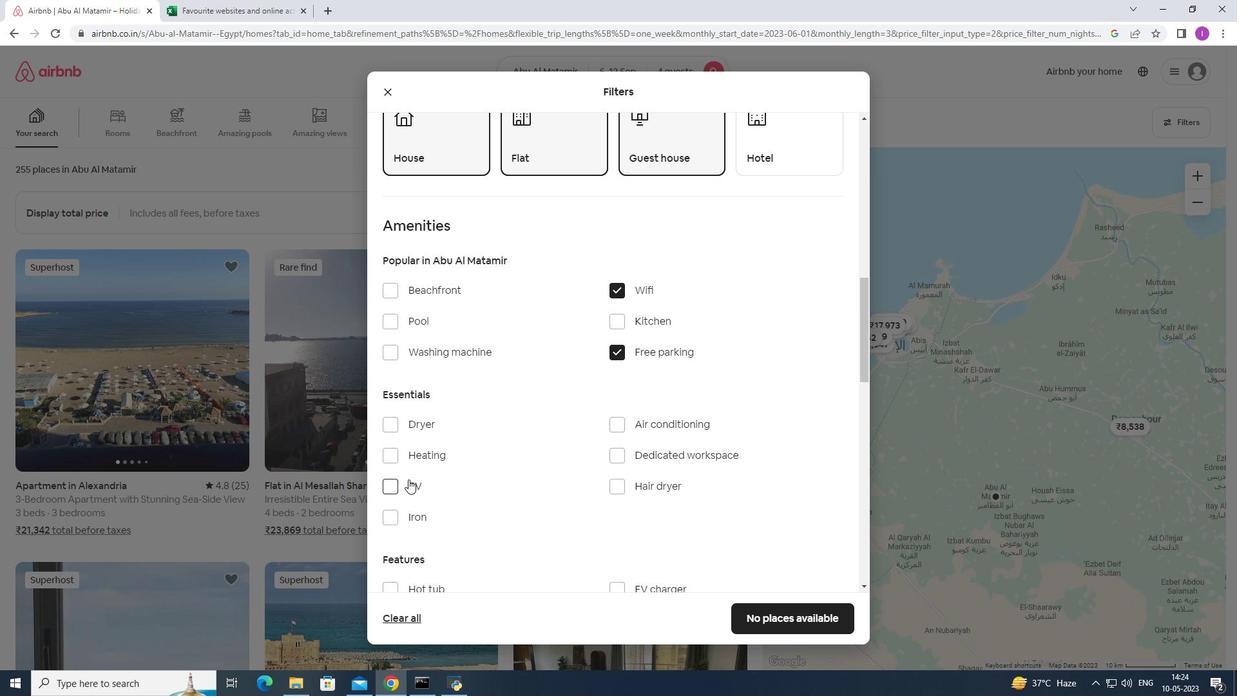 
Action: Mouse pressed left at (404, 482)
Screenshot: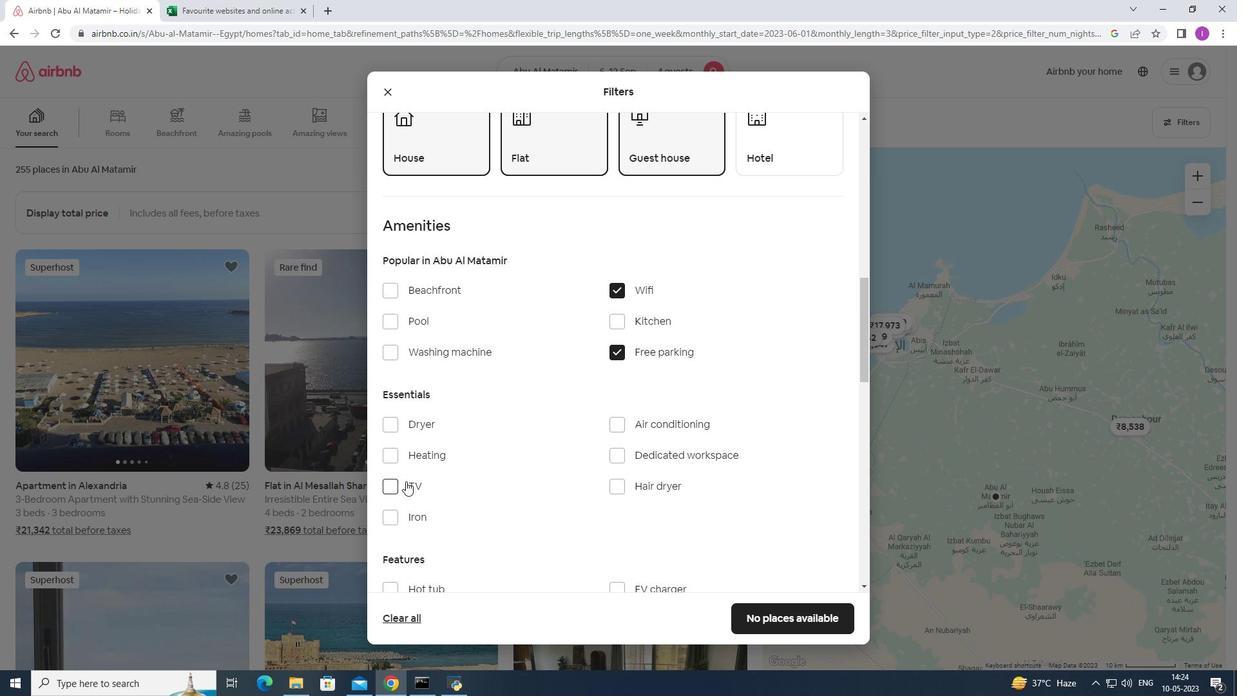 
Action: Mouse moved to (537, 509)
Screenshot: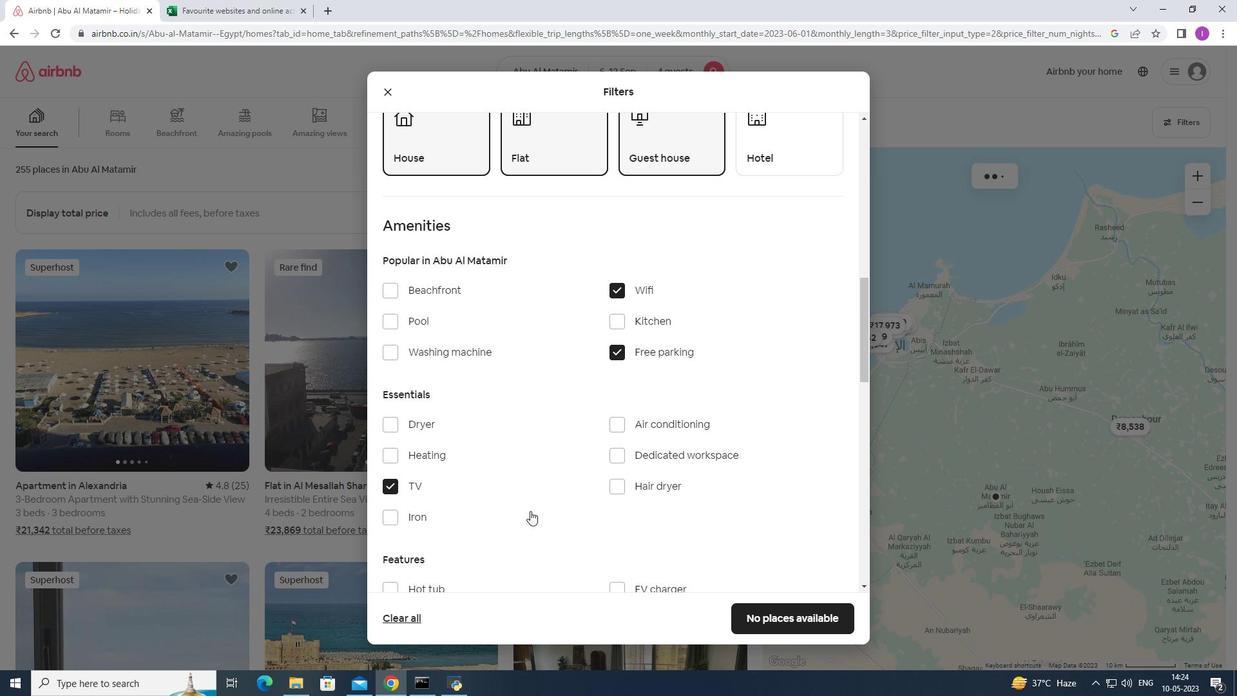 
Action: Mouse scrolled (537, 508) with delta (0, 0)
Screenshot: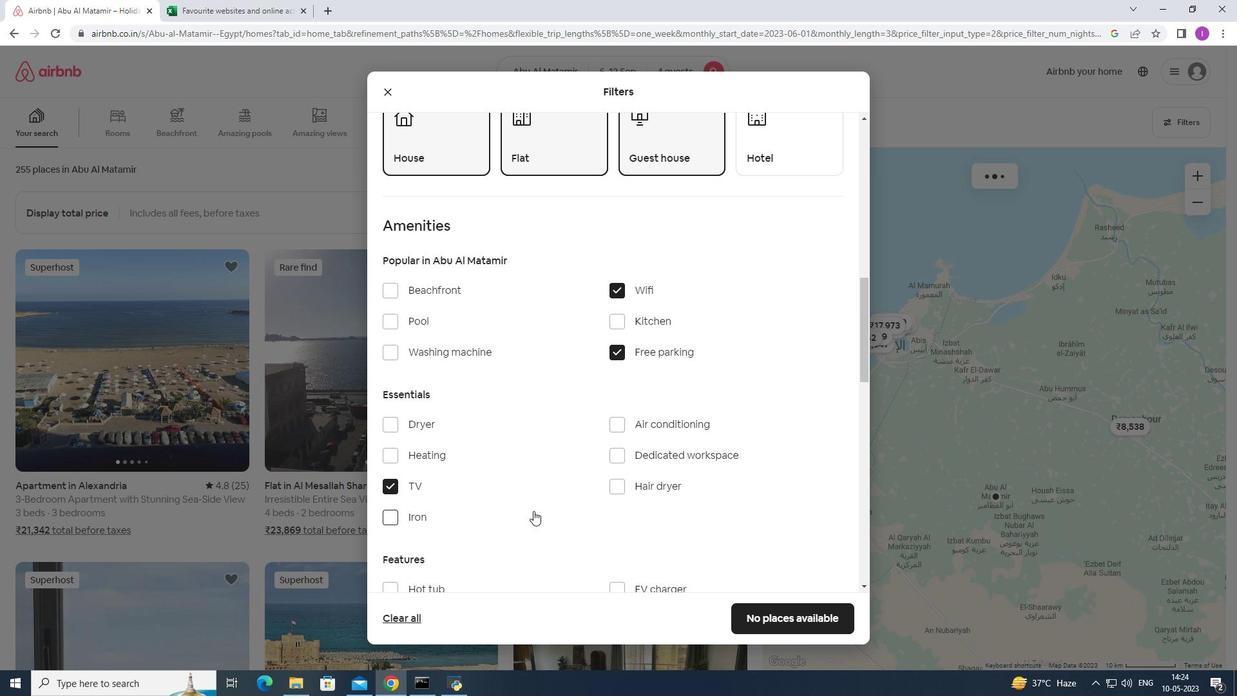 
Action: Mouse scrolled (537, 508) with delta (0, 0)
Screenshot: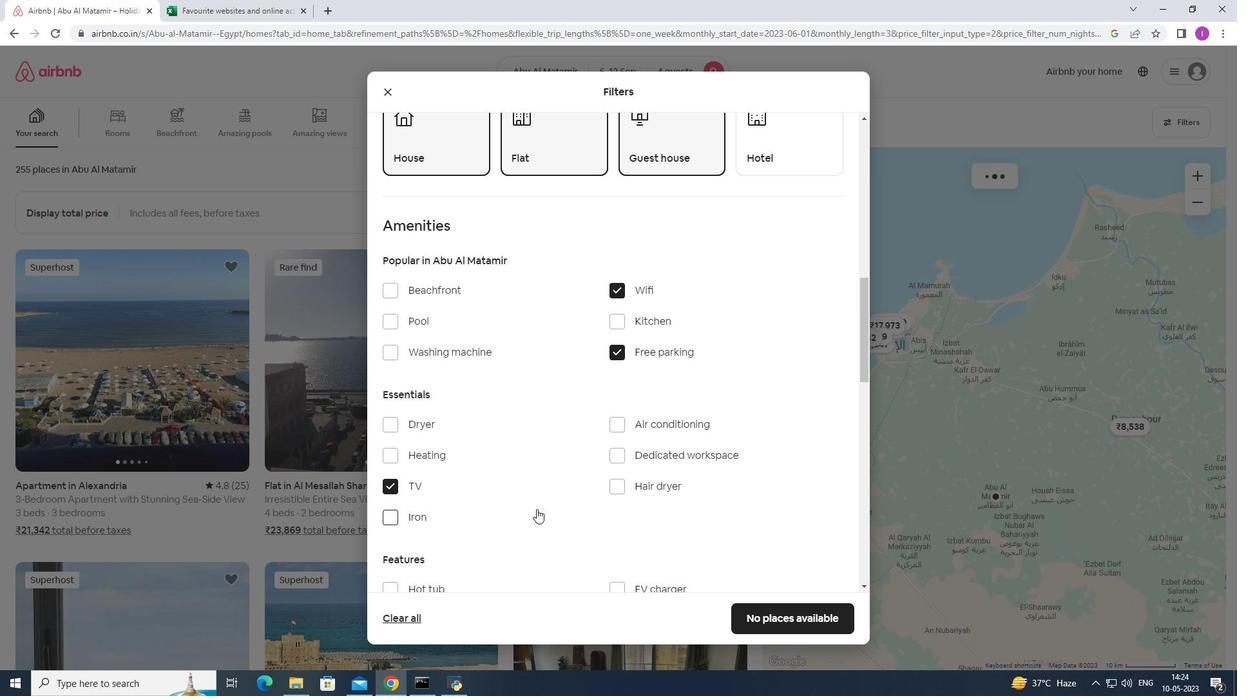 
Action: Mouse scrolled (537, 508) with delta (0, 0)
Screenshot: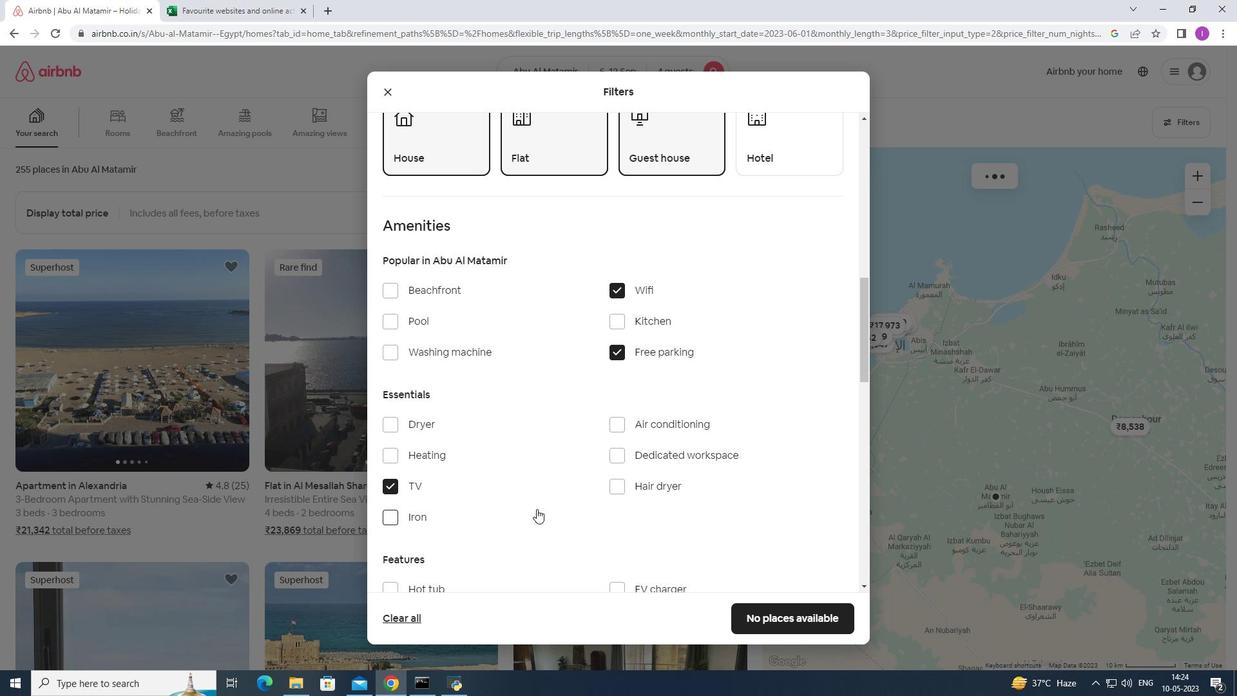 
Action: Mouse moved to (538, 507)
Screenshot: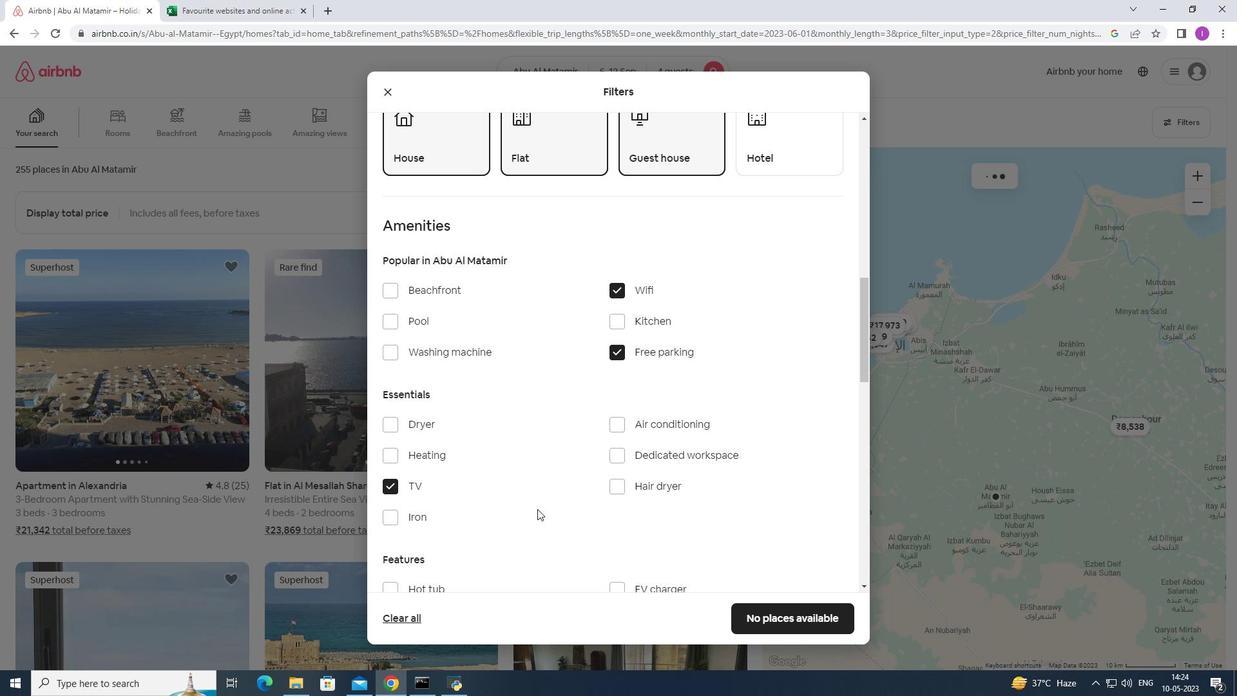
Action: Mouse scrolled (538, 507) with delta (0, 0)
Screenshot: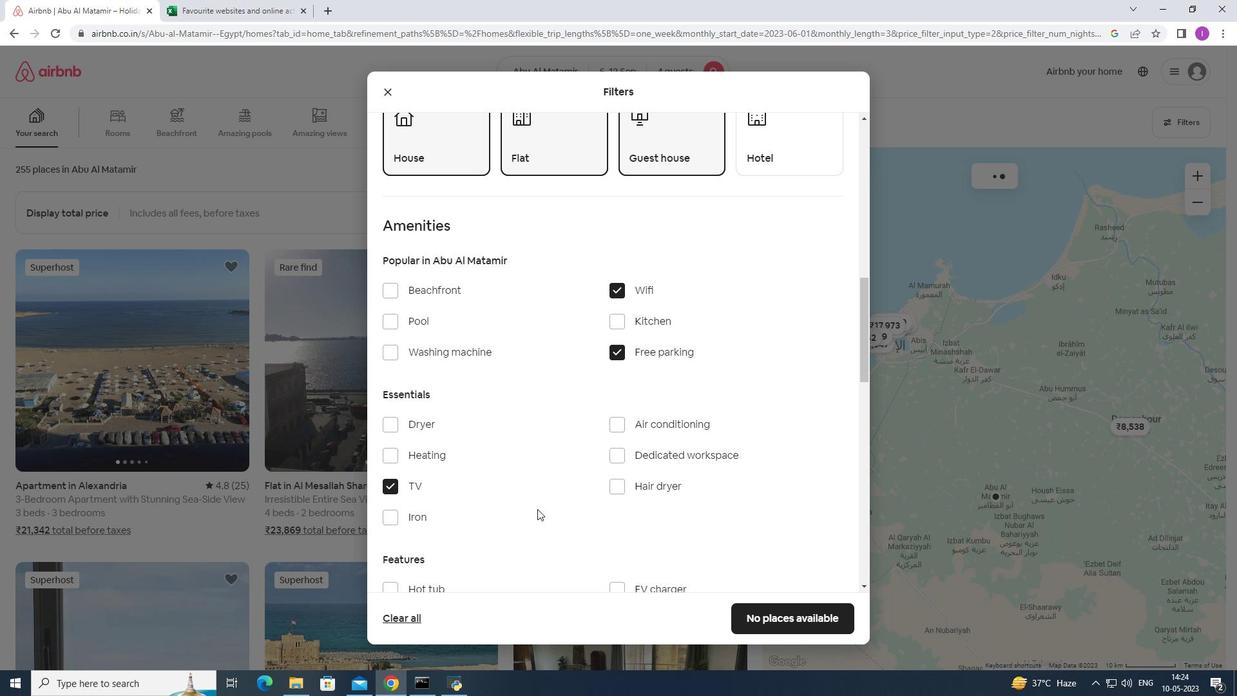 
Action: Mouse moved to (615, 366)
Screenshot: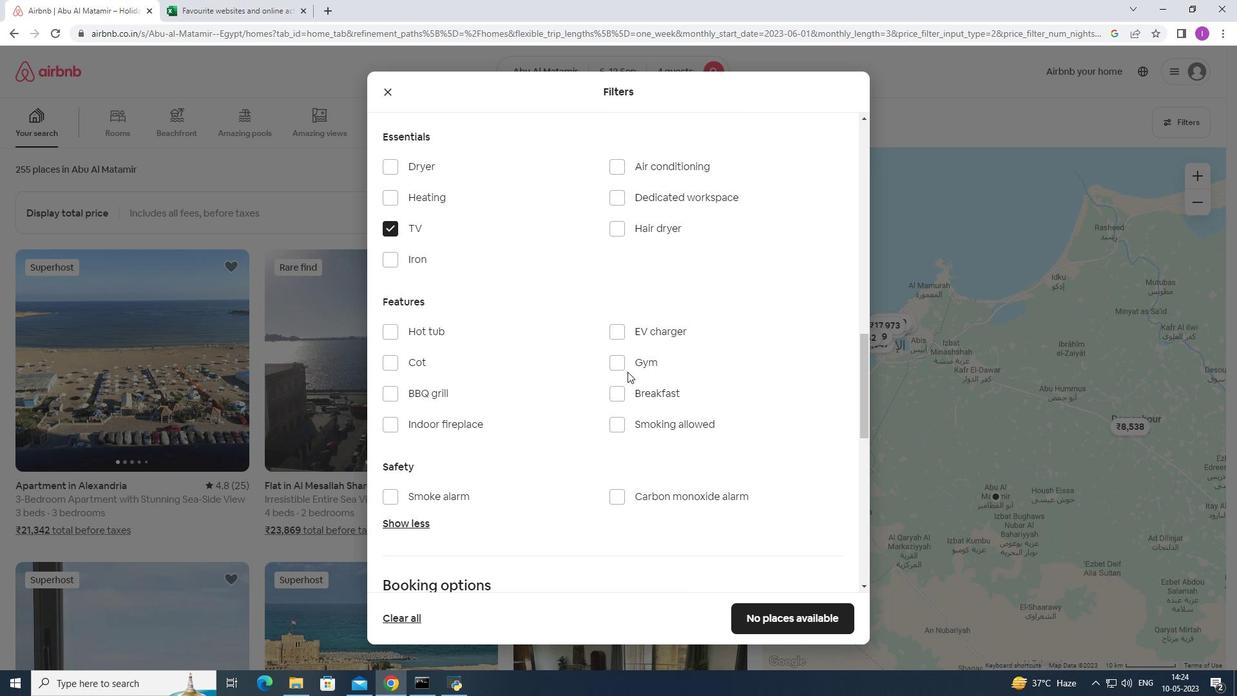 
Action: Mouse pressed left at (615, 366)
Screenshot: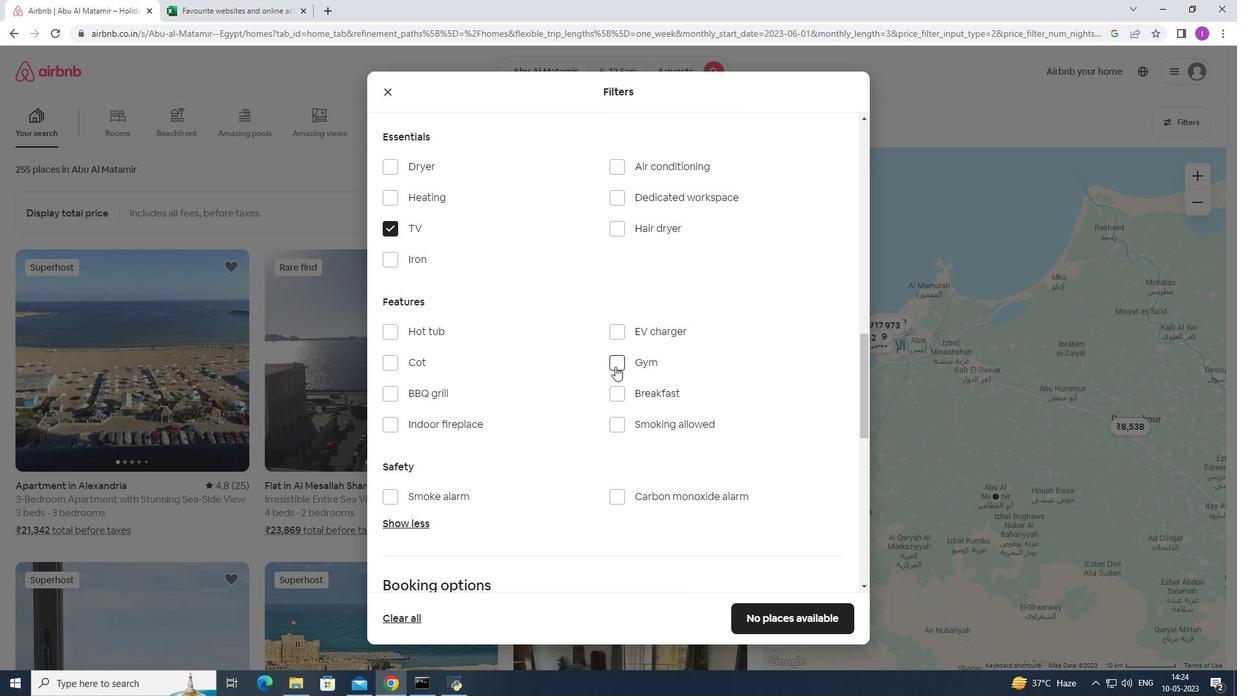 
Action: Mouse moved to (627, 397)
Screenshot: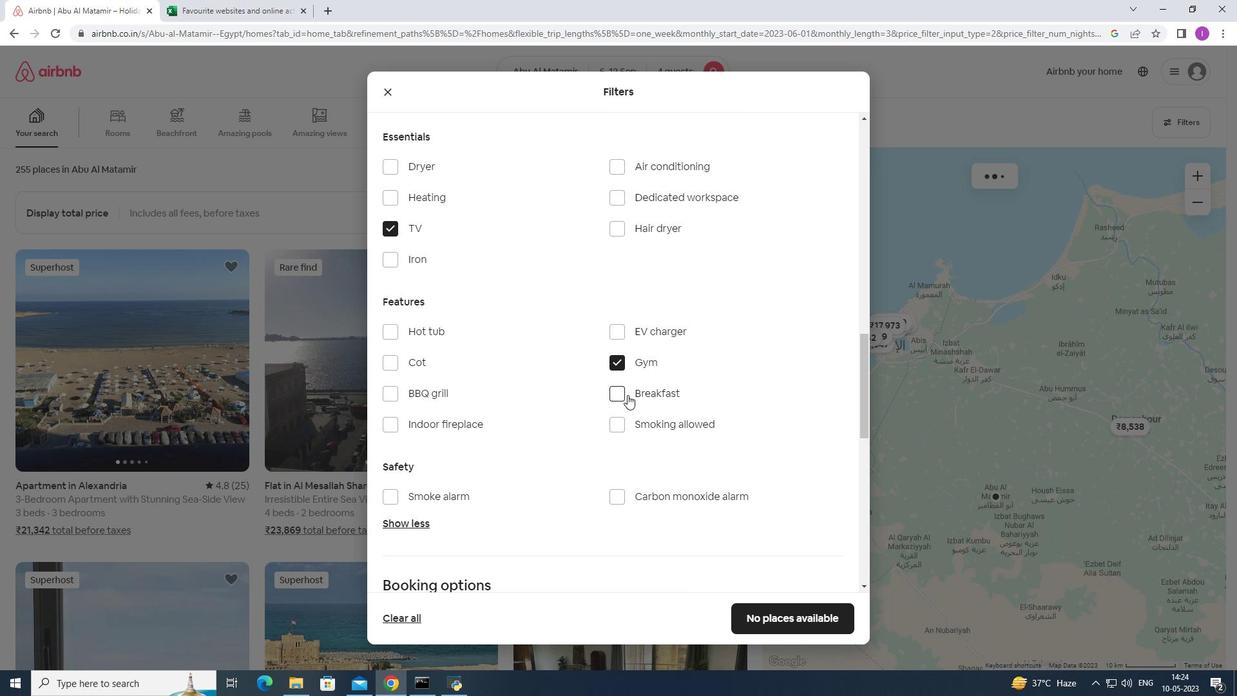 
Action: Mouse pressed left at (627, 397)
Screenshot: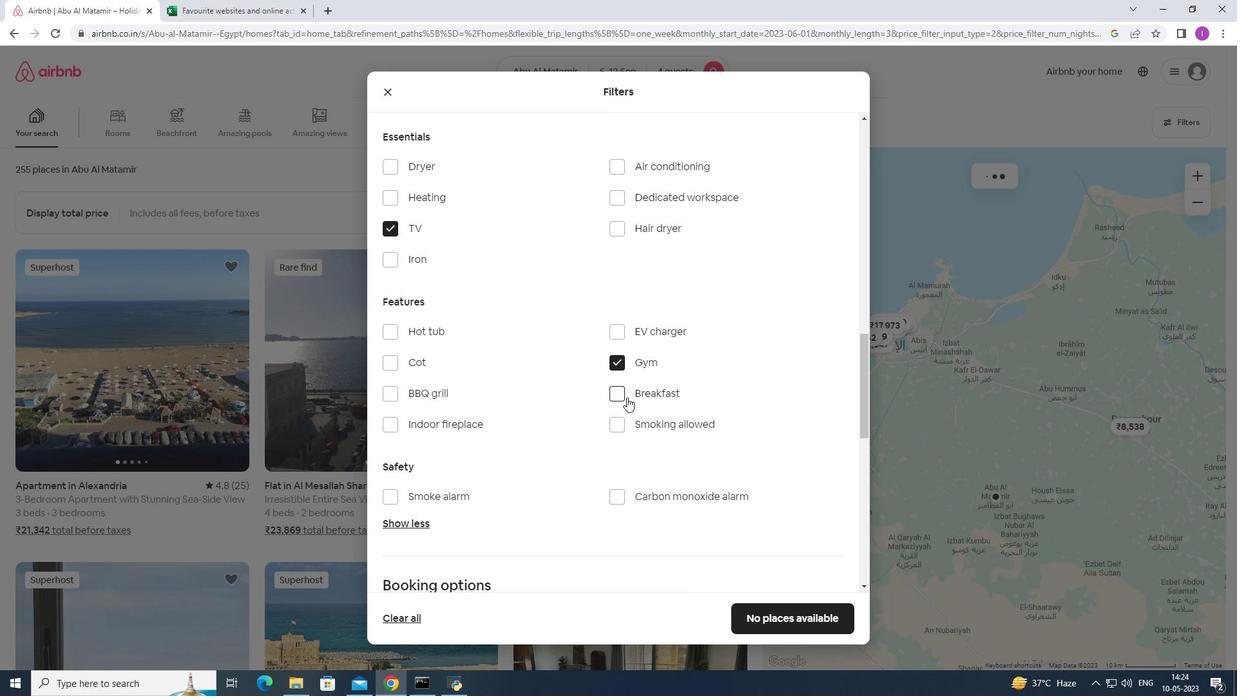 
Action: Mouse moved to (627, 408)
Screenshot: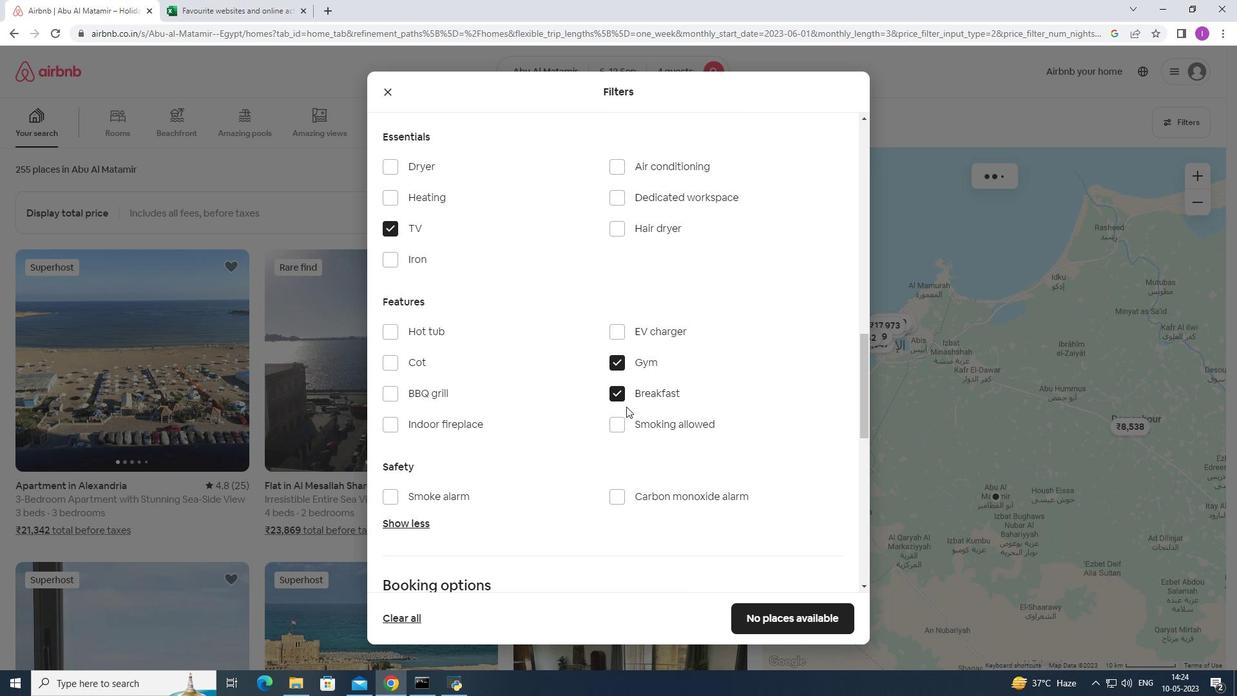
Action: Mouse scrolled (627, 407) with delta (0, 0)
Screenshot: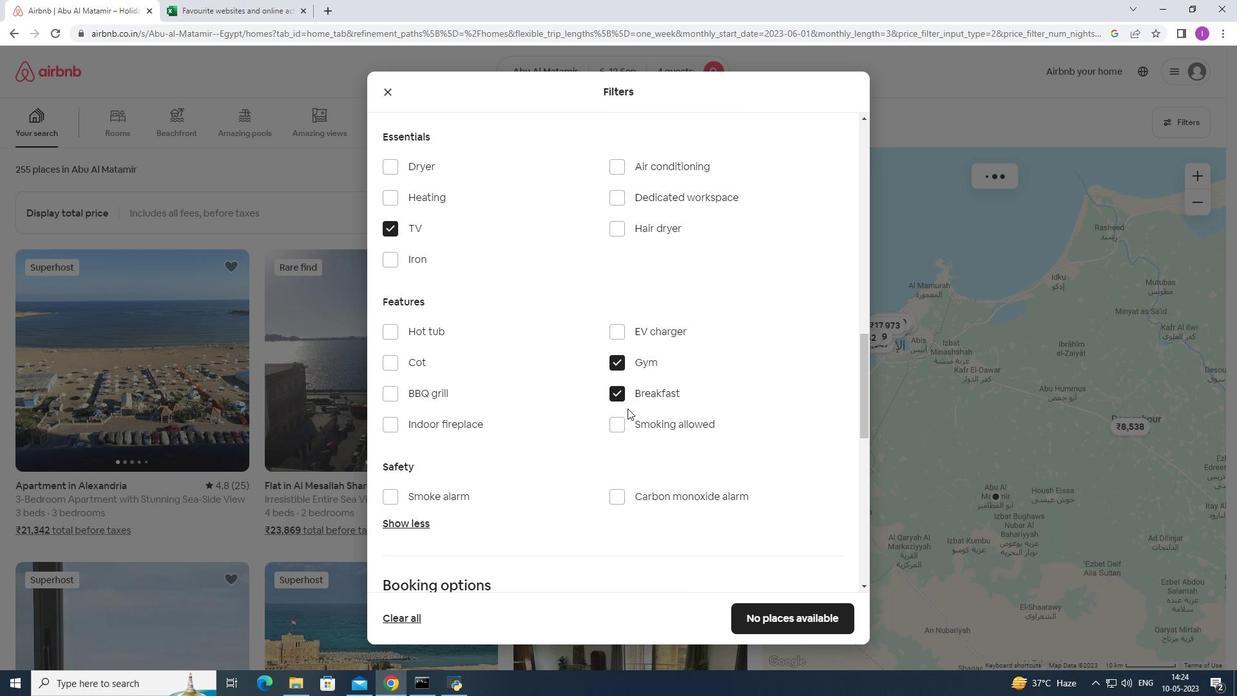 
Action: Mouse scrolled (627, 407) with delta (0, 0)
Screenshot: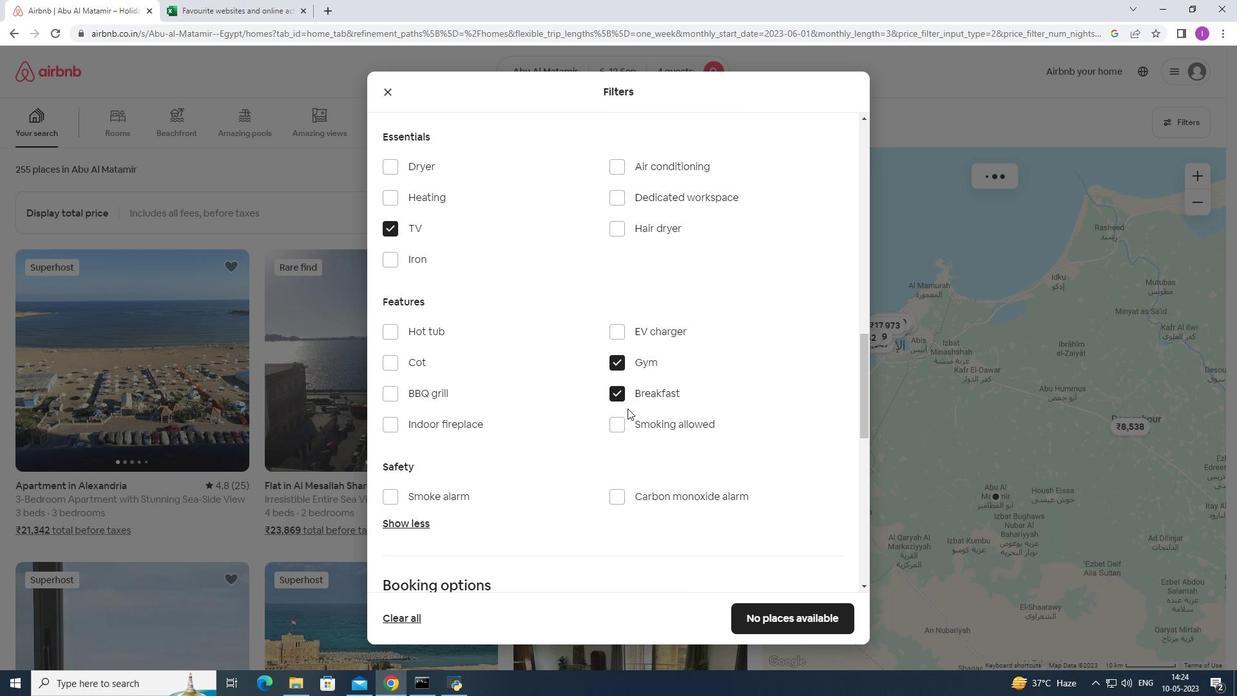 
Action: Mouse scrolled (627, 407) with delta (0, 0)
Screenshot: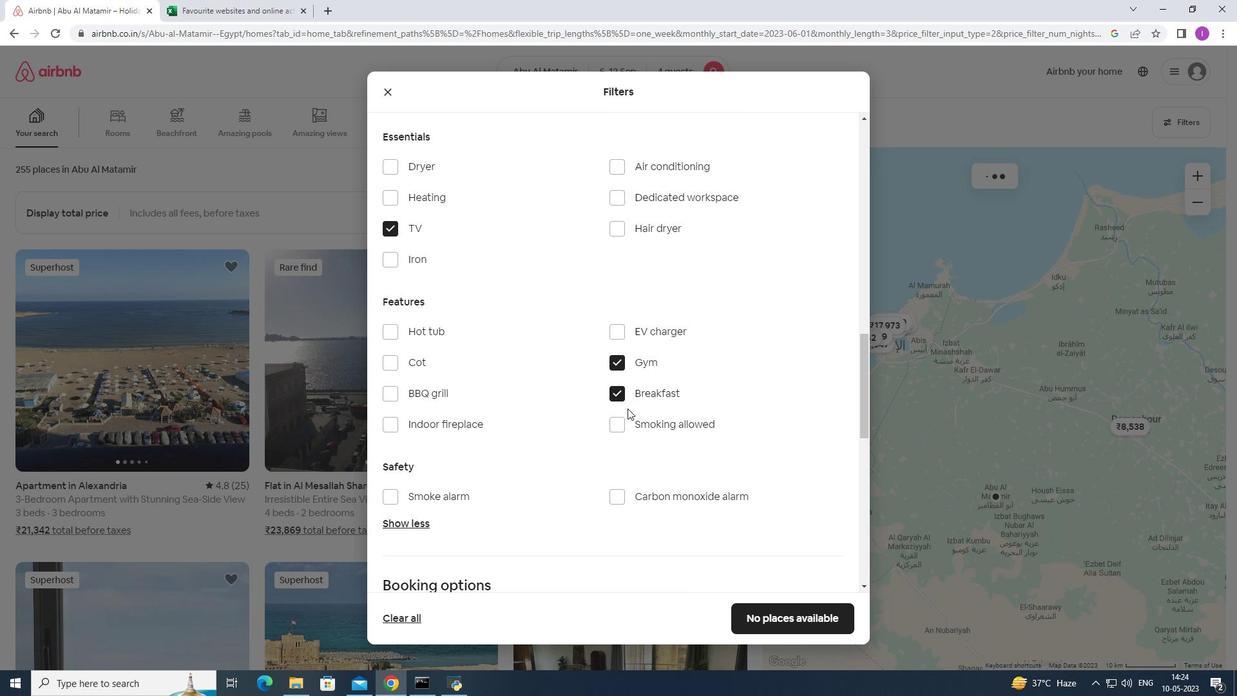 
Action: Mouse moved to (628, 409)
Screenshot: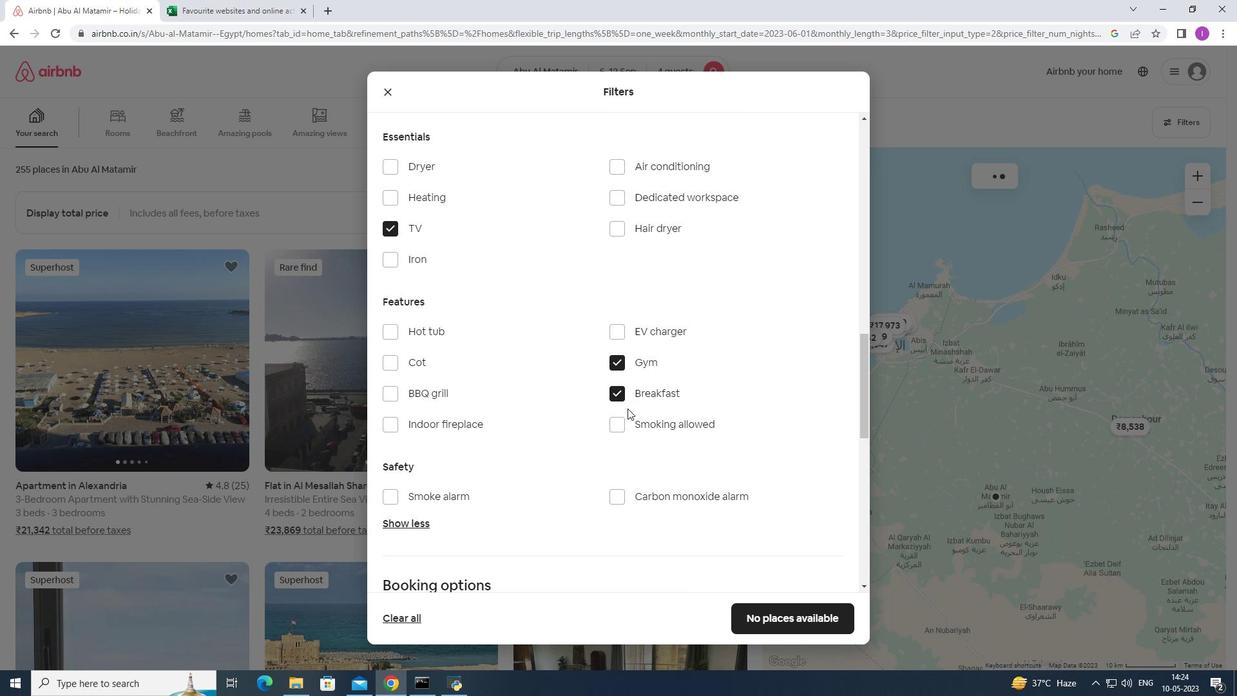 
Action: Mouse scrolled (628, 408) with delta (0, 0)
Screenshot: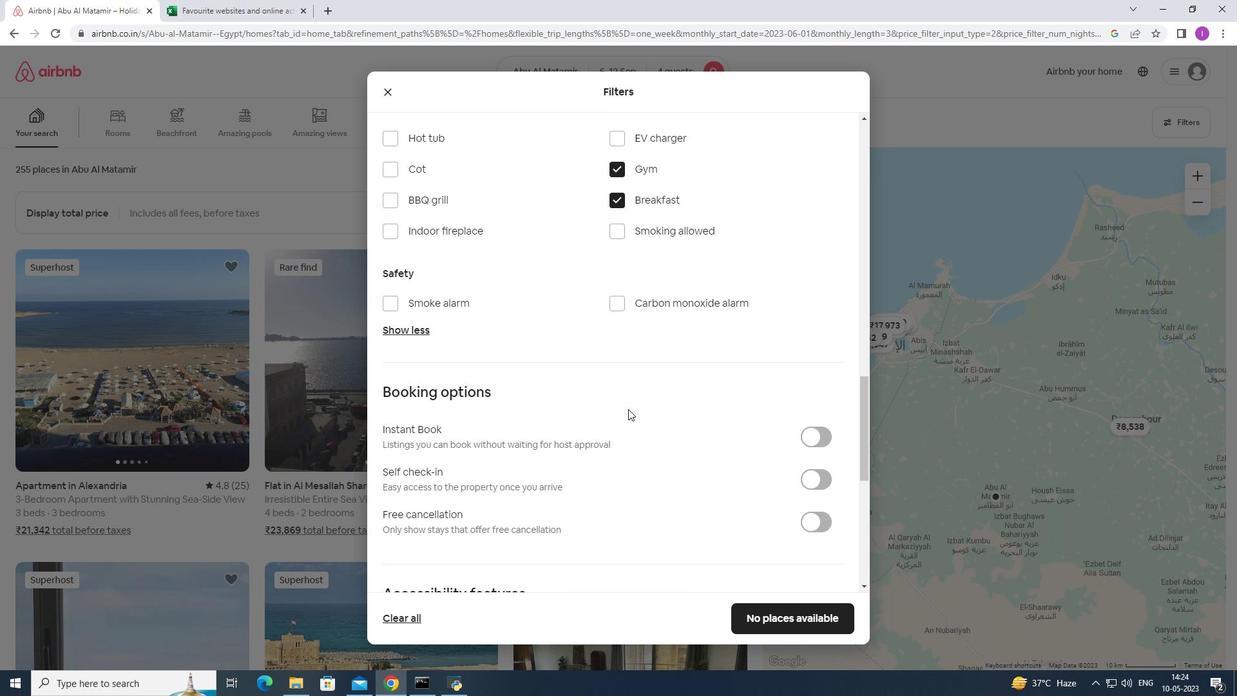 
Action: Mouse scrolled (628, 408) with delta (0, 0)
Screenshot: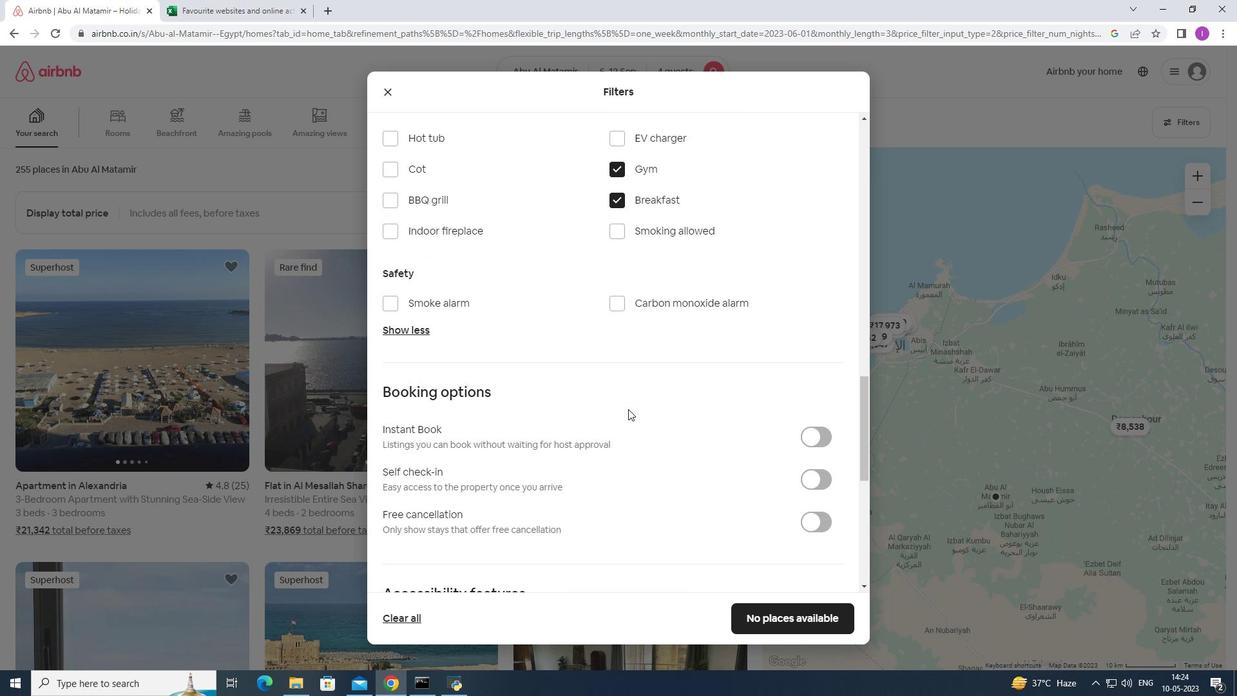 
Action: Mouse scrolled (628, 408) with delta (0, 0)
Screenshot: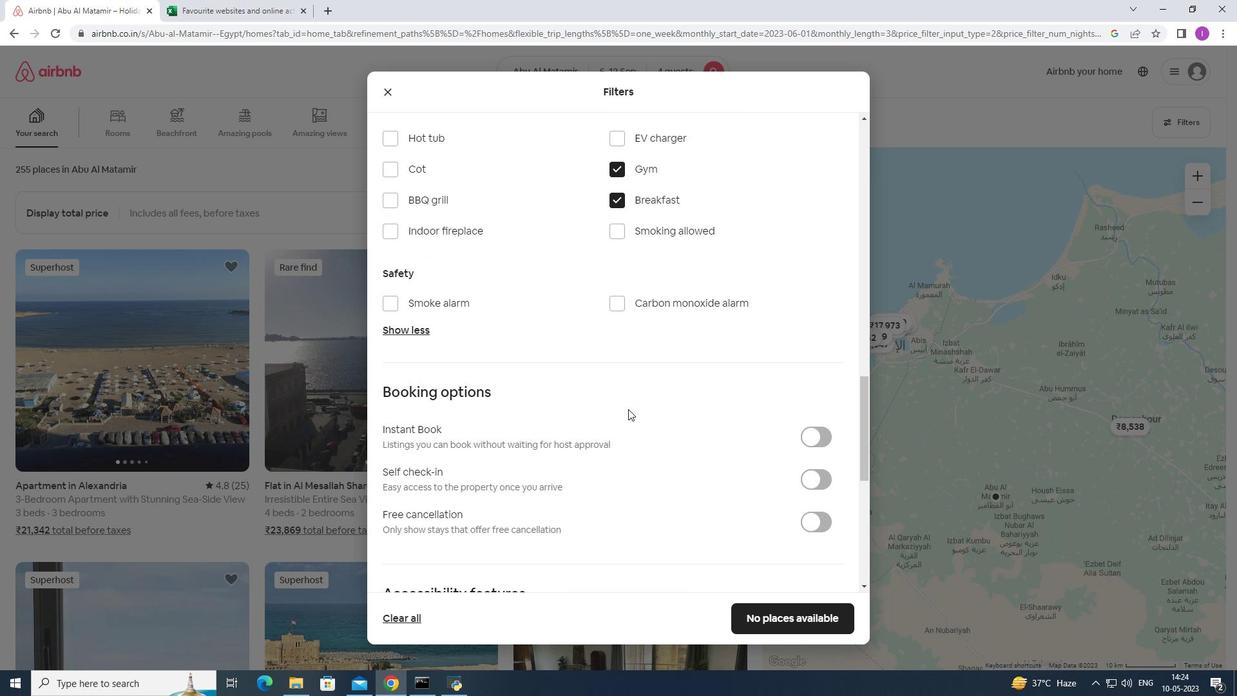 
Action: Mouse moved to (815, 291)
Screenshot: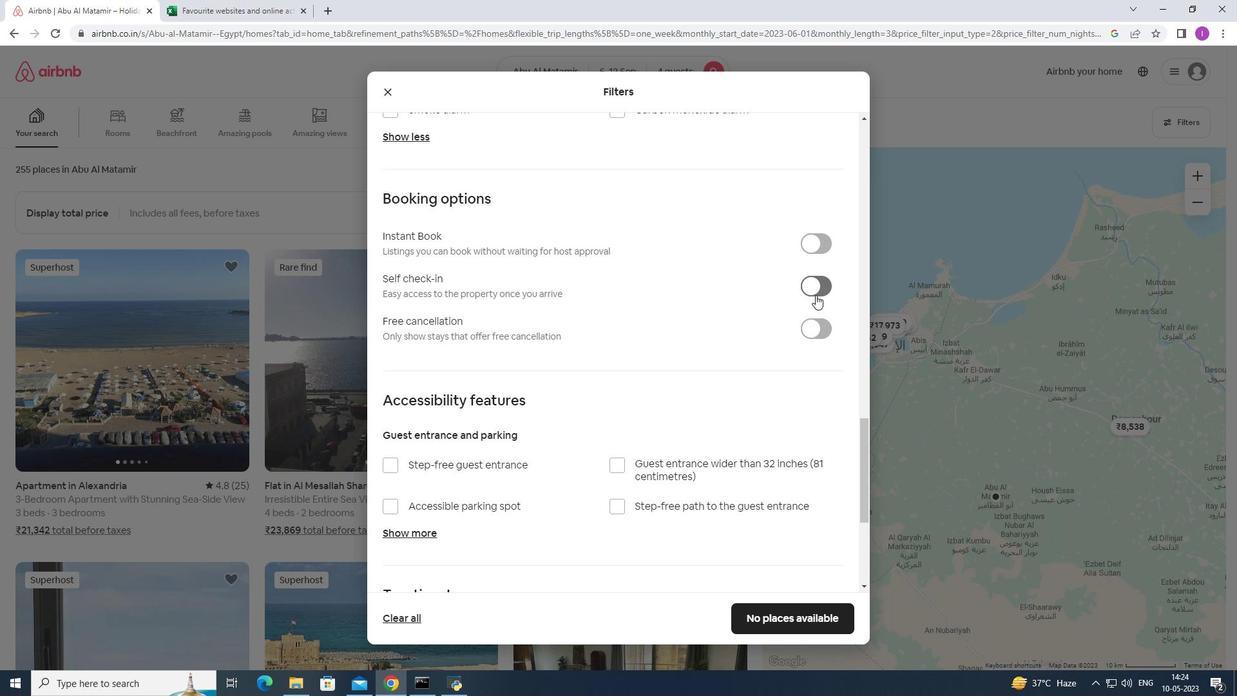 
Action: Mouse pressed left at (815, 291)
Screenshot: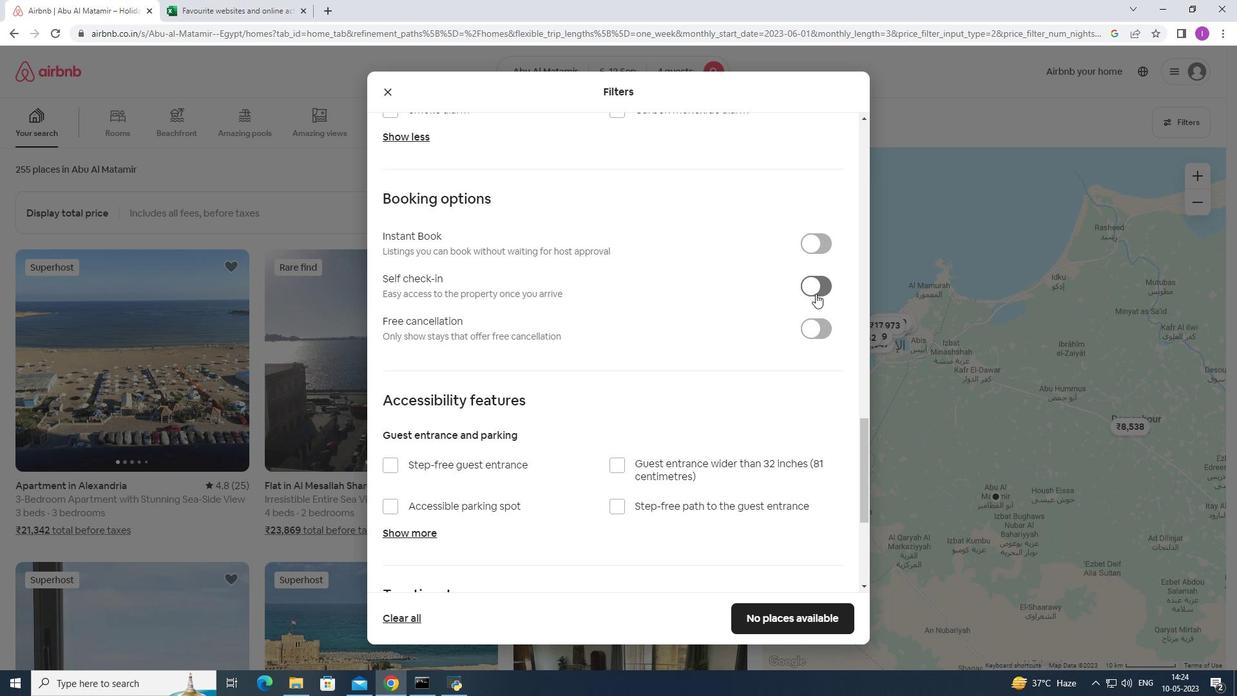 
Action: Mouse moved to (690, 343)
Screenshot: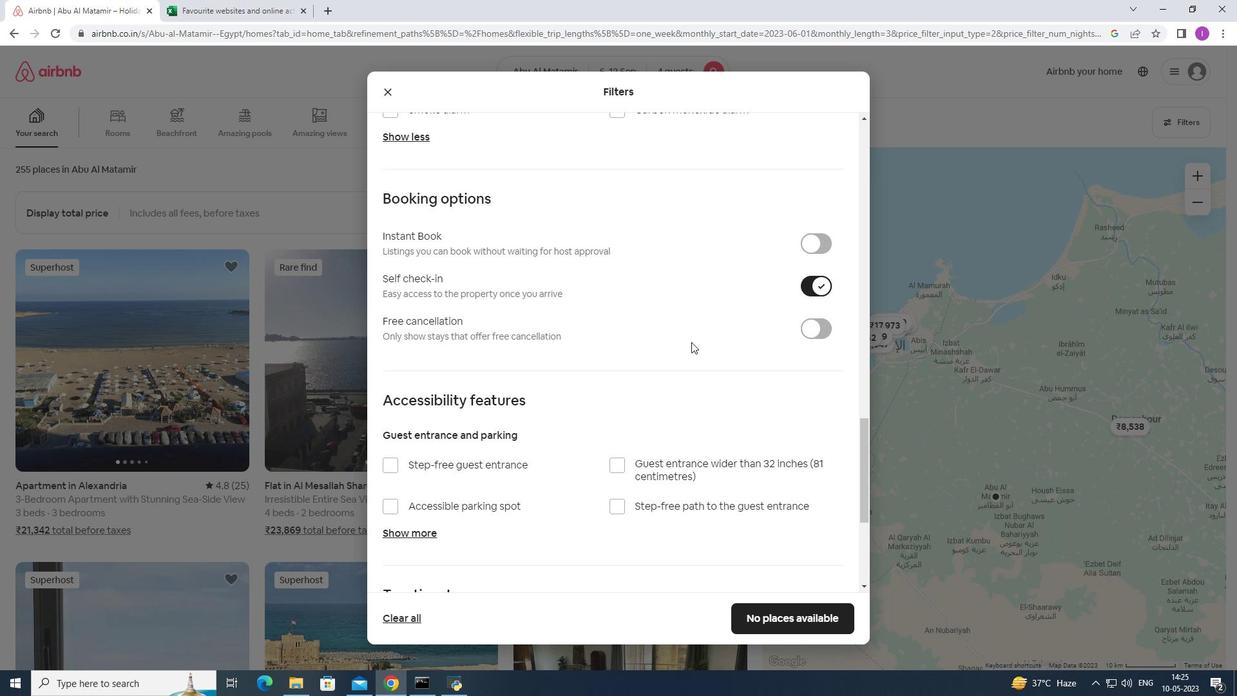 
Action: Mouse scrolled (690, 342) with delta (0, 0)
Screenshot: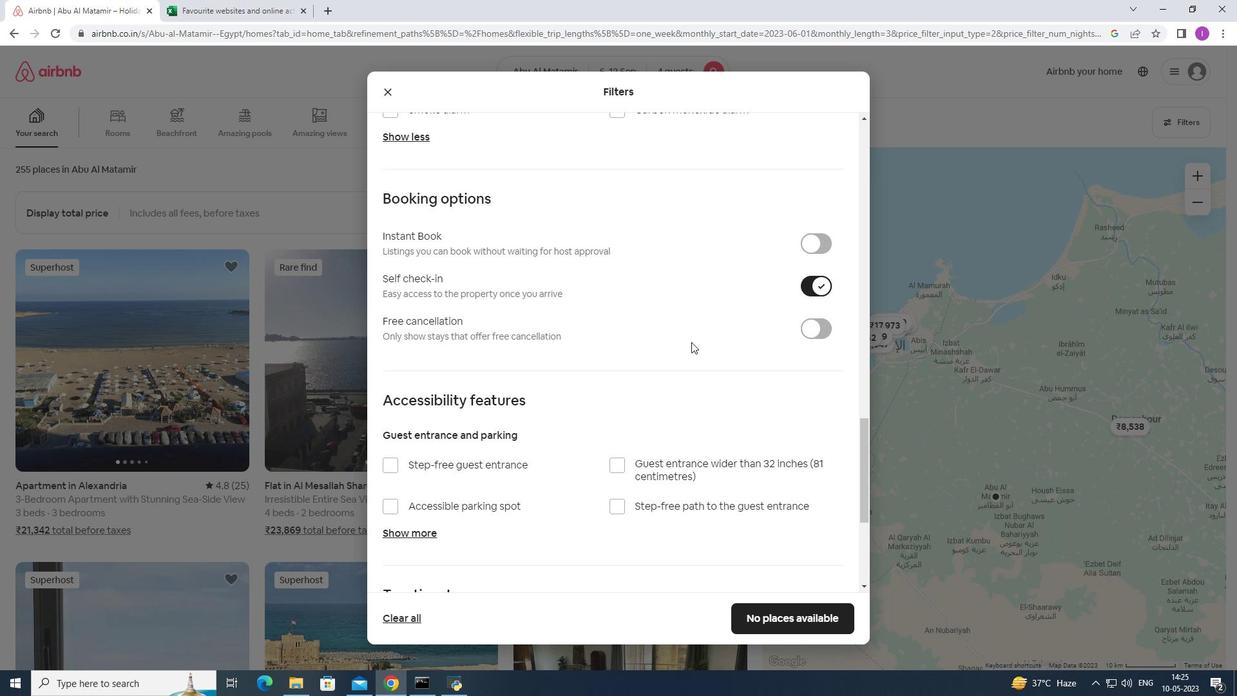 
Action: Mouse scrolled (690, 342) with delta (0, 0)
Screenshot: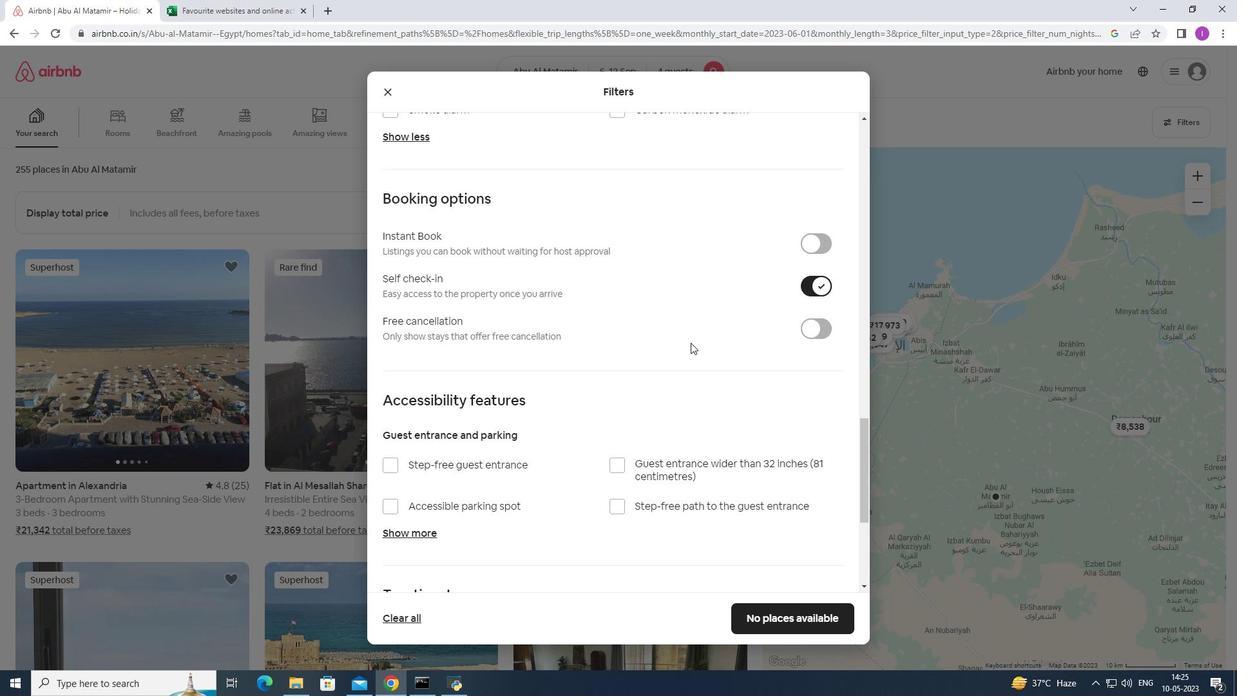 
Action: Mouse scrolled (690, 344) with delta (0, 0)
Screenshot: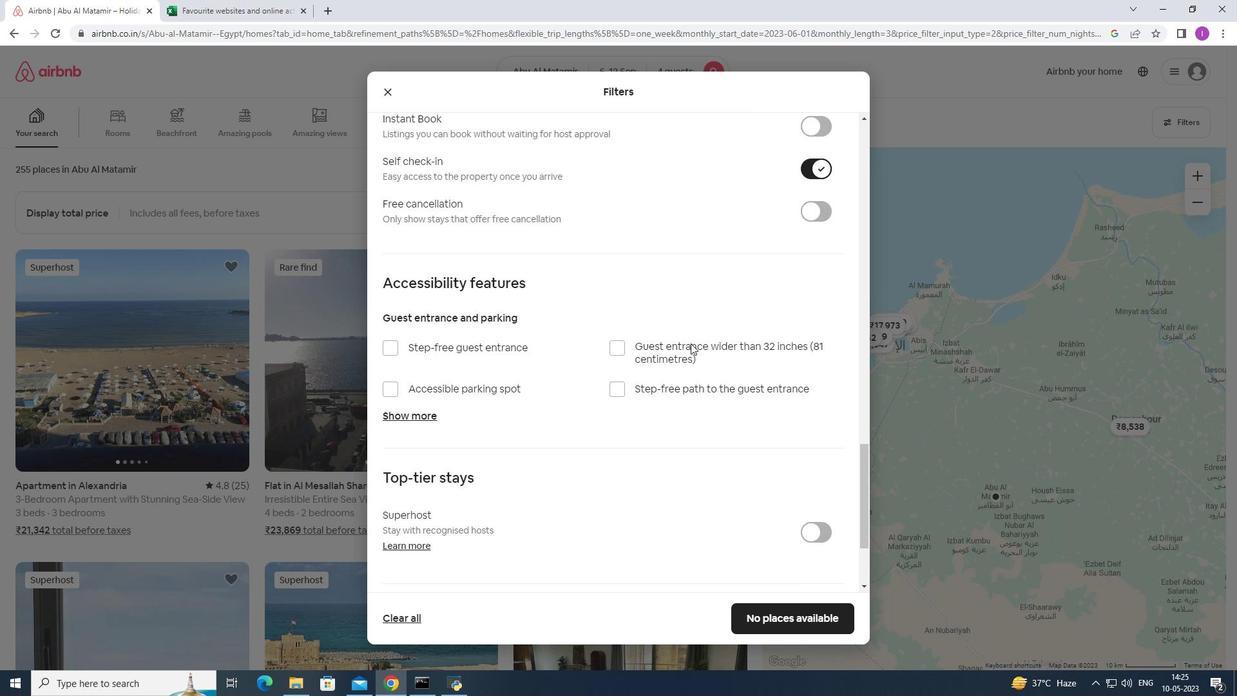 
Action: Mouse moved to (690, 337)
Screenshot: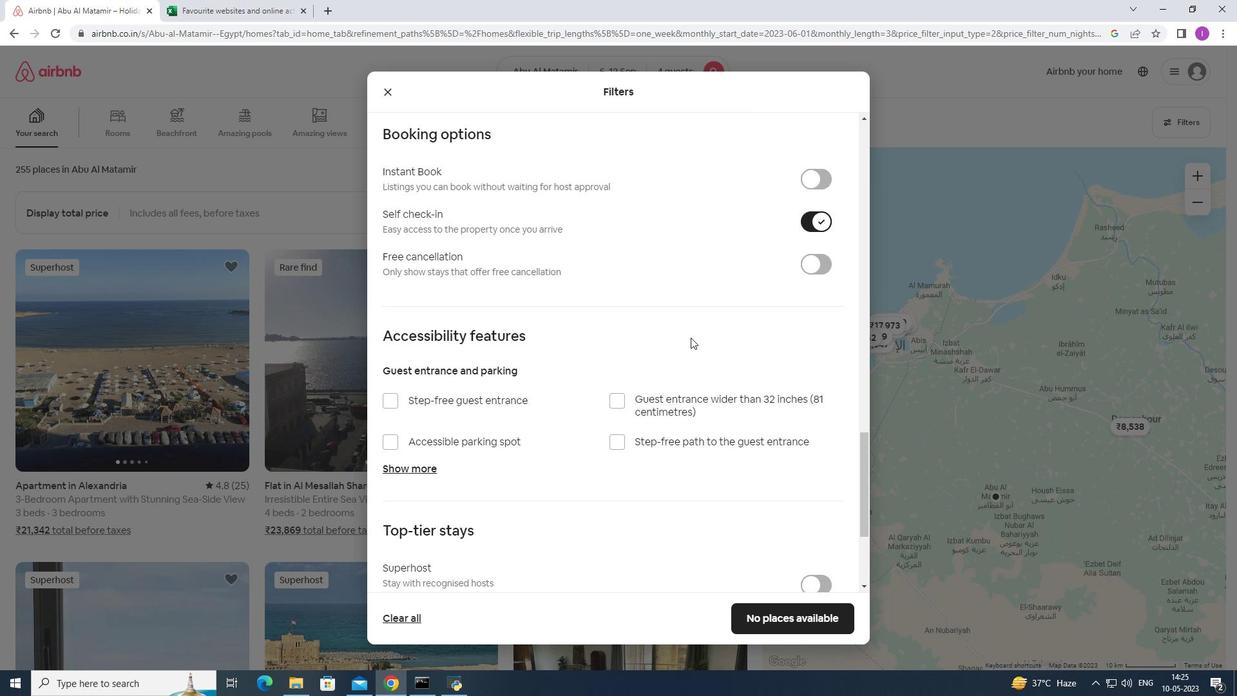 
Action: Mouse scrolled (690, 336) with delta (0, 0)
Screenshot: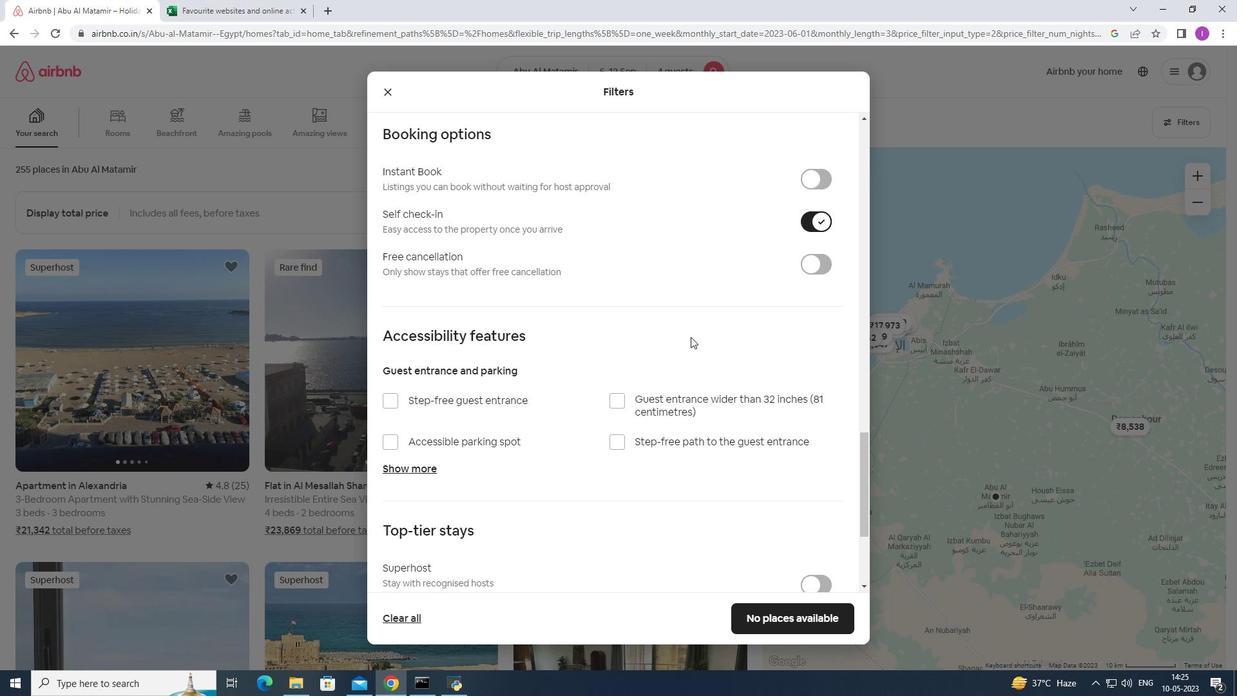 
Action: Mouse scrolled (690, 336) with delta (0, 0)
Screenshot: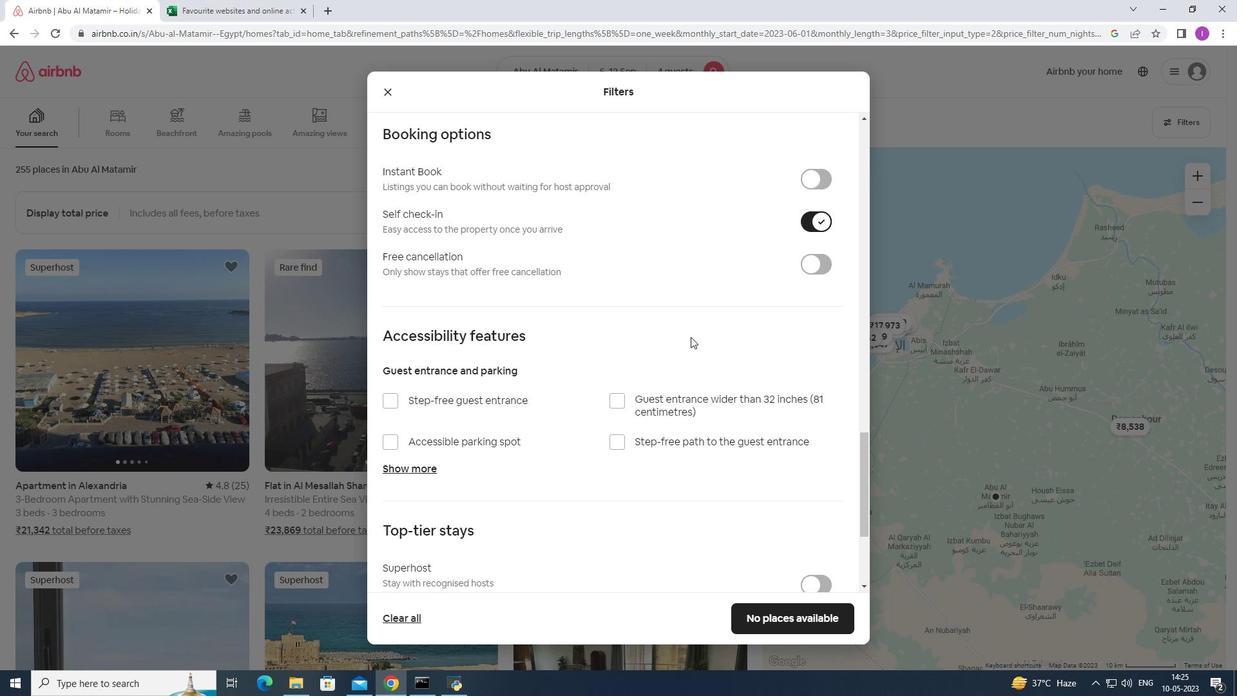
Action: Mouse moved to (633, 328)
Screenshot: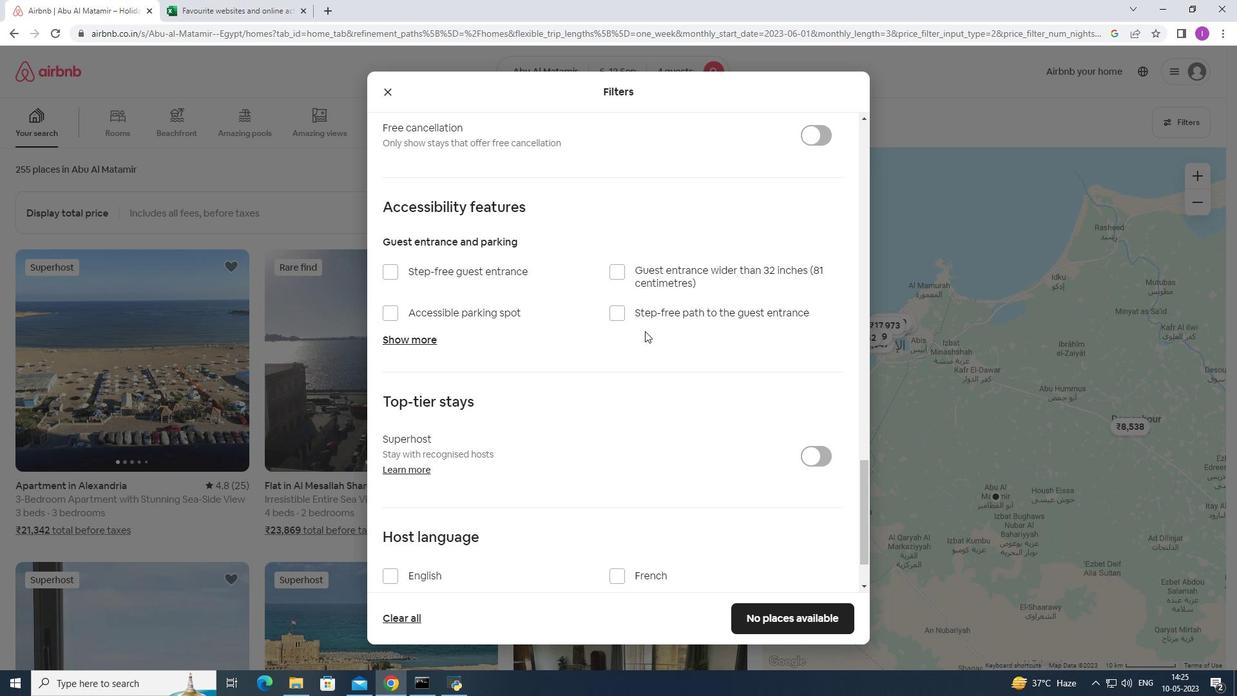 
Action: Mouse scrolled (633, 327) with delta (0, 0)
Screenshot: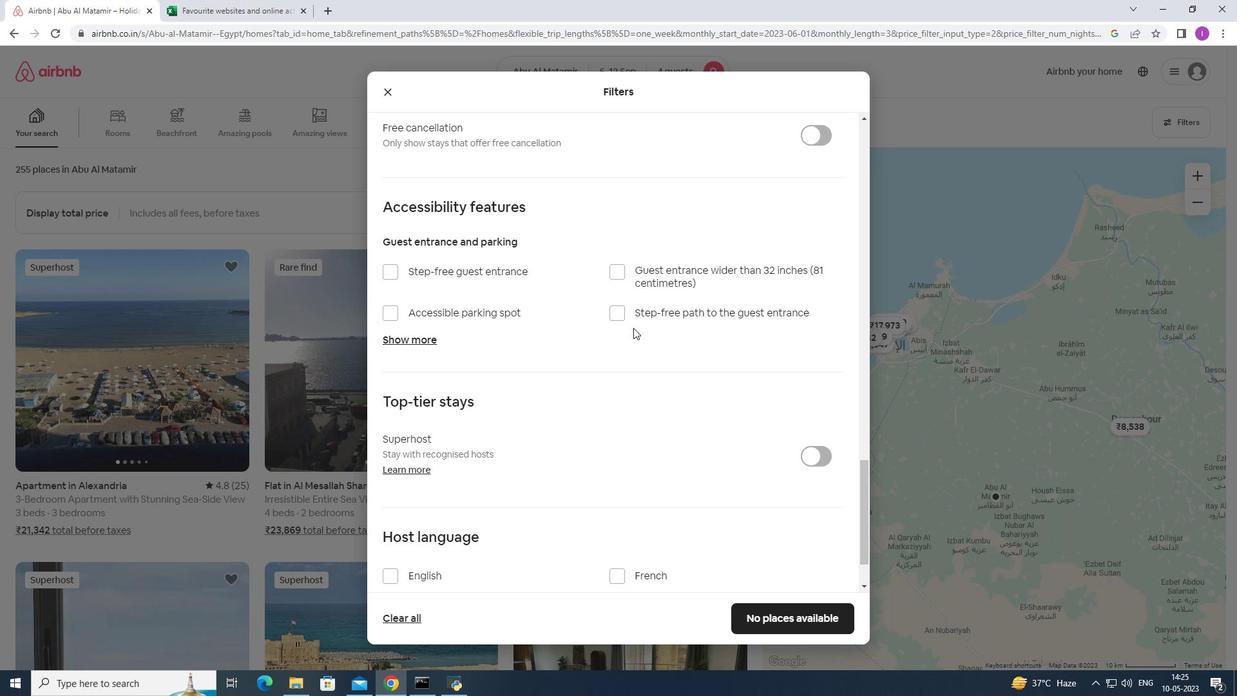 
Action: Mouse scrolled (633, 327) with delta (0, 0)
Screenshot: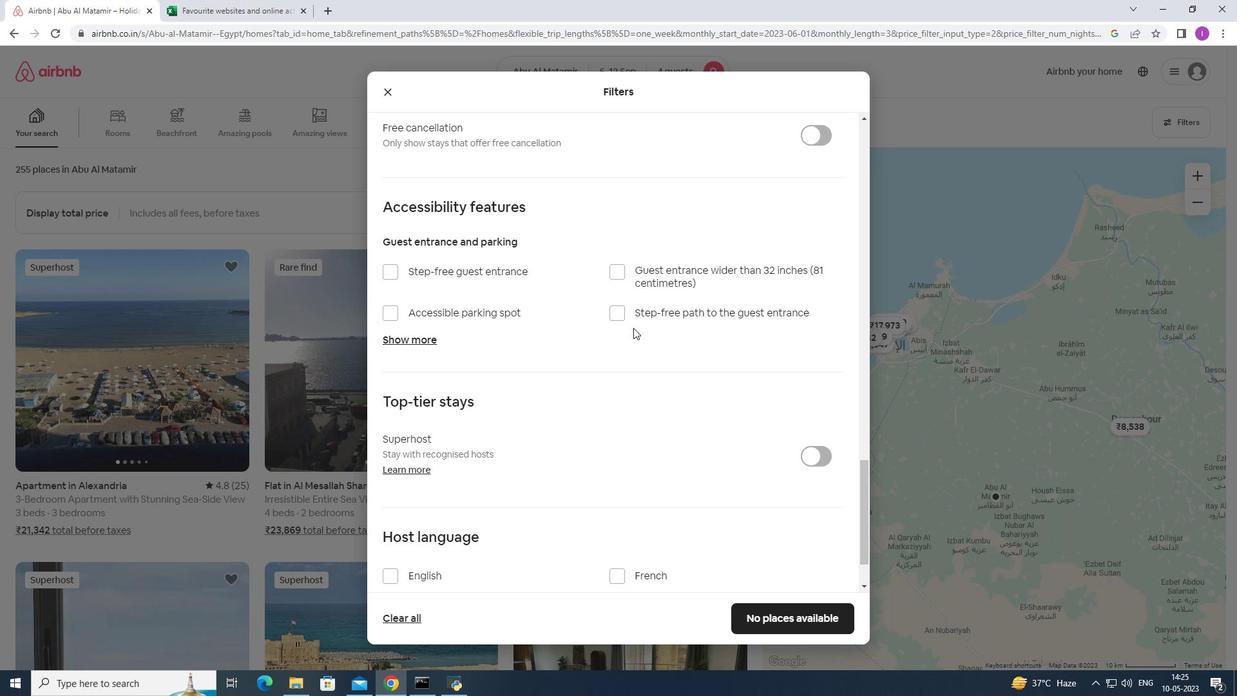 
Action: Mouse scrolled (633, 327) with delta (0, 0)
Screenshot: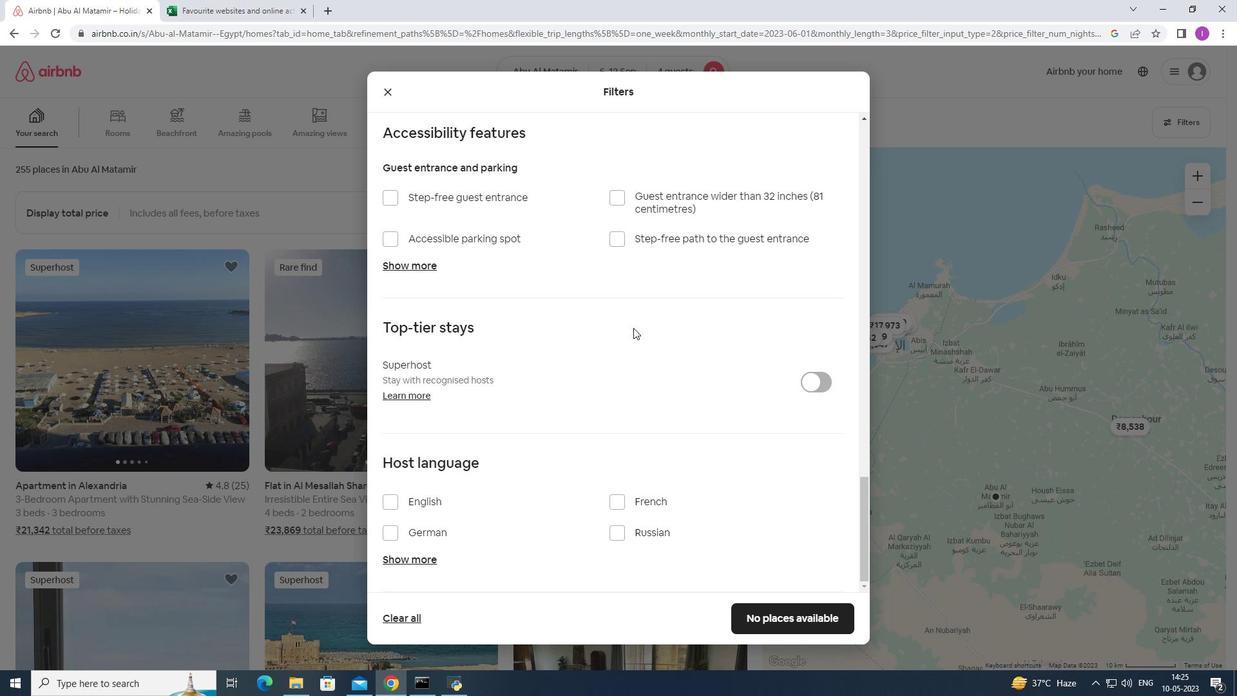 
Action: Mouse scrolled (633, 327) with delta (0, 0)
Screenshot: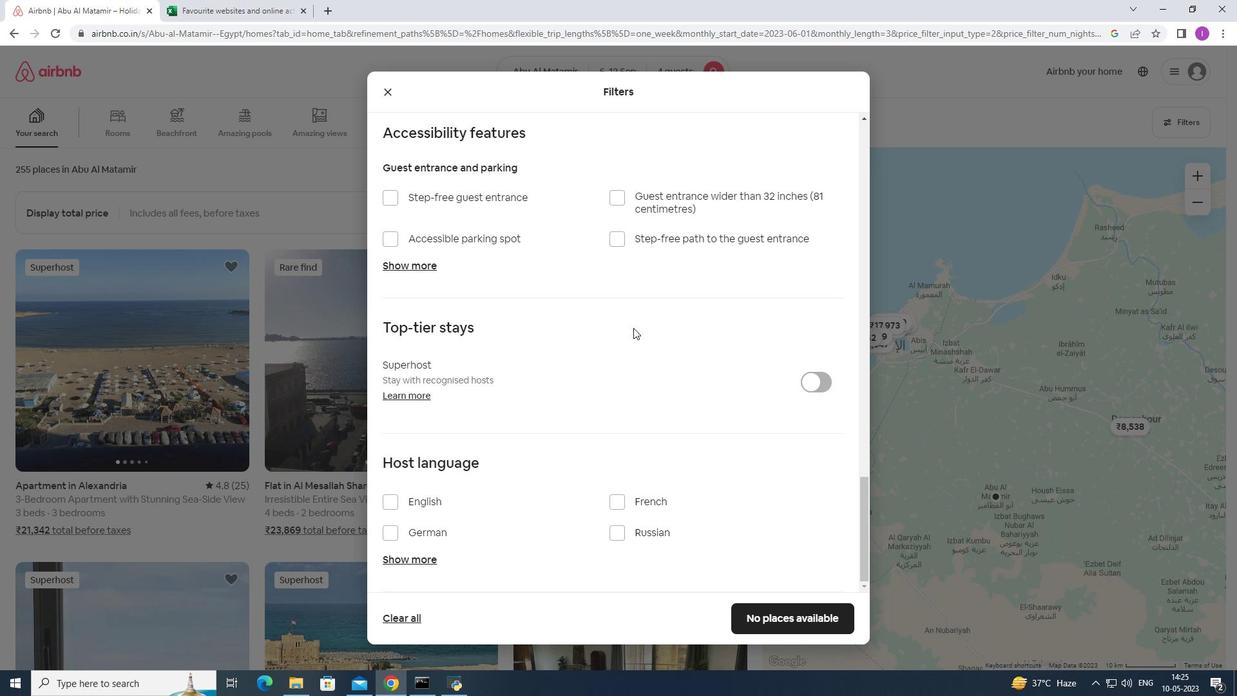 
Action: Mouse scrolled (633, 327) with delta (0, 0)
Screenshot: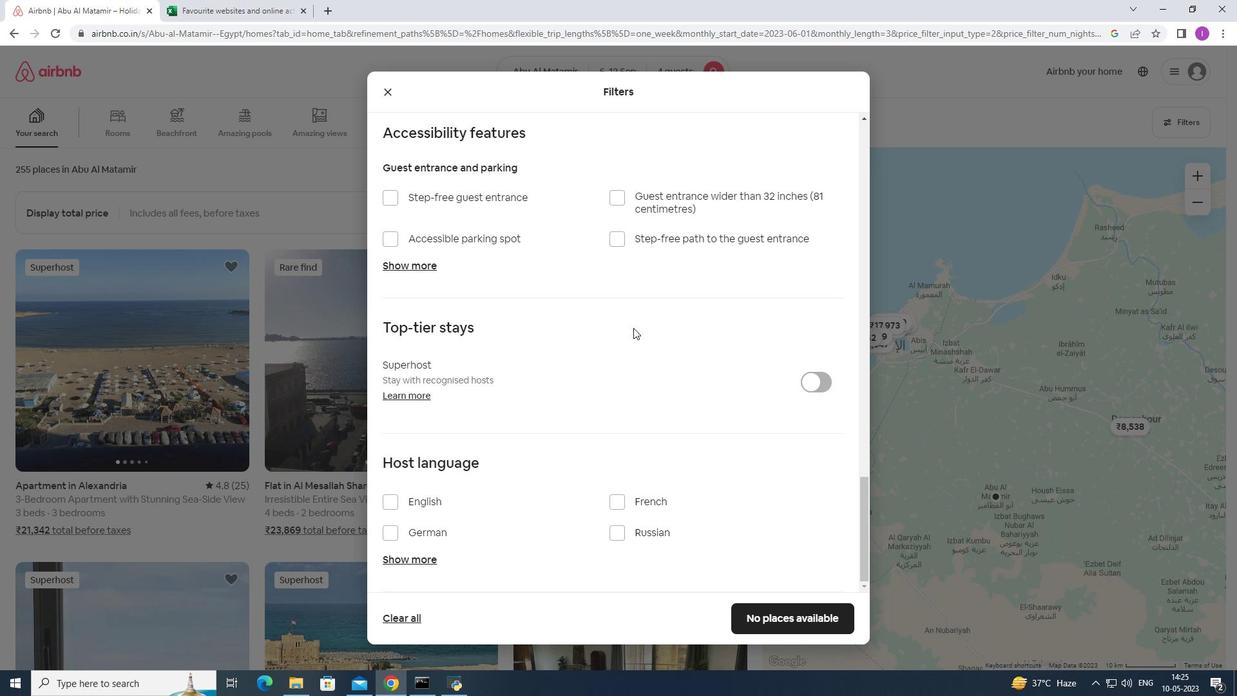 
Action: Mouse scrolled (633, 327) with delta (0, 0)
Screenshot: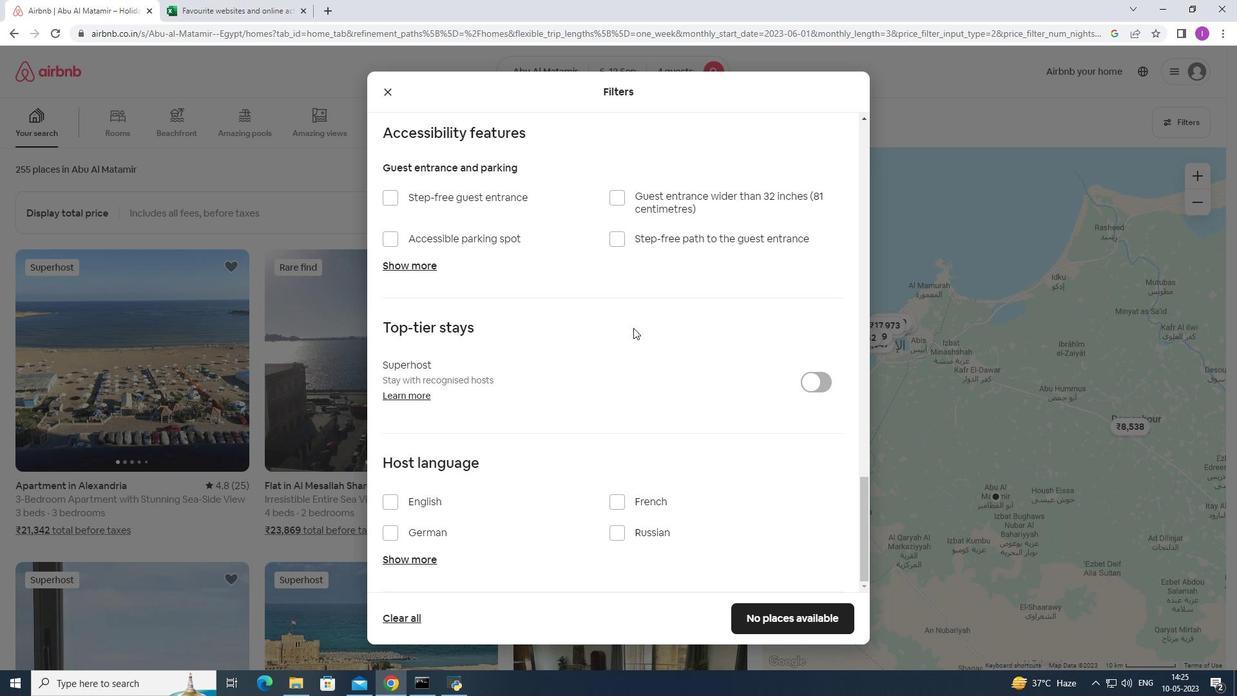 
Action: Mouse moved to (388, 504)
Screenshot: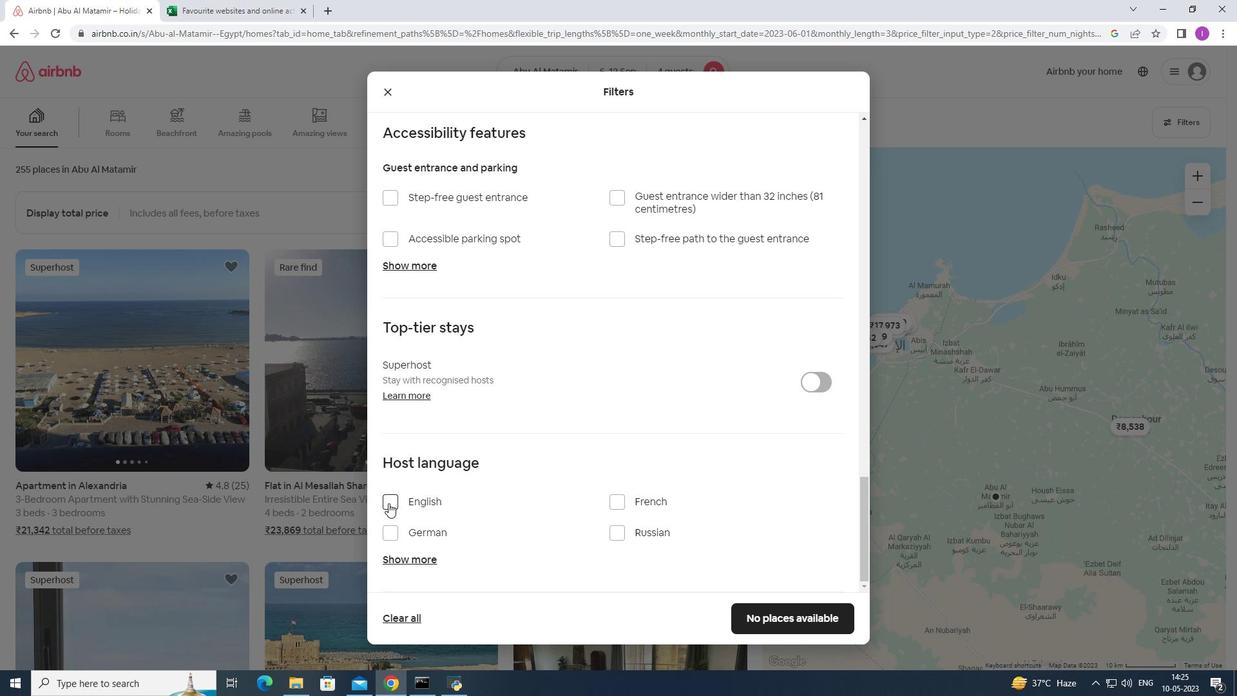
Action: Mouse pressed left at (388, 504)
Screenshot: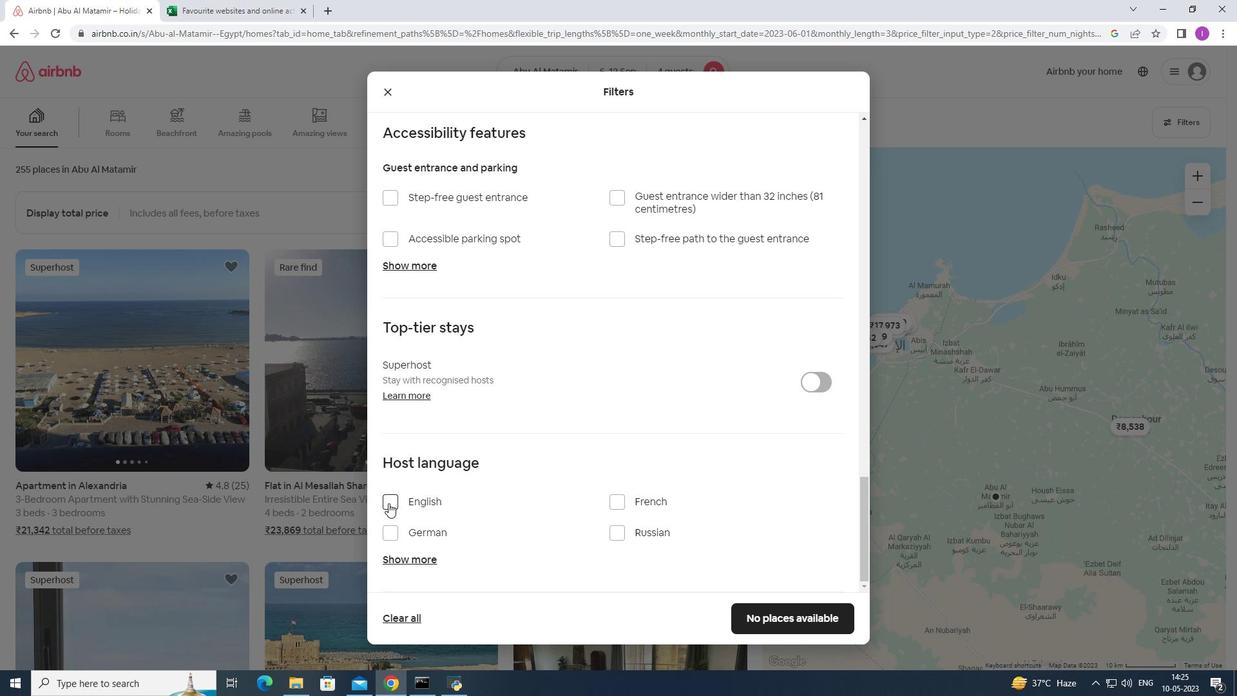 
Action: Mouse moved to (808, 621)
Screenshot: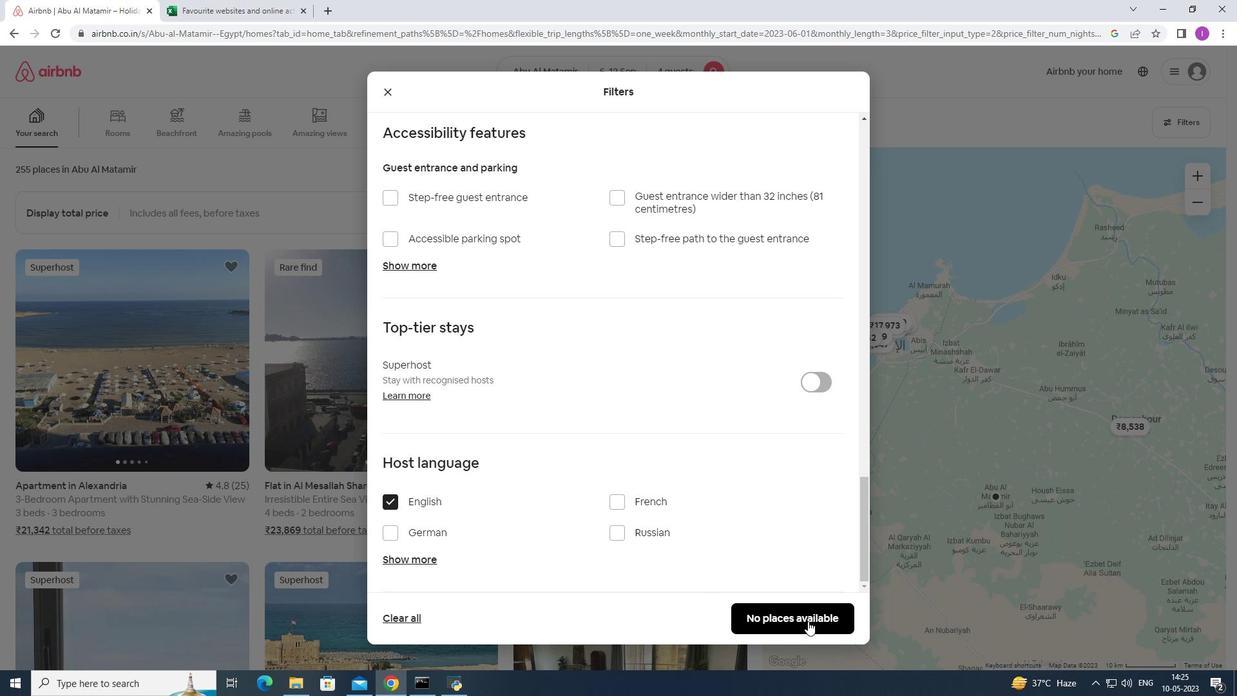
Action: Mouse pressed left at (808, 621)
Screenshot: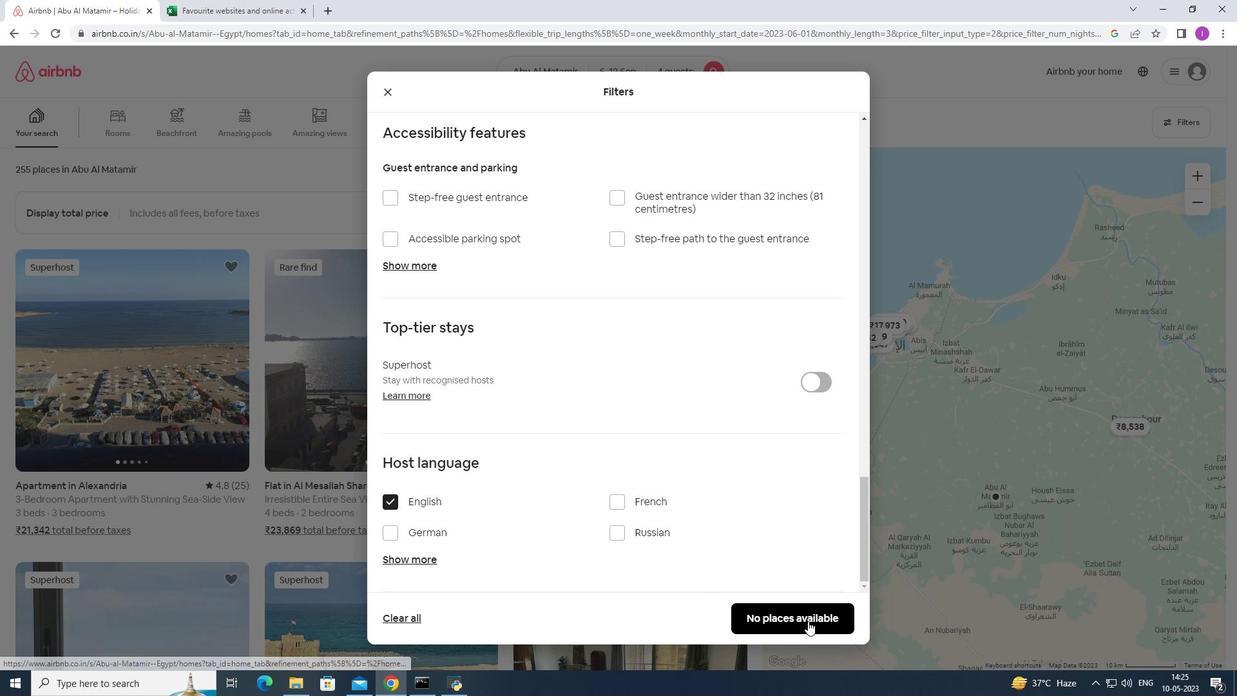 
Action: Mouse moved to (638, 579)
Screenshot: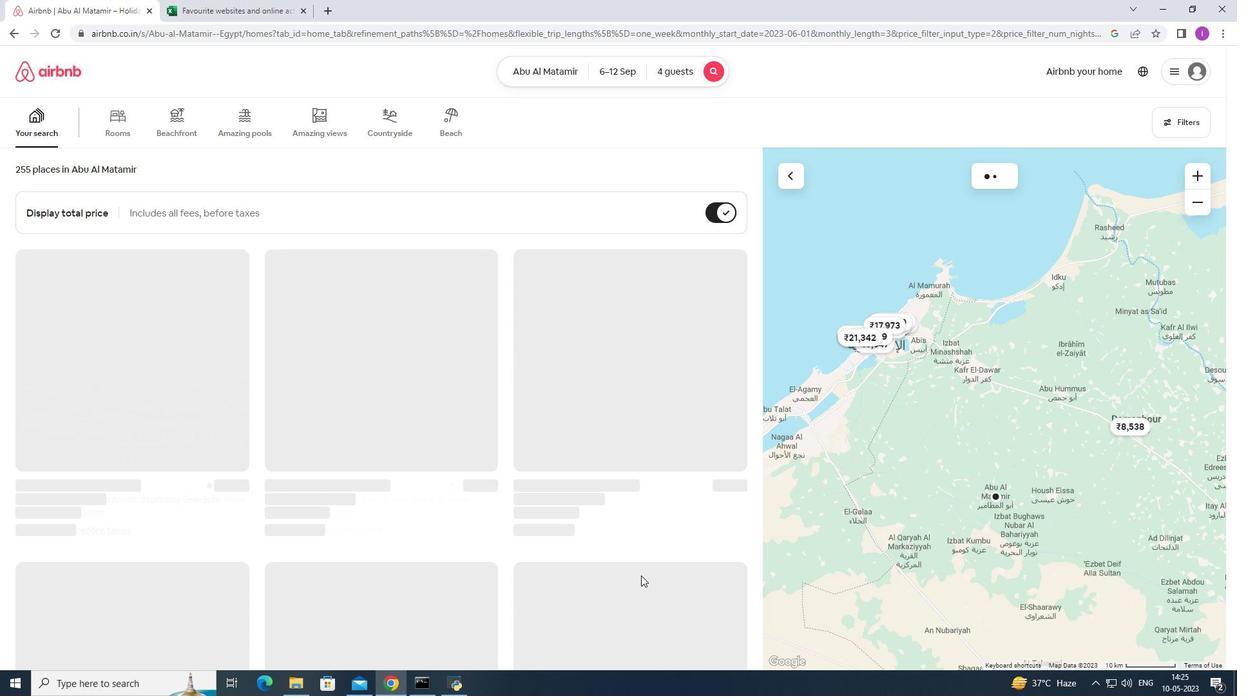 
